 Task: Find connections with filter location Santo Domingo with filter topic #Marketswith filter profile language German with filter current company Leap29 with filter school Amity University, Greater Noida Campus with filter industry Metal Ore Mining with filter service category Research with filter keywords title Product Manager
Action: Mouse moved to (718, 90)
Screenshot: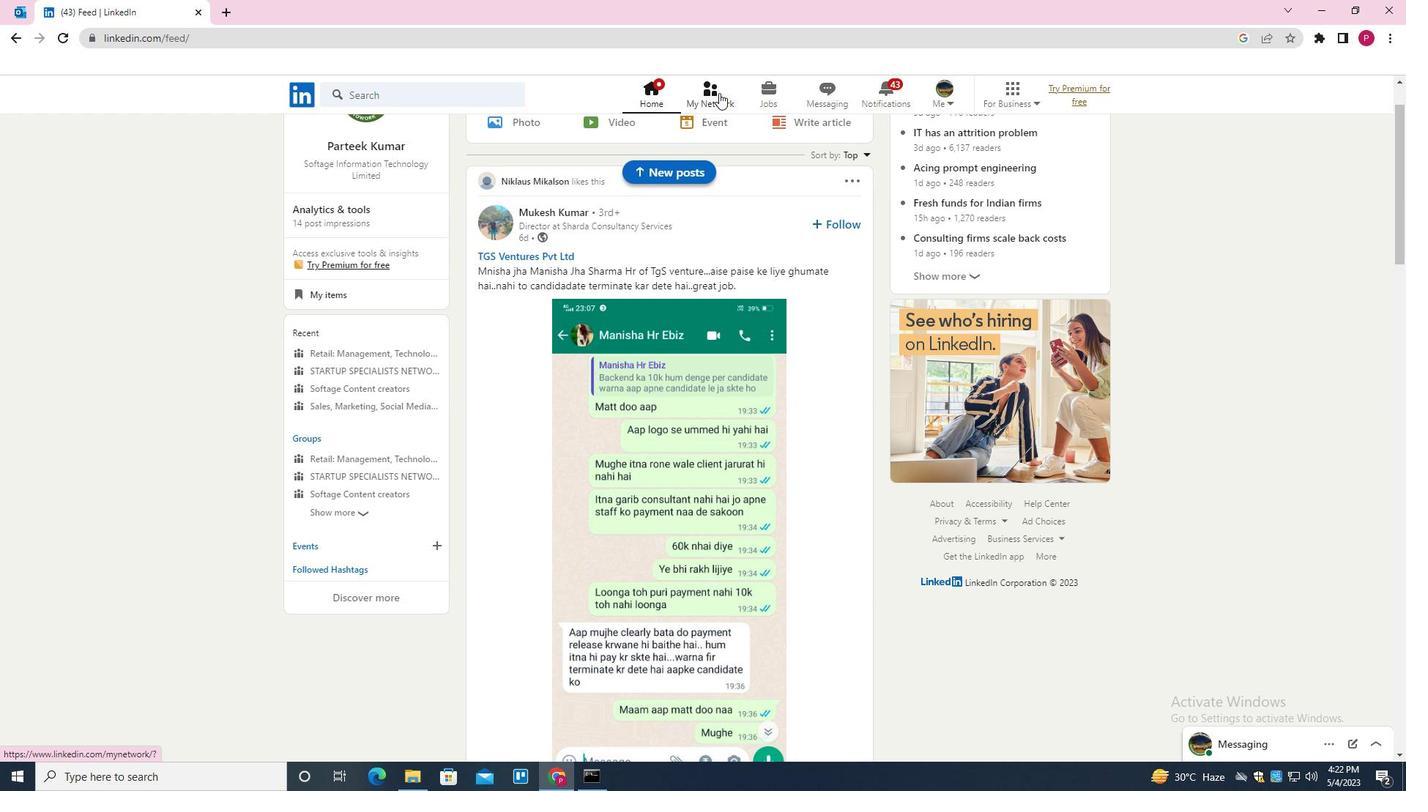 
Action: Mouse pressed left at (718, 90)
Screenshot: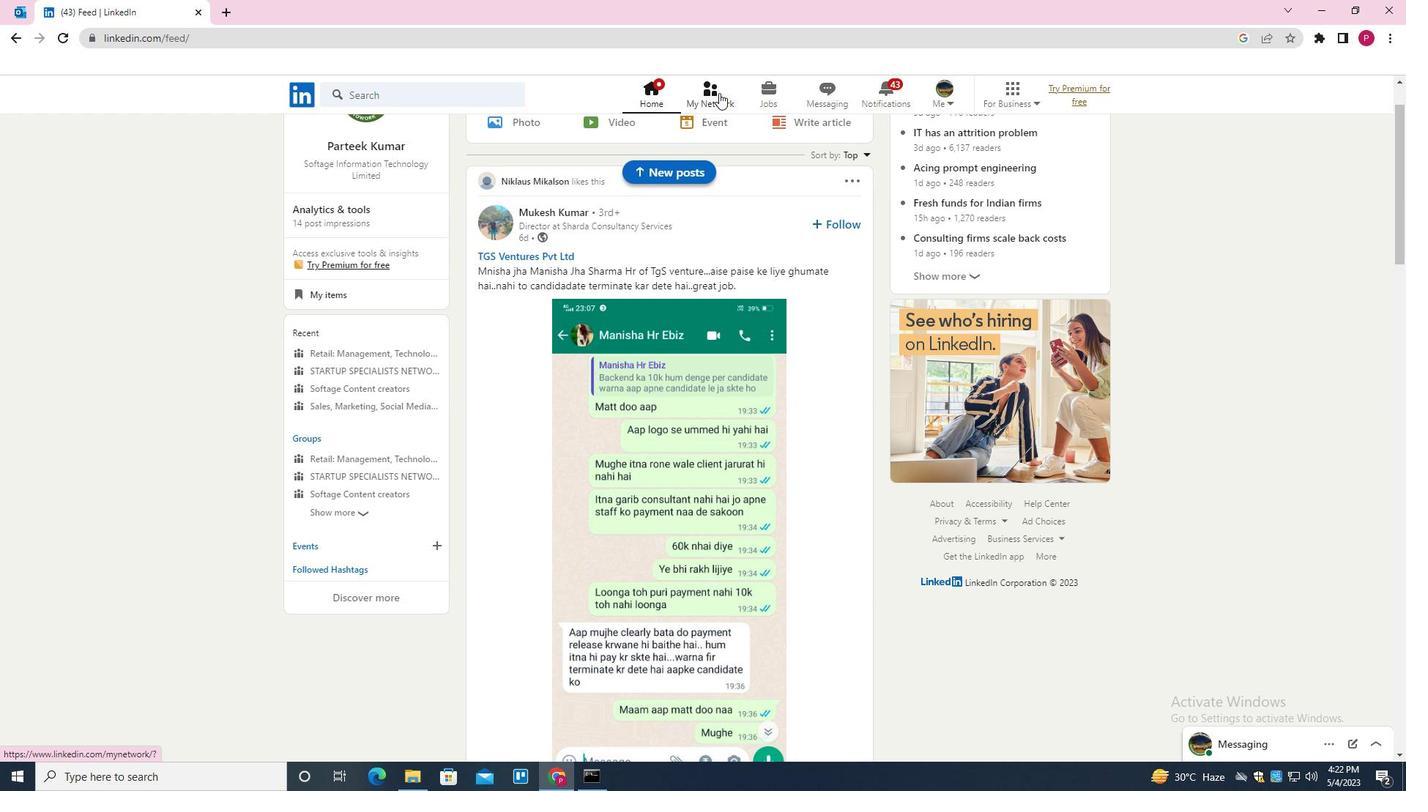 
Action: Mouse moved to (450, 180)
Screenshot: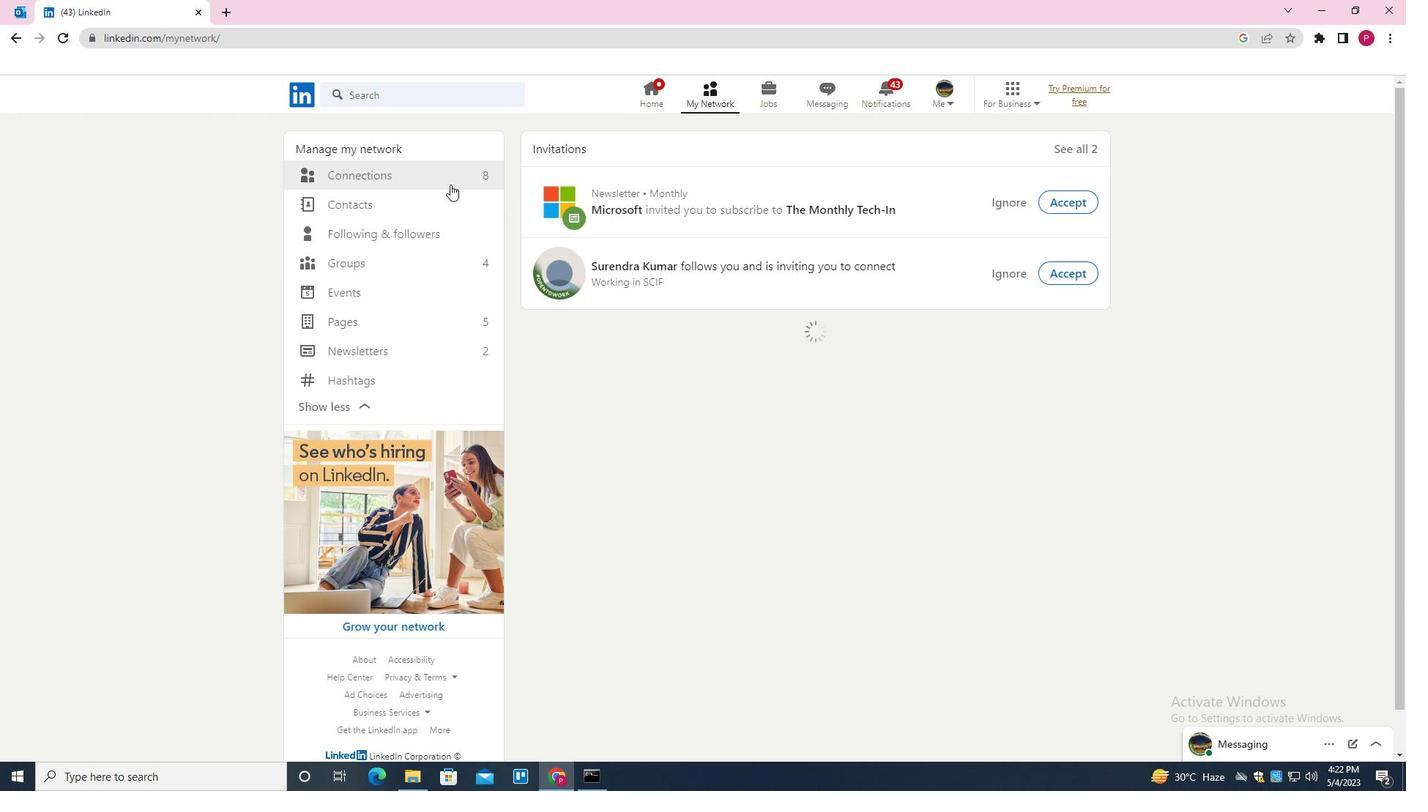 
Action: Mouse pressed left at (450, 180)
Screenshot: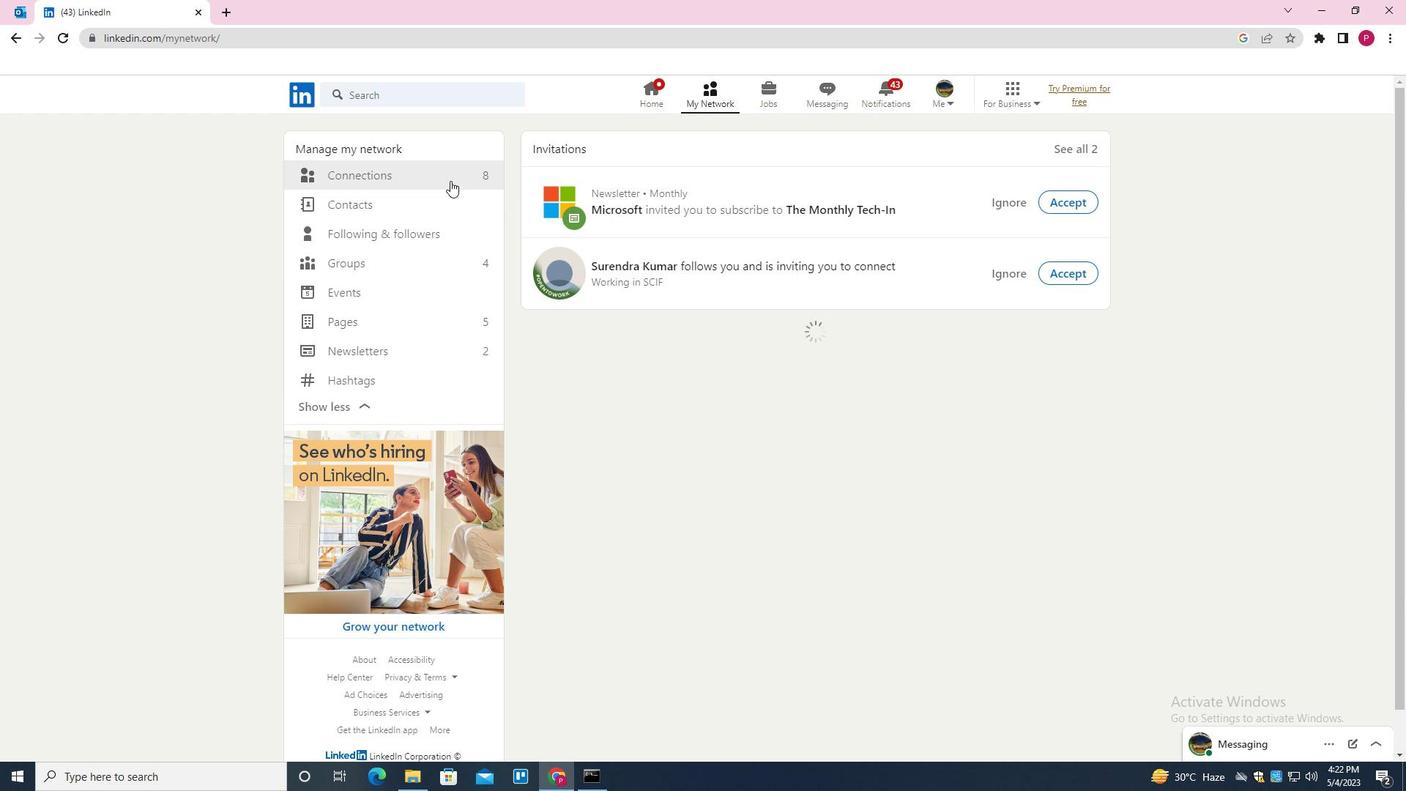 
Action: Mouse moved to (787, 169)
Screenshot: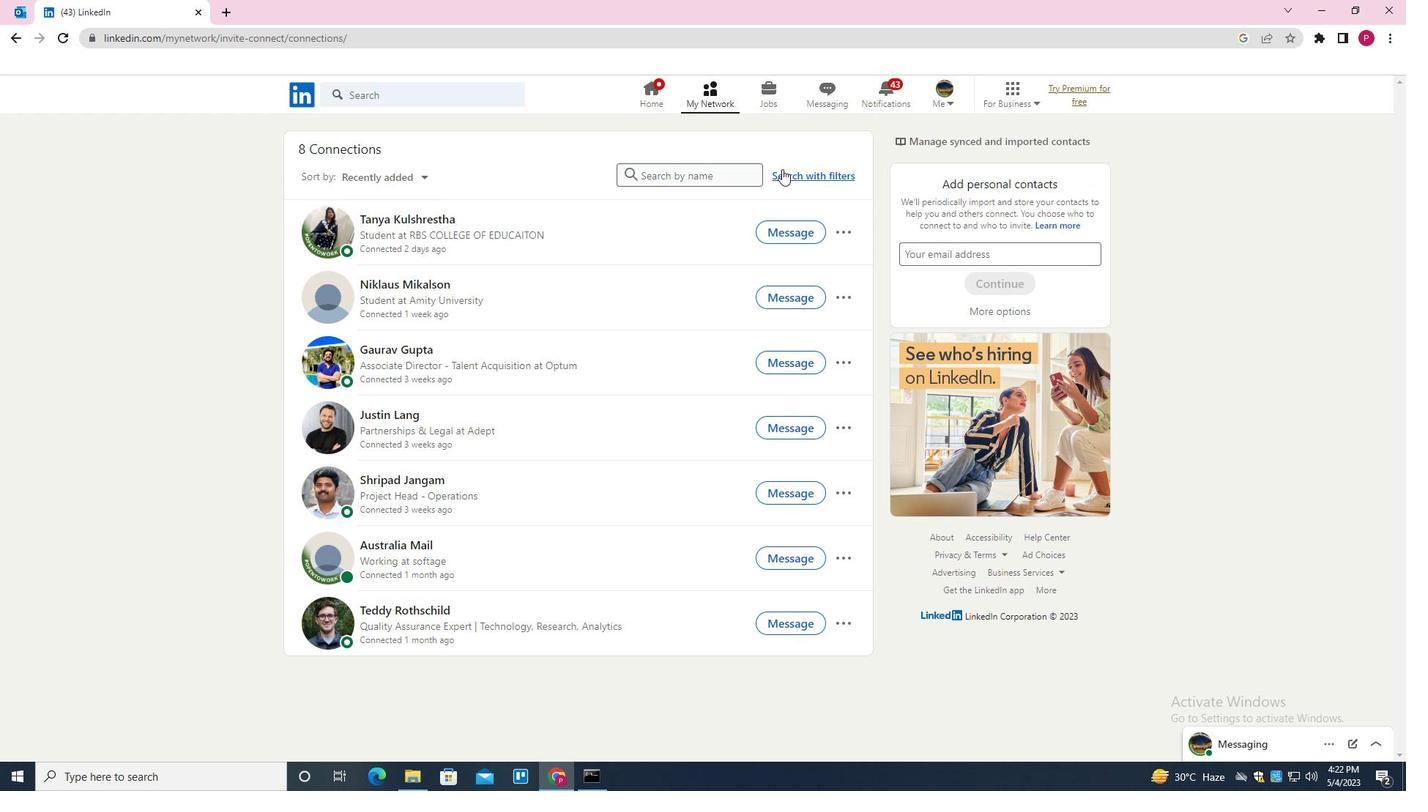 
Action: Mouse pressed left at (787, 169)
Screenshot: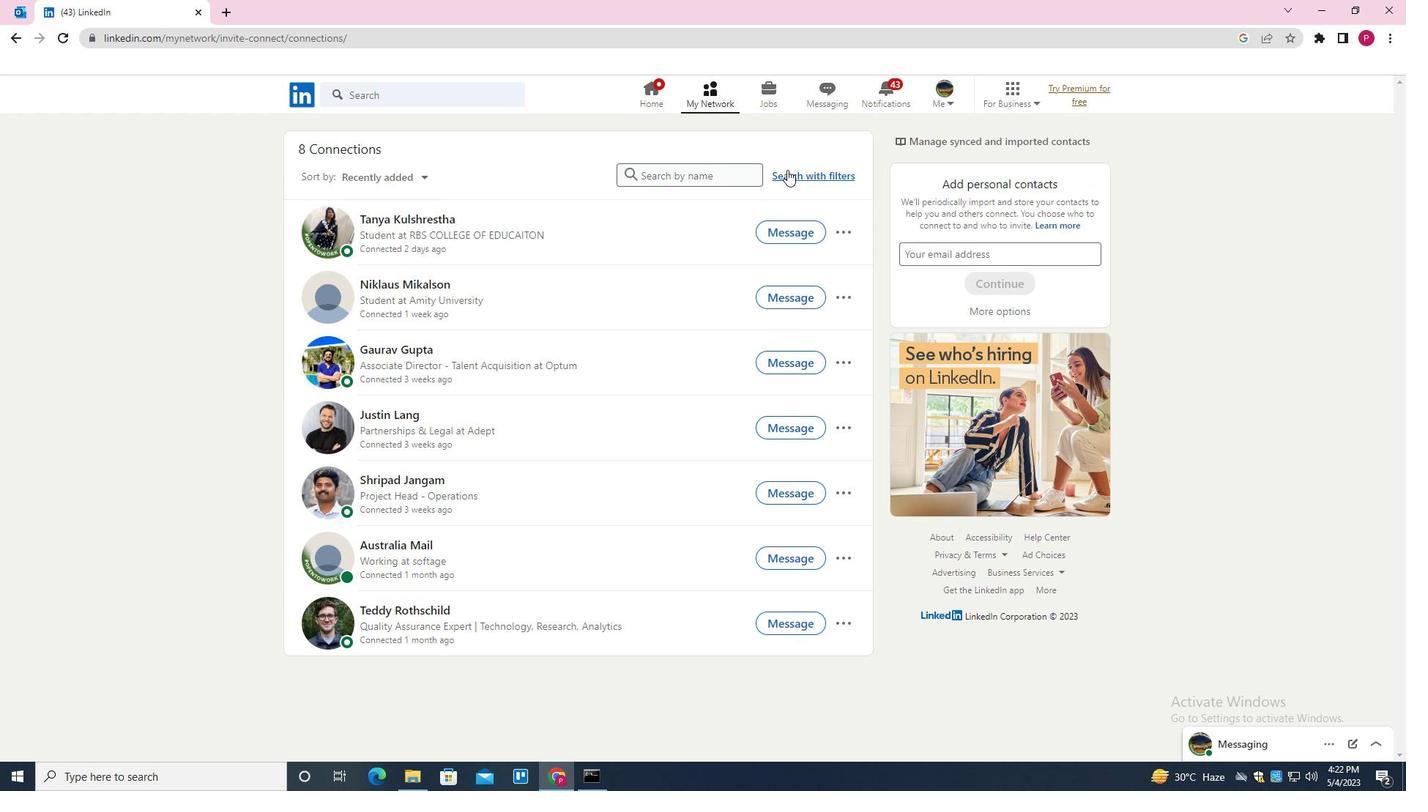 
Action: Mouse moved to (748, 130)
Screenshot: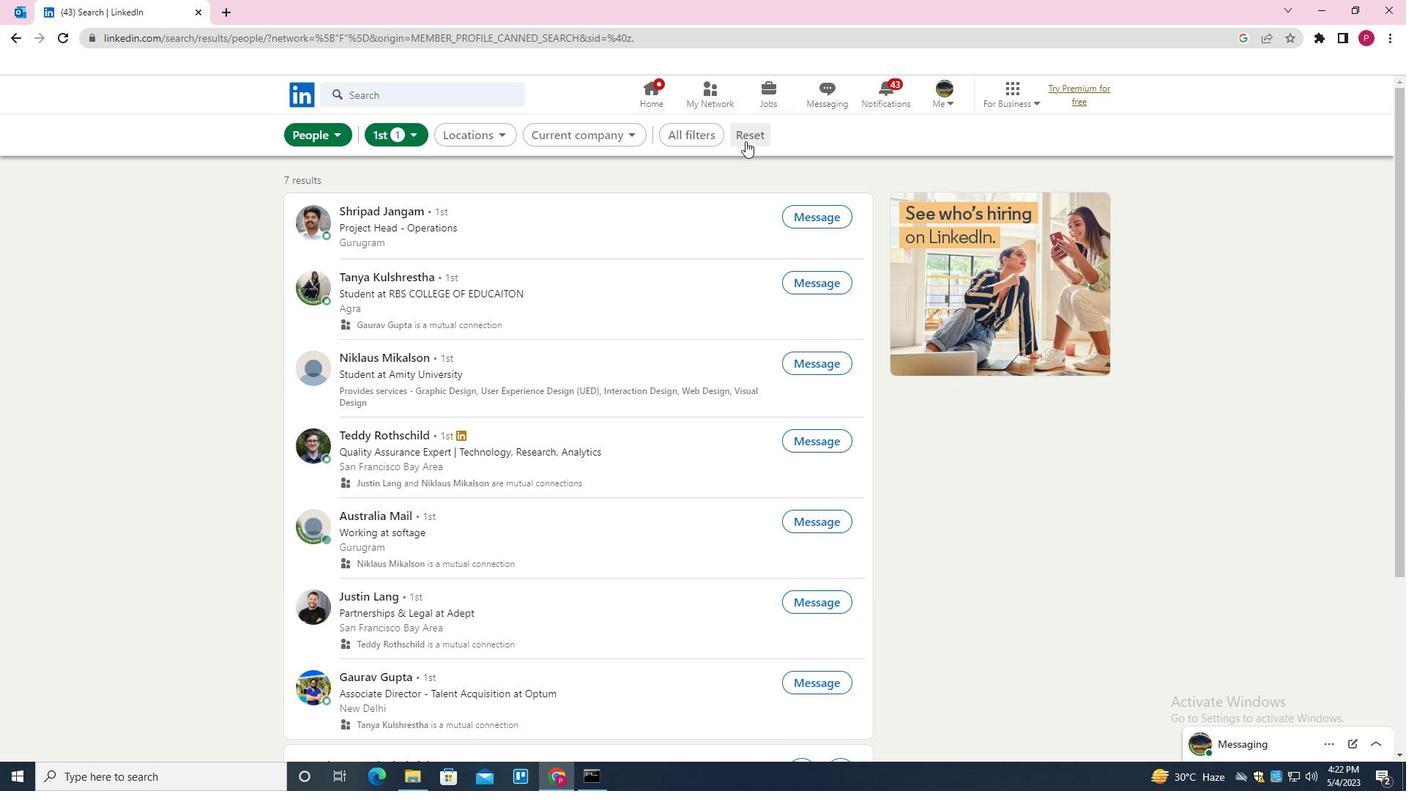 
Action: Mouse pressed left at (748, 130)
Screenshot: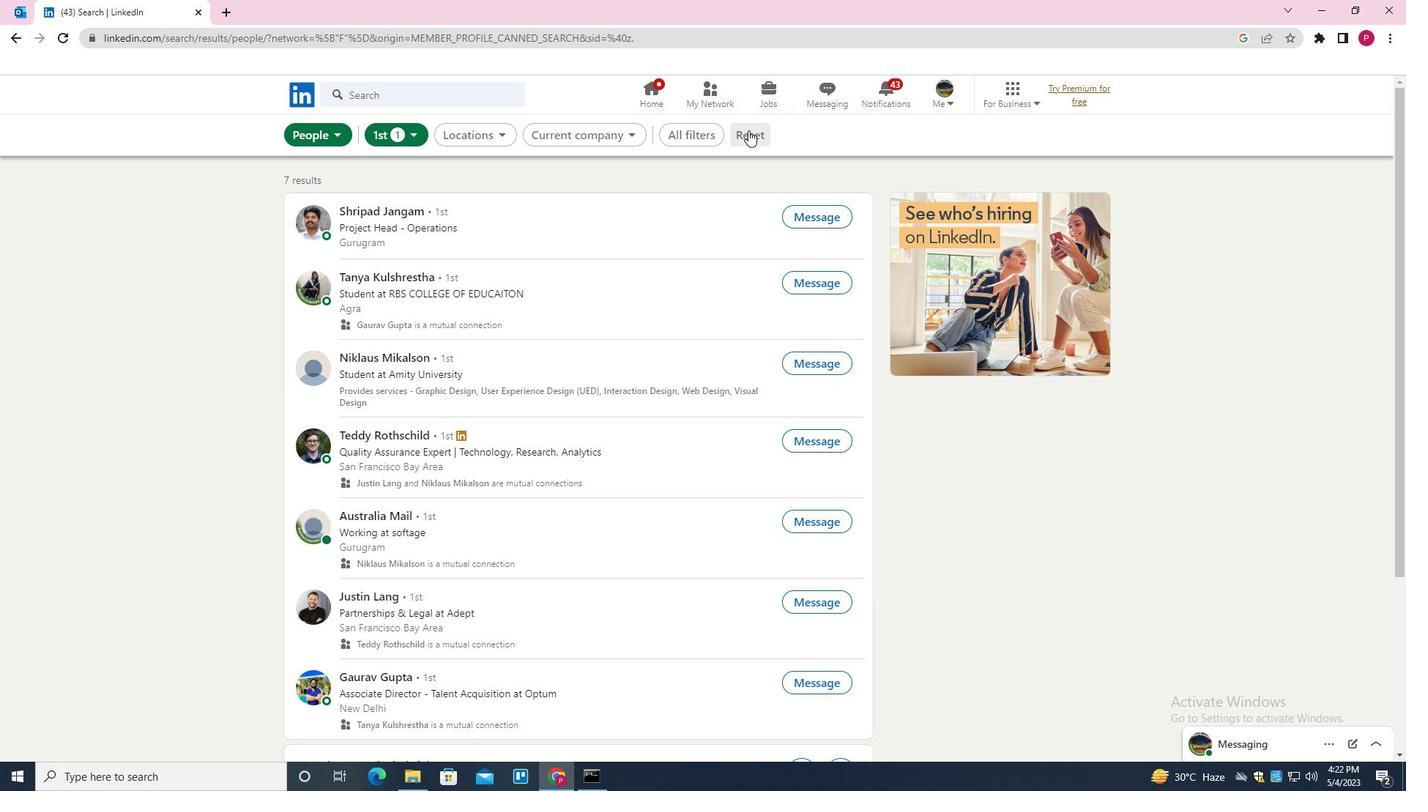 
Action: Mouse moved to (726, 137)
Screenshot: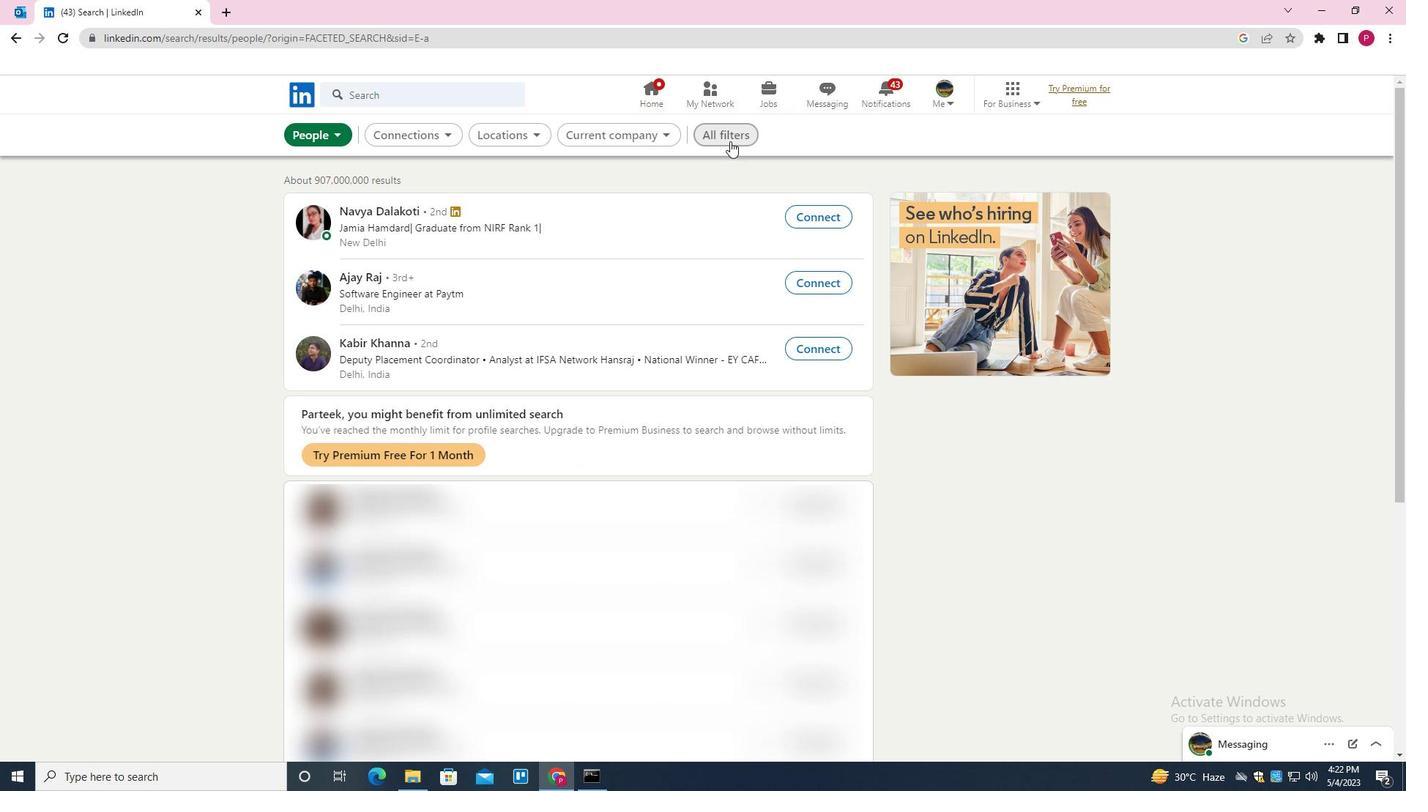 
Action: Mouse pressed left at (726, 137)
Screenshot: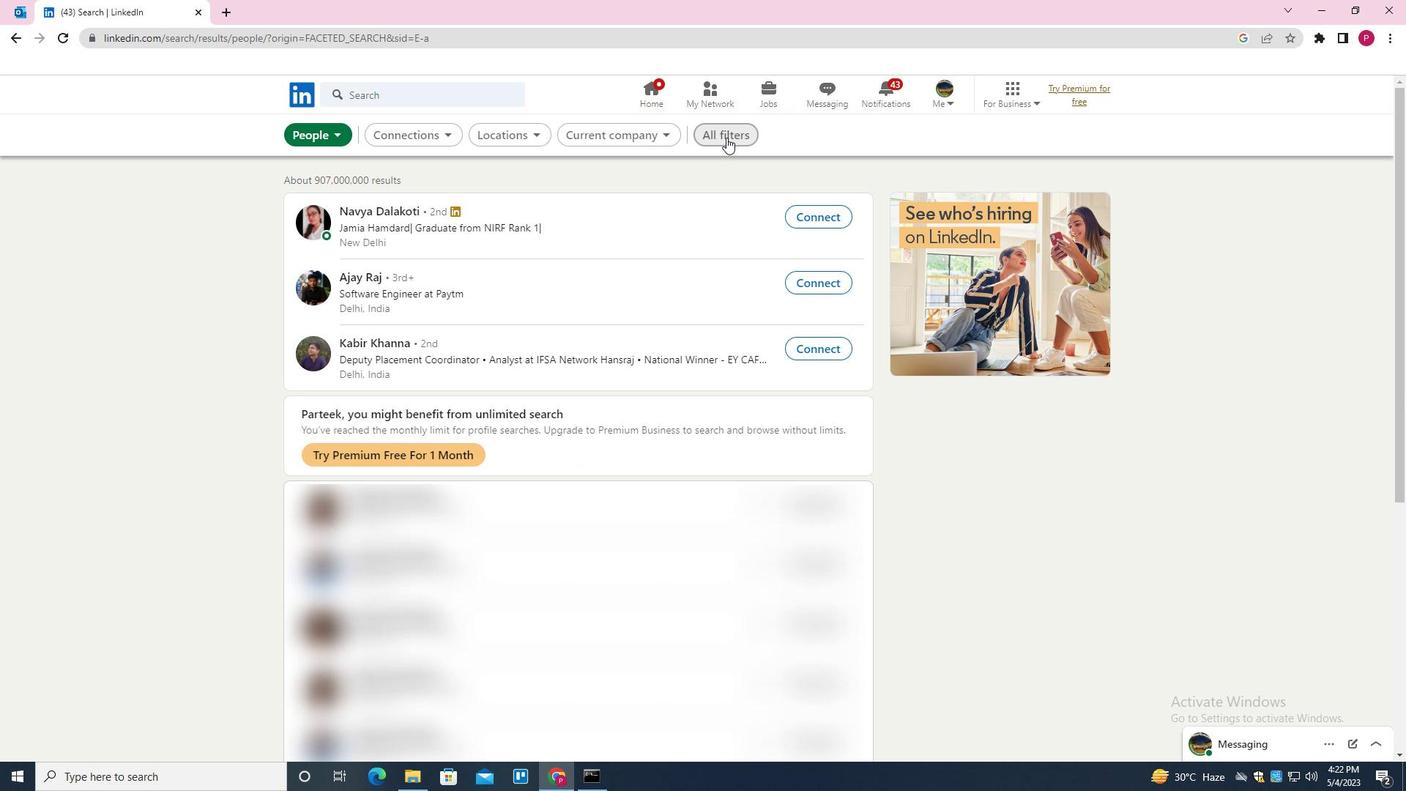 
Action: Mouse moved to (1199, 375)
Screenshot: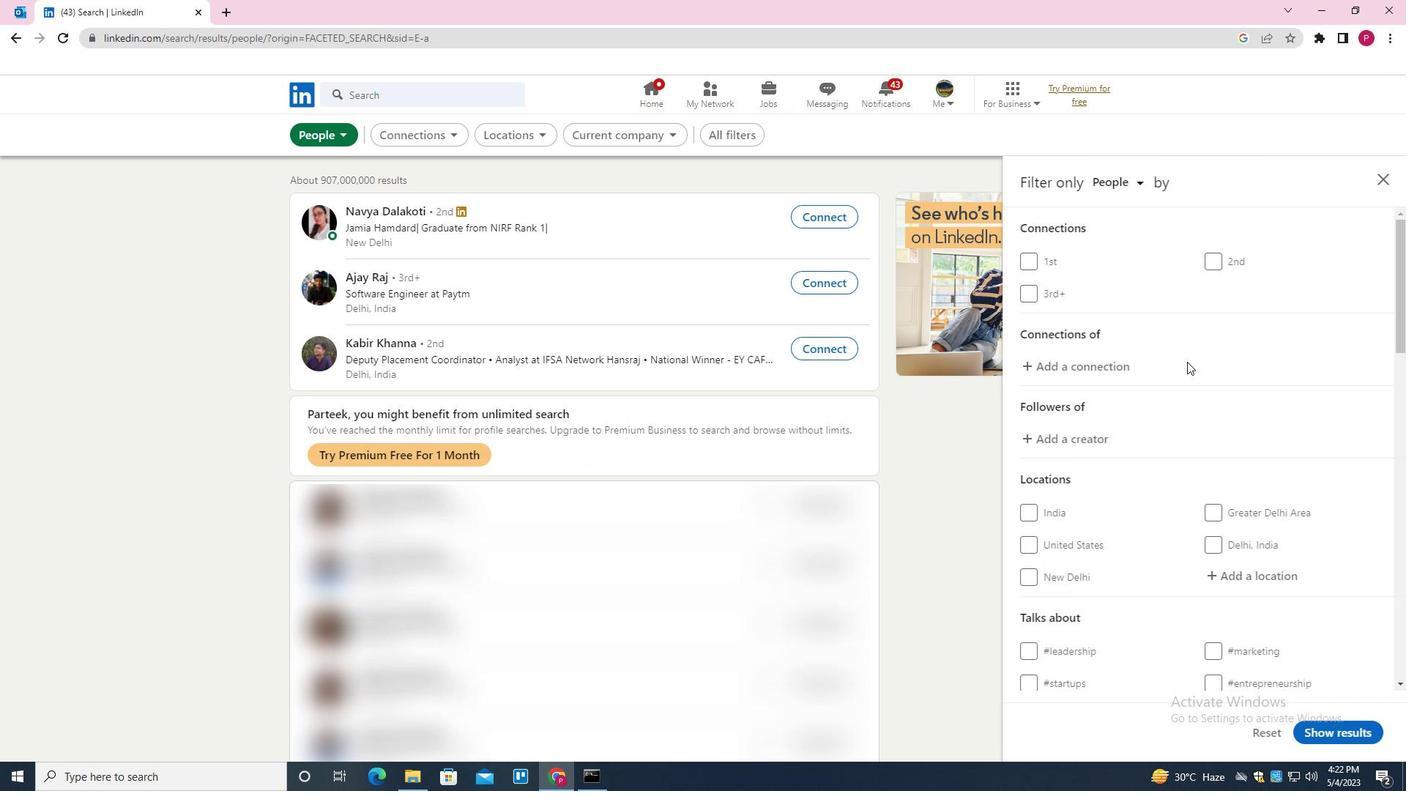 
Action: Mouse scrolled (1199, 375) with delta (0, 0)
Screenshot: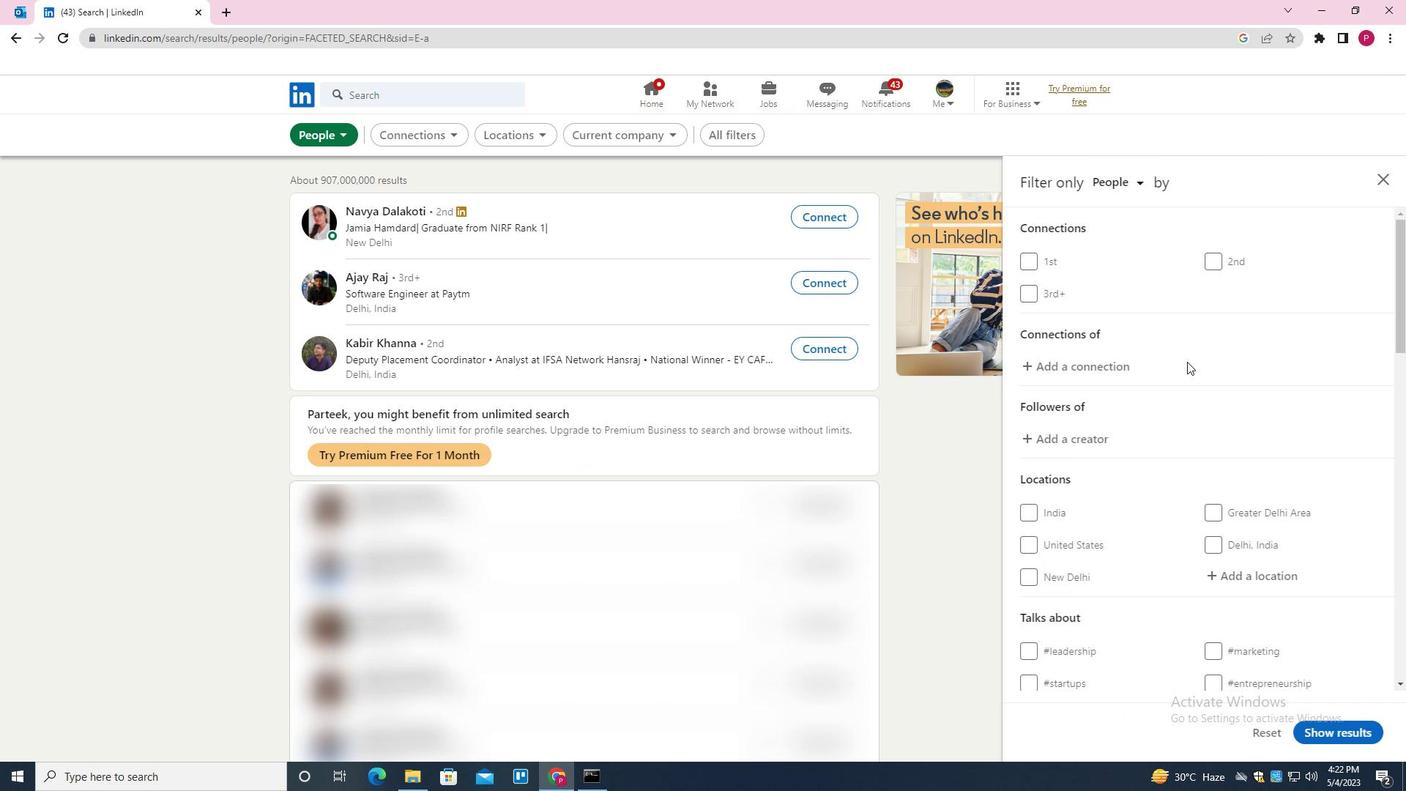 
Action: Mouse moved to (1200, 375)
Screenshot: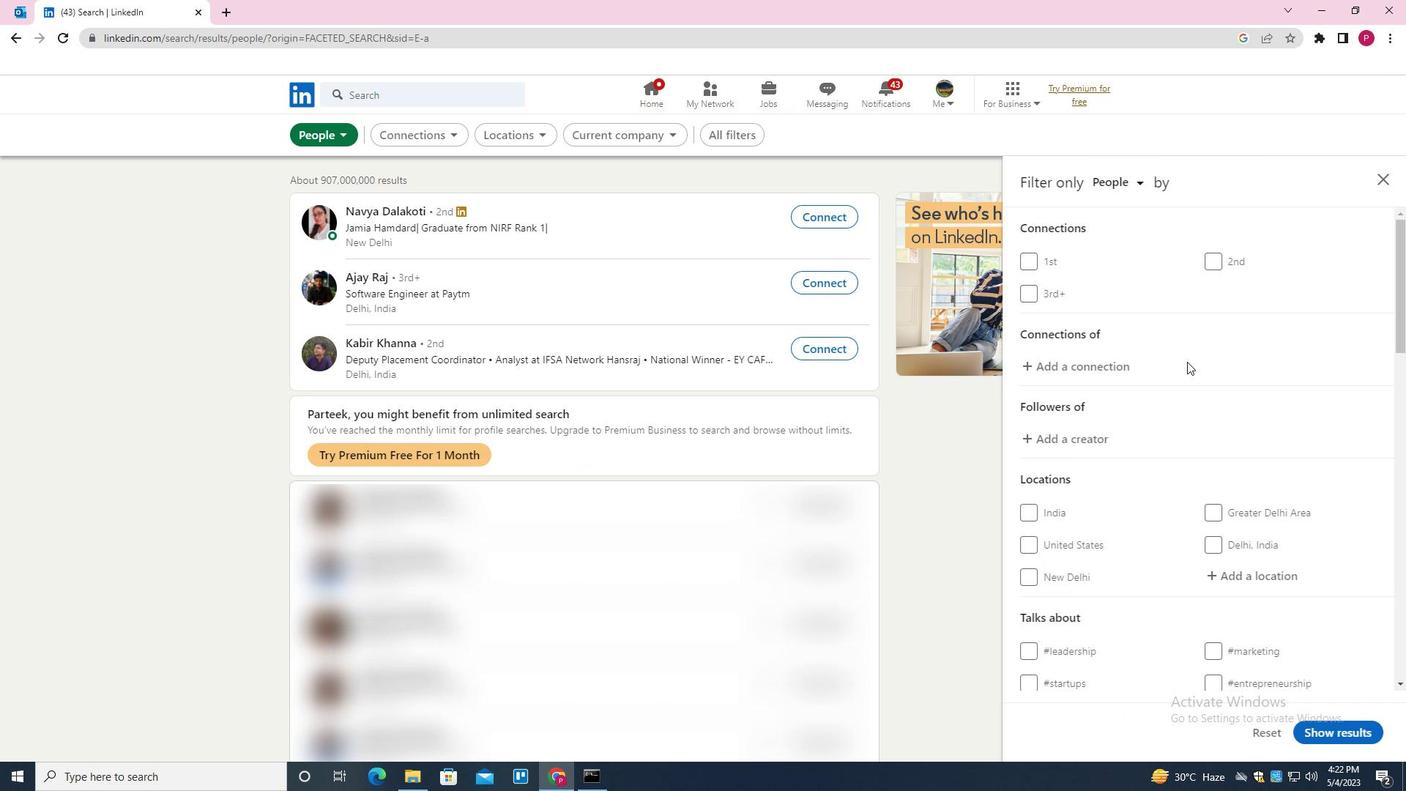 
Action: Mouse scrolled (1200, 375) with delta (0, 0)
Screenshot: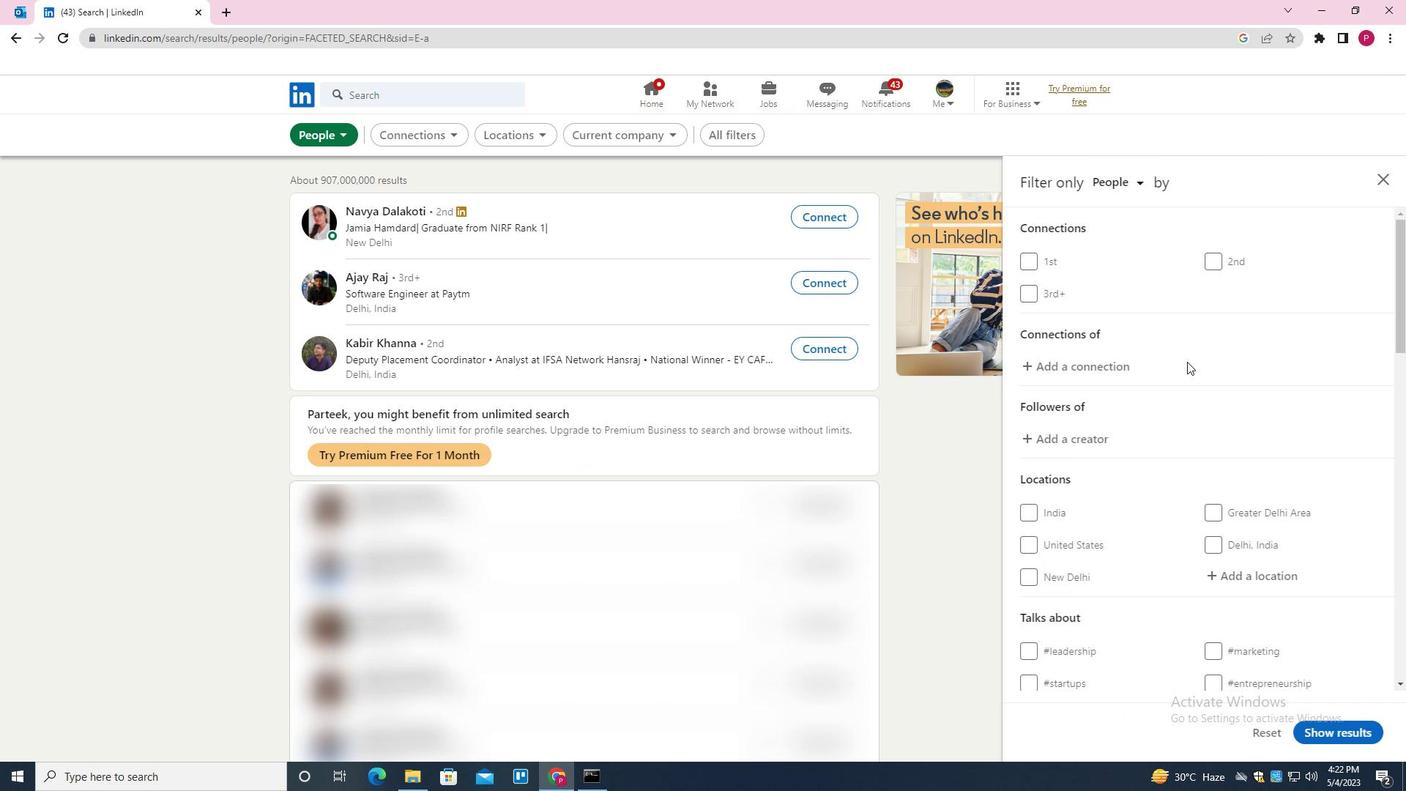 
Action: Mouse moved to (1243, 434)
Screenshot: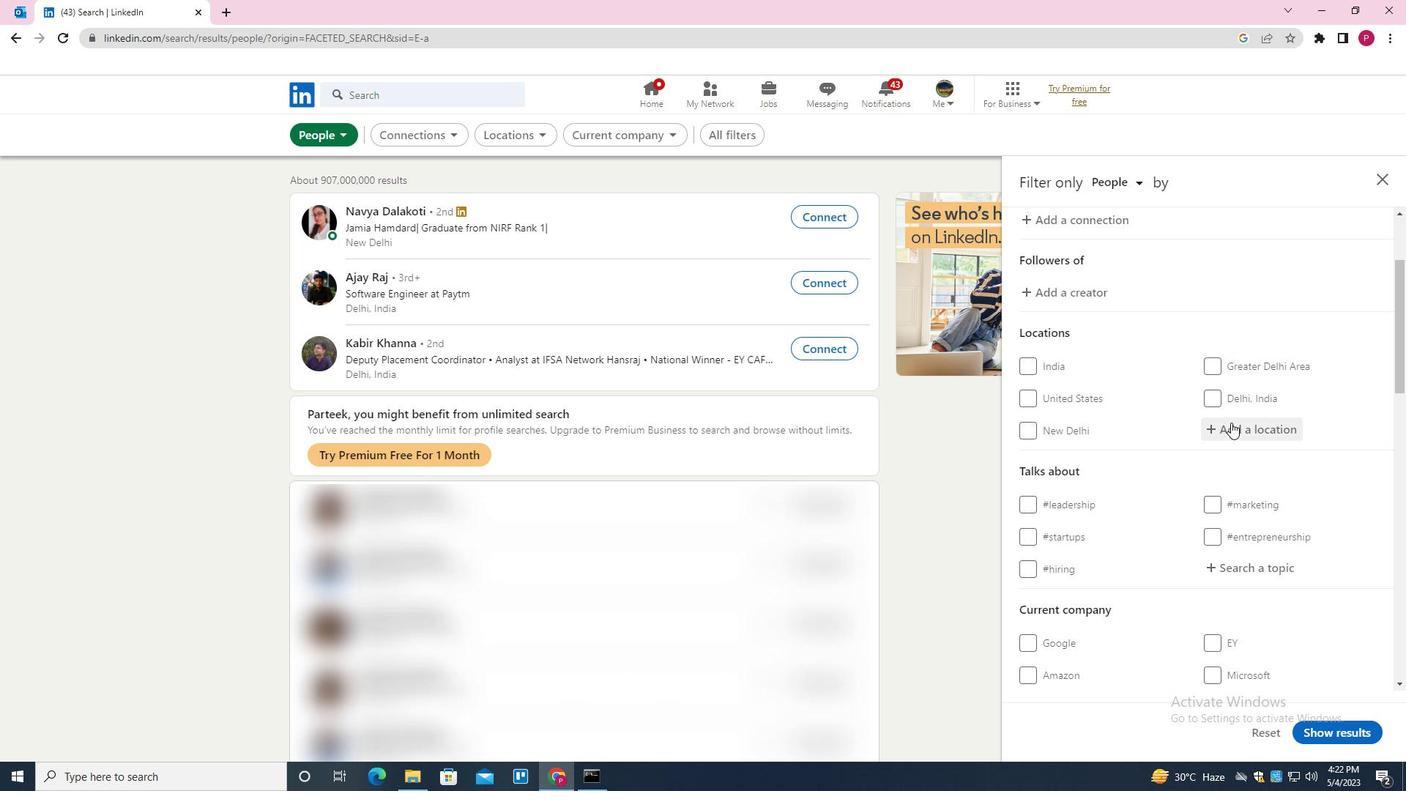 
Action: Mouse pressed left at (1243, 434)
Screenshot: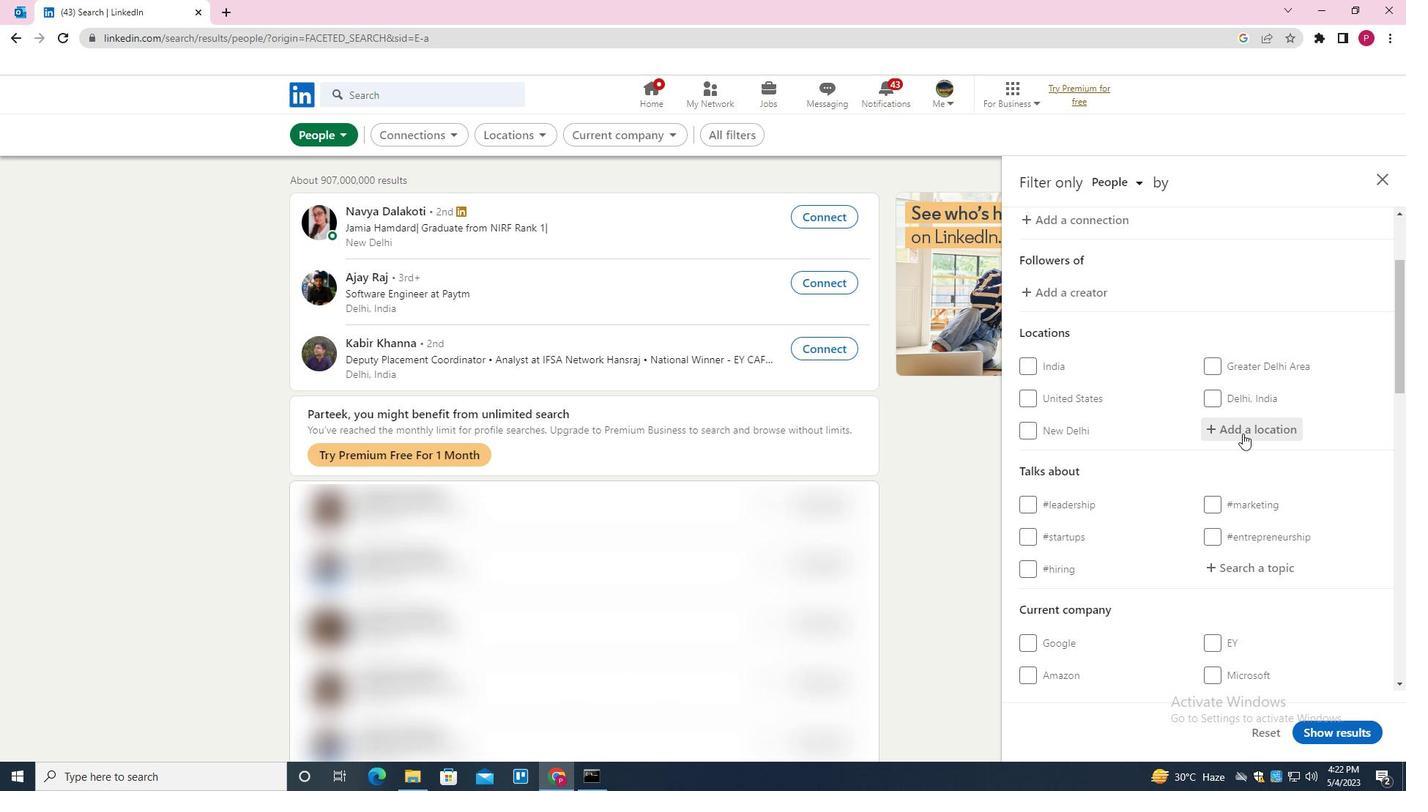 
Action: Key pressed <Key.shift>SANTO<Key.space><Key.shift>DOMINGO<Key.down><Key.enter>
Screenshot: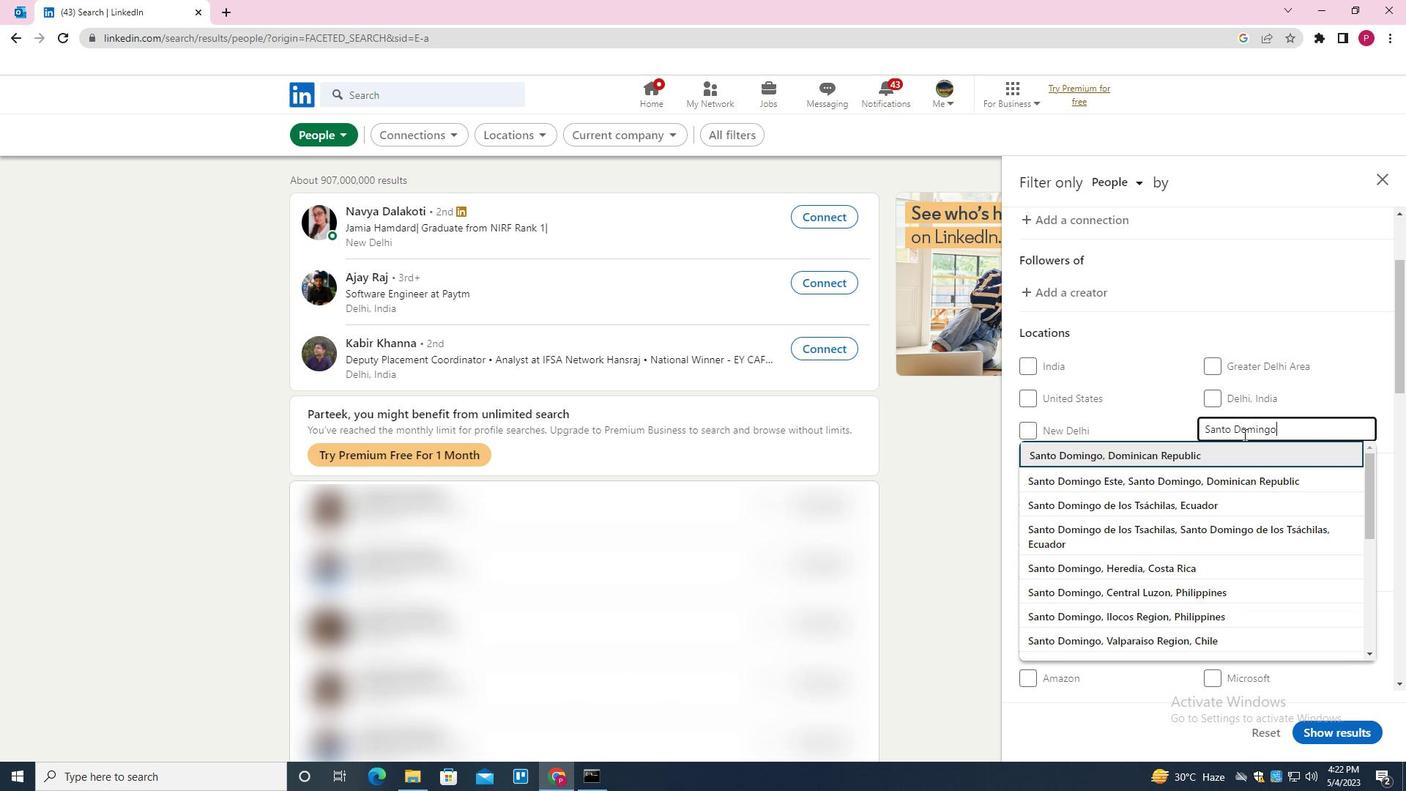 
Action: Mouse moved to (1114, 452)
Screenshot: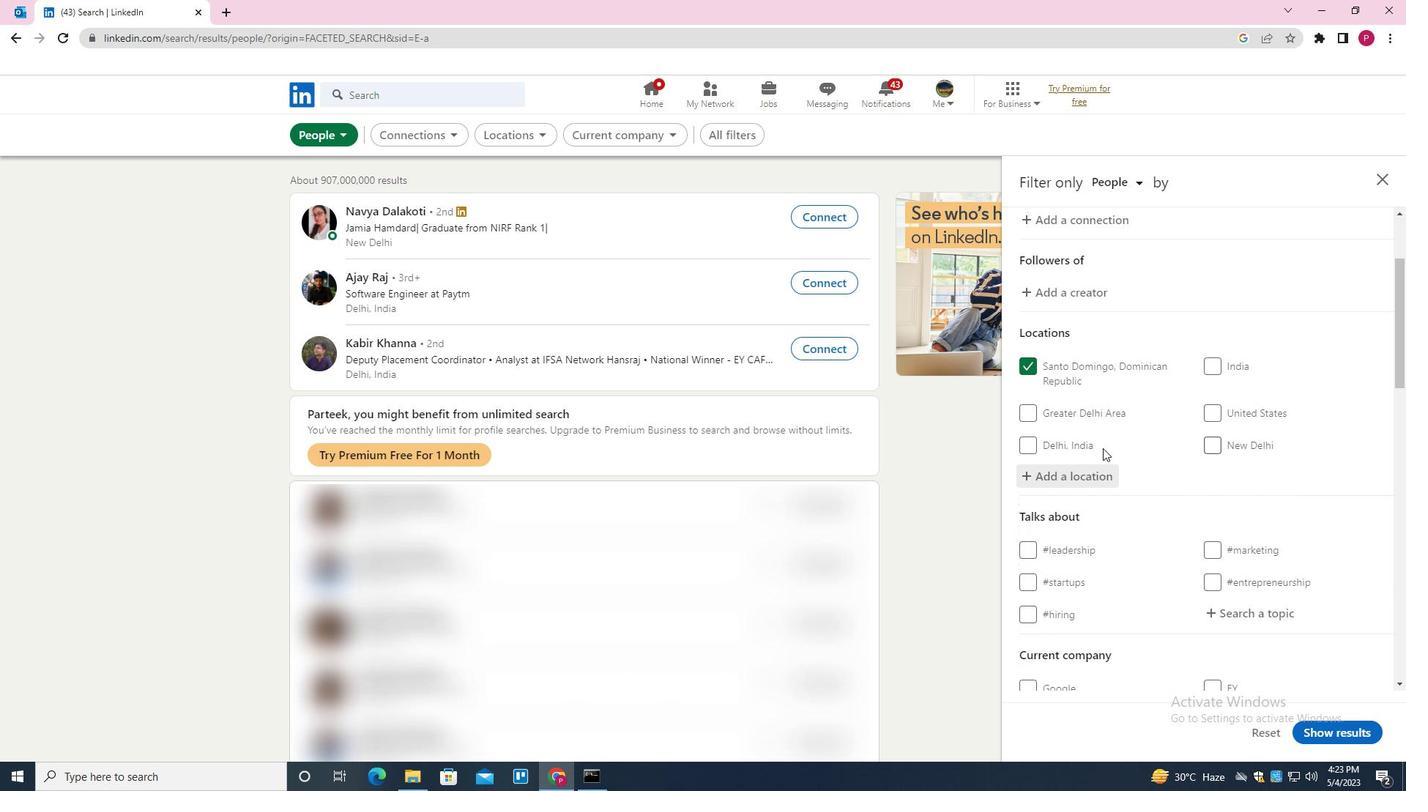 
Action: Mouse scrolled (1114, 451) with delta (0, 0)
Screenshot: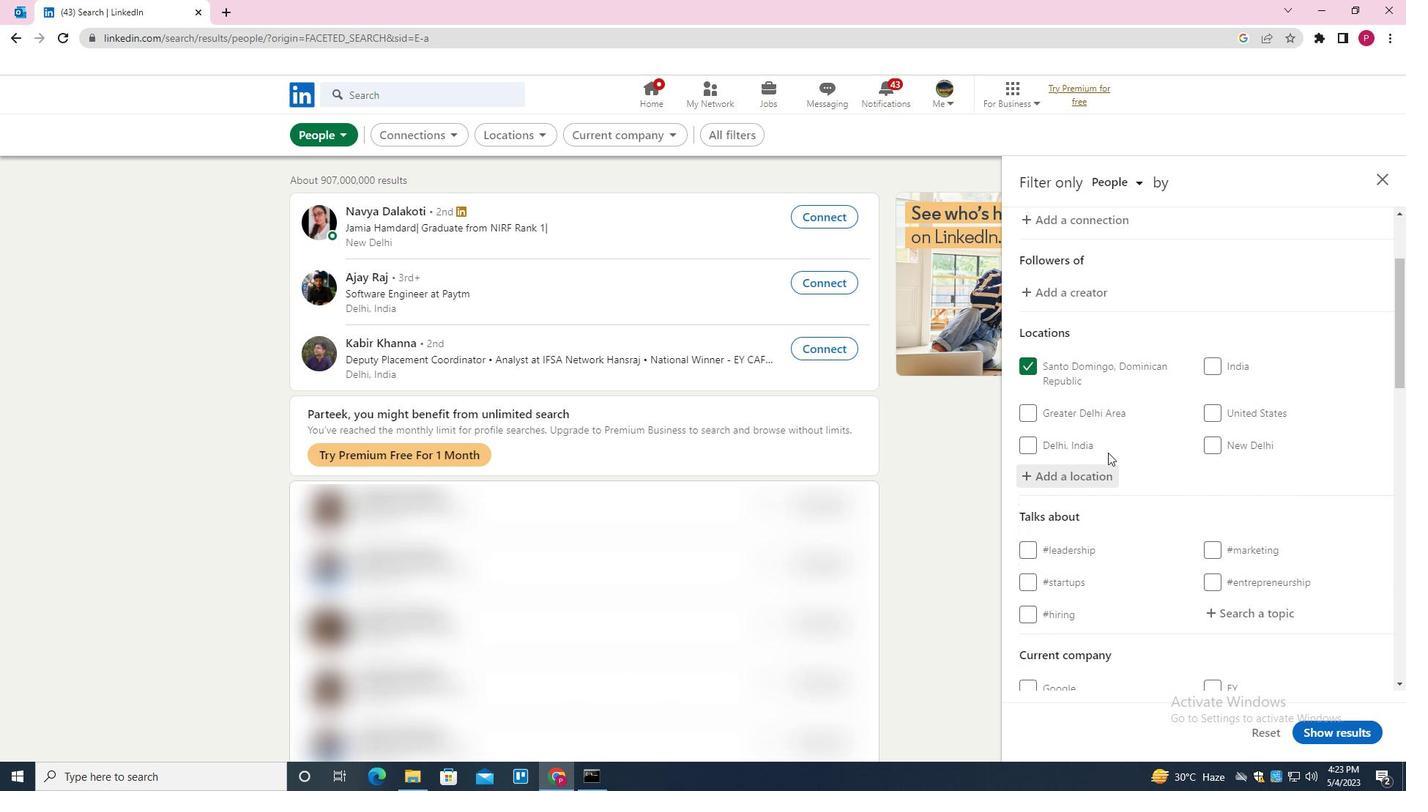 
Action: Mouse moved to (1116, 452)
Screenshot: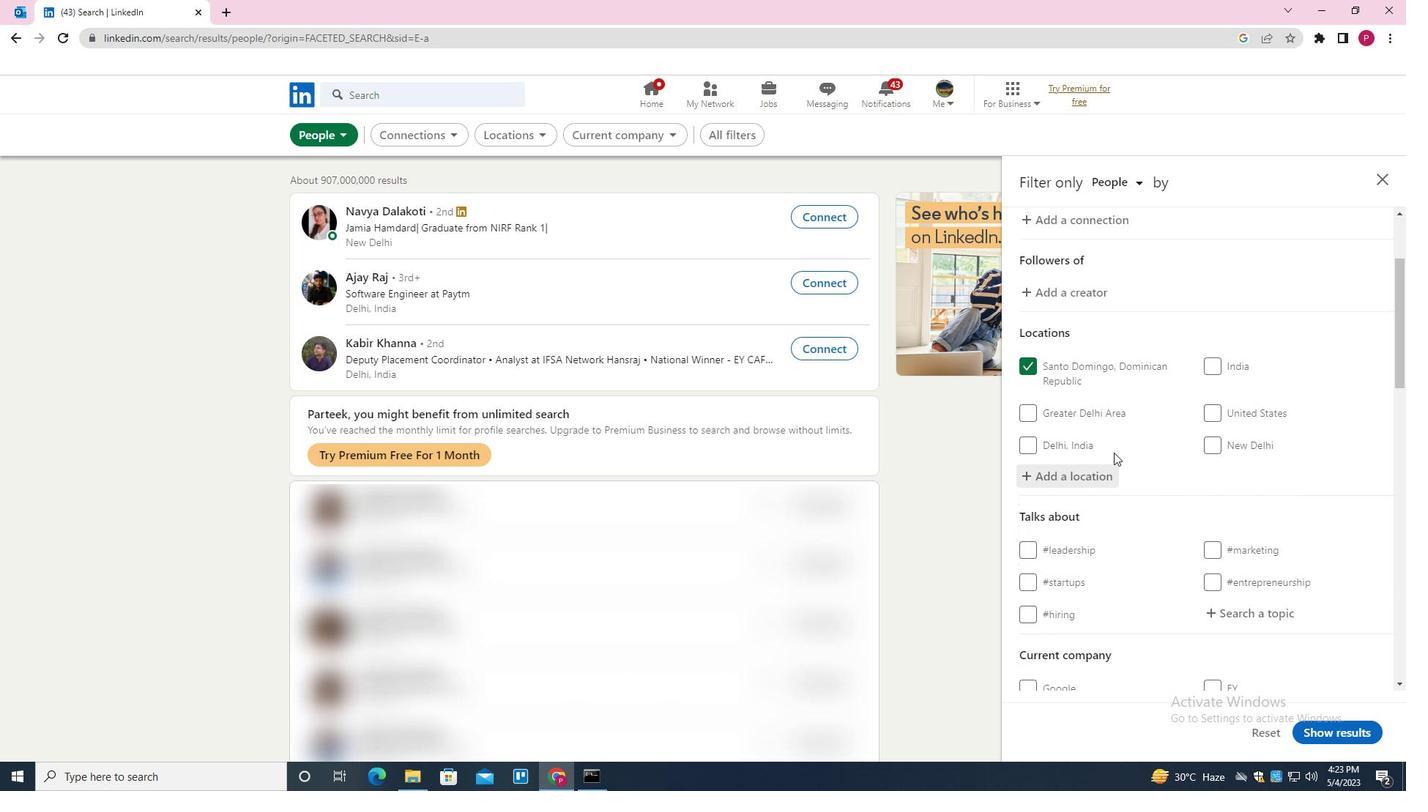 
Action: Mouse scrolled (1116, 451) with delta (0, 0)
Screenshot: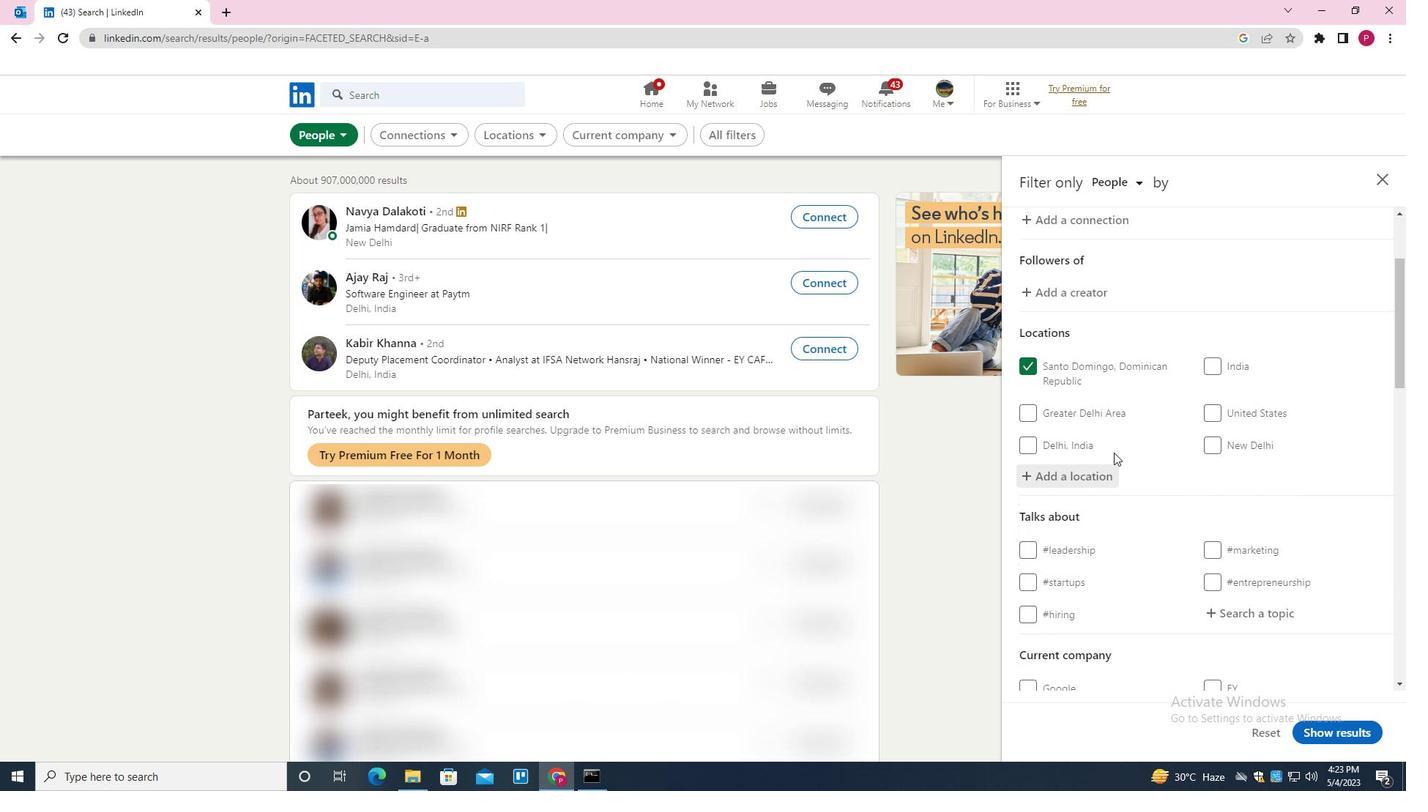 
Action: Mouse moved to (1134, 459)
Screenshot: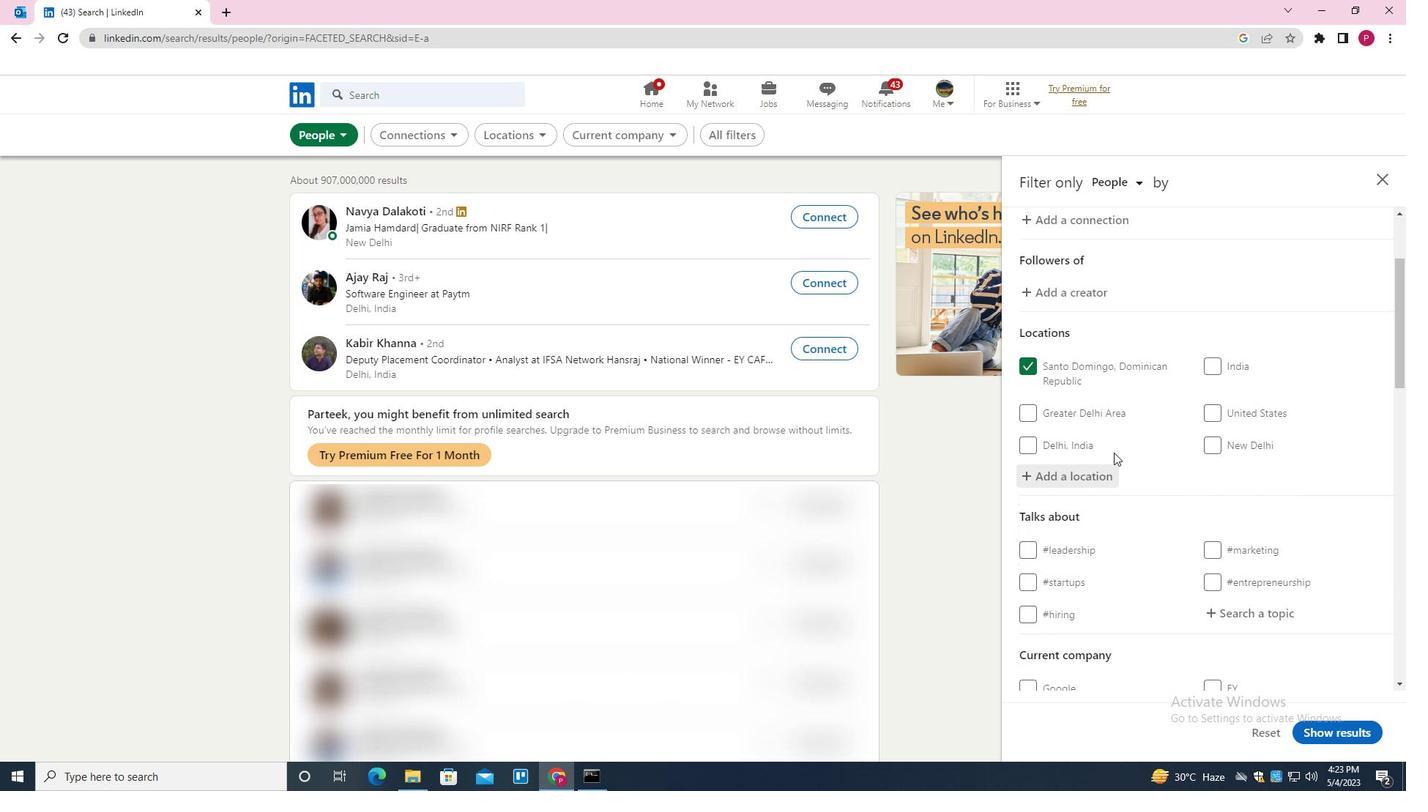 
Action: Mouse scrolled (1134, 458) with delta (0, 0)
Screenshot: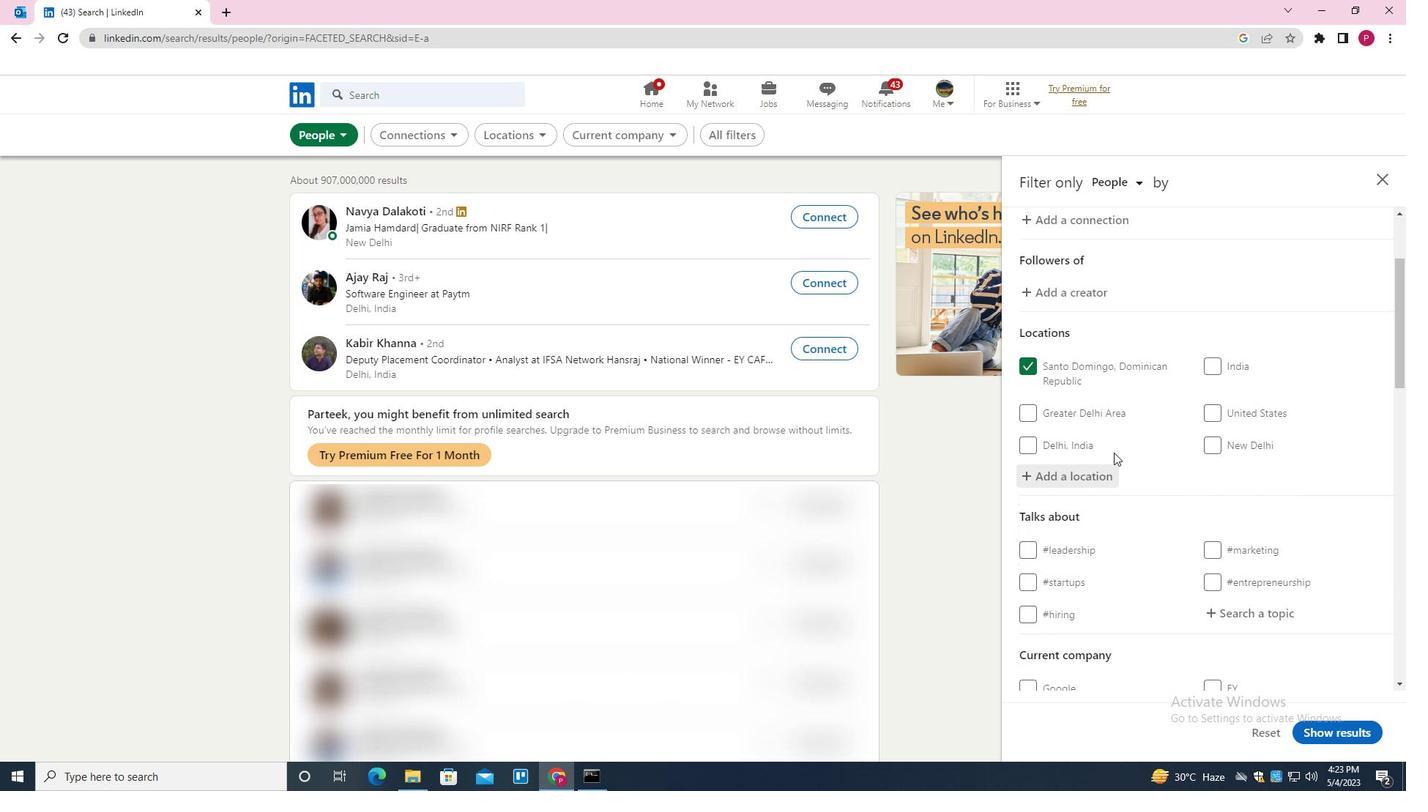
Action: Mouse moved to (1142, 459)
Screenshot: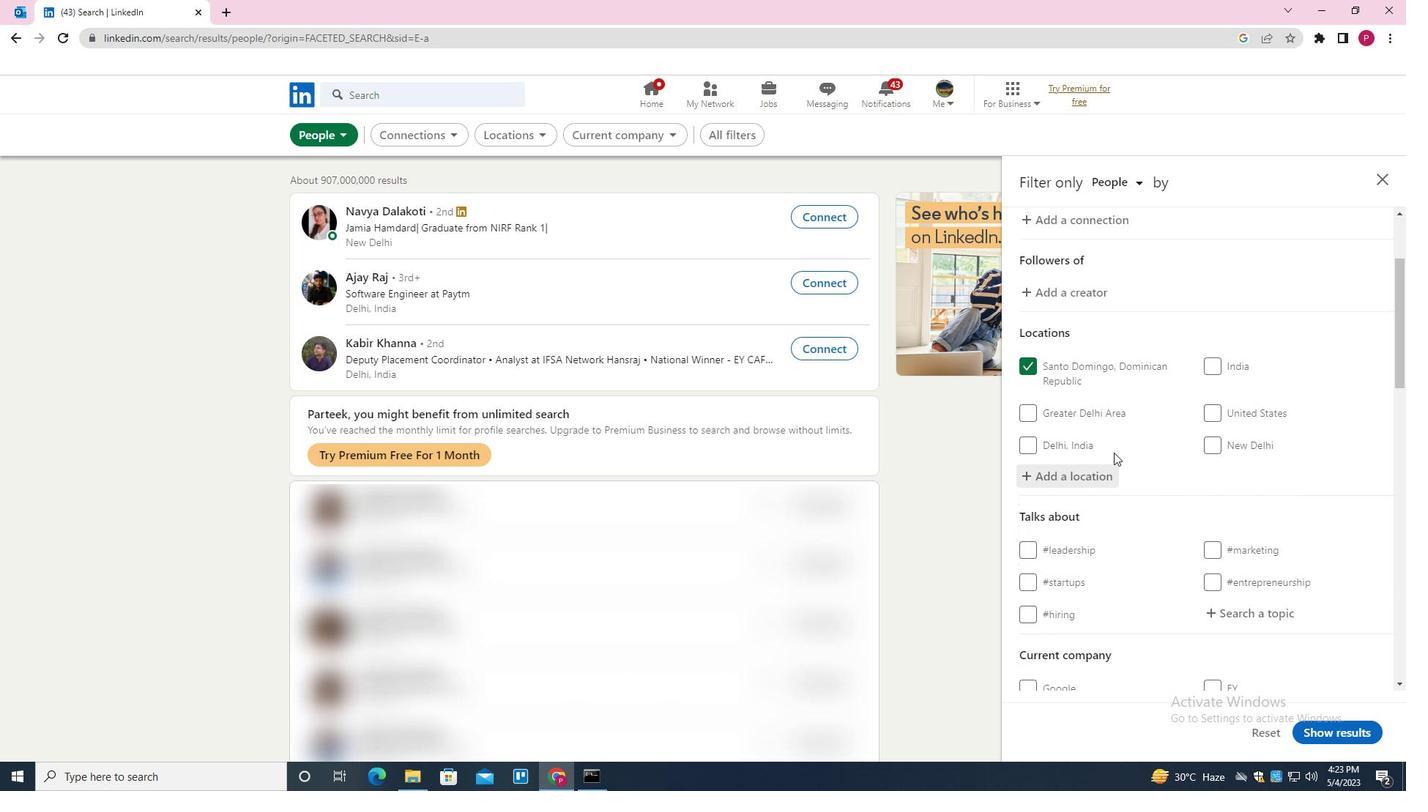 
Action: Mouse scrolled (1142, 459) with delta (0, 0)
Screenshot: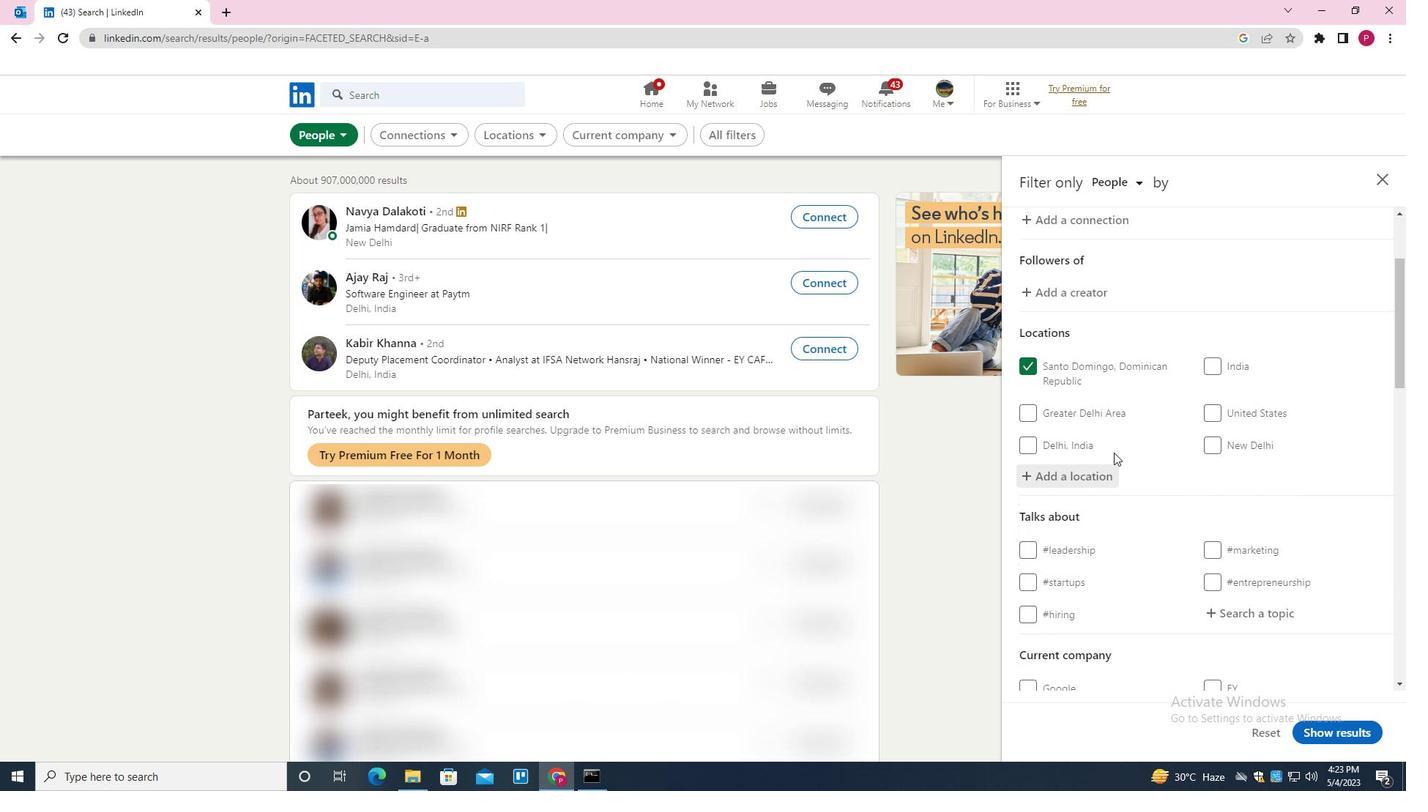 
Action: Mouse moved to (1146, 459)
Screenshot: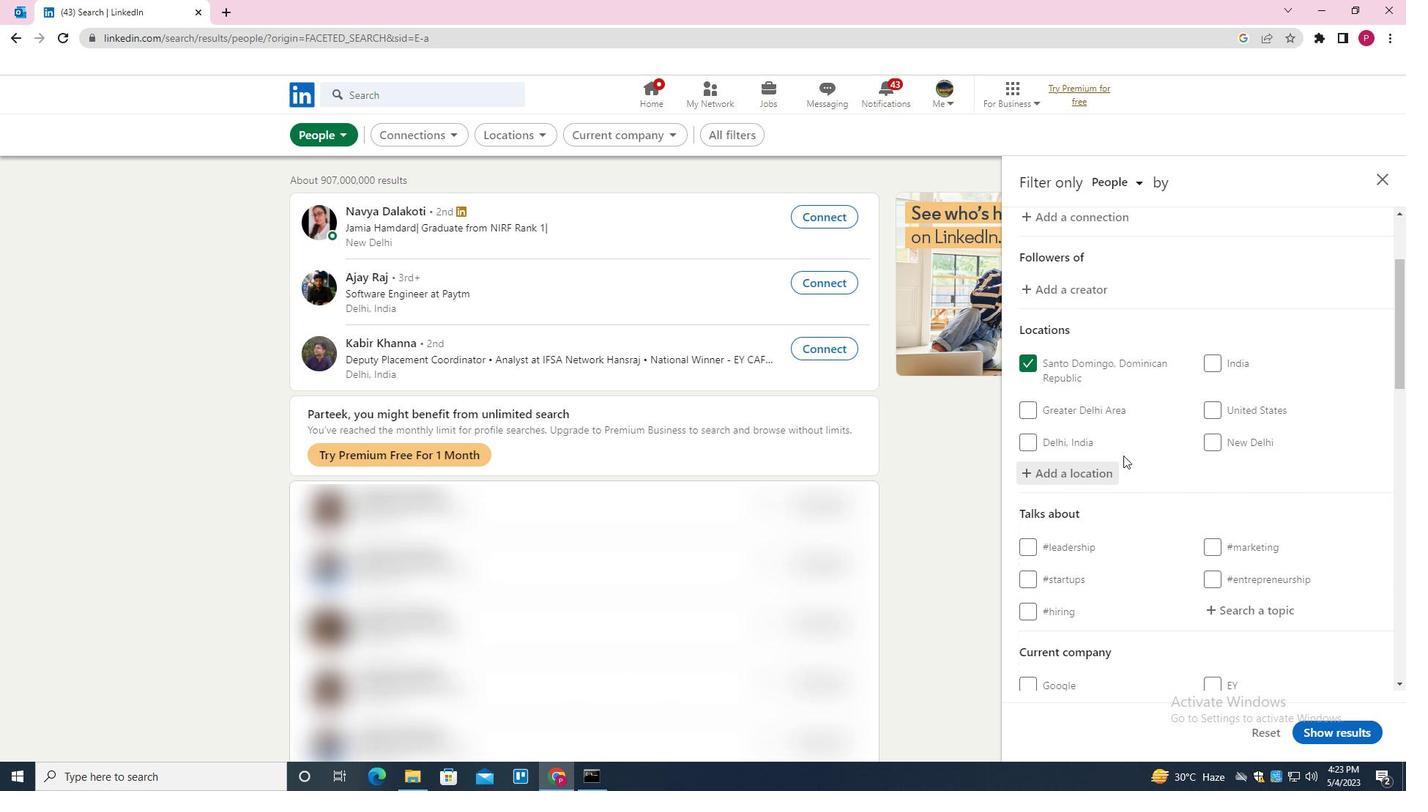
Action: Mouse scrolled (1146, 459) with delta (0, 0)
Screenshot: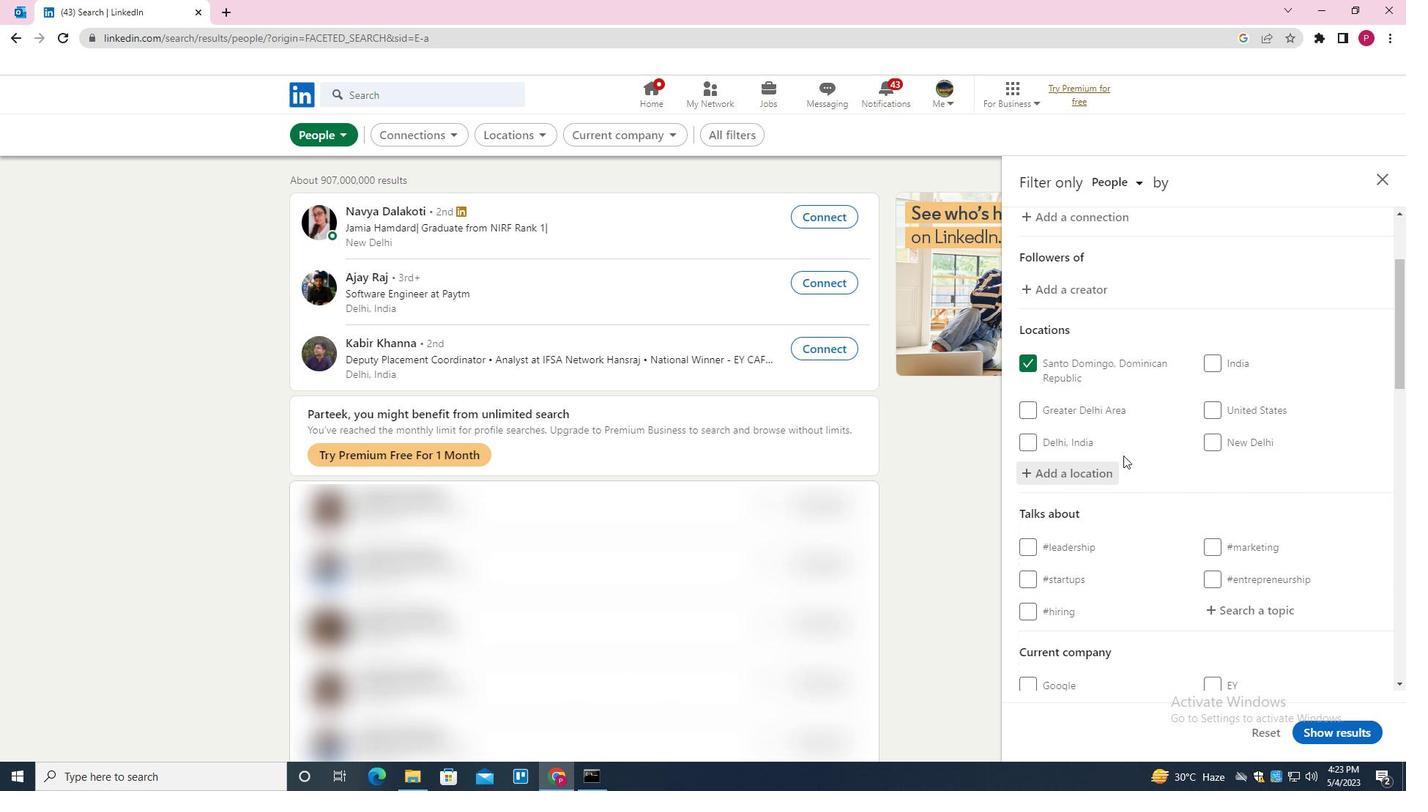 
Action: Mouse moved to (1268, 251)
Screenshot: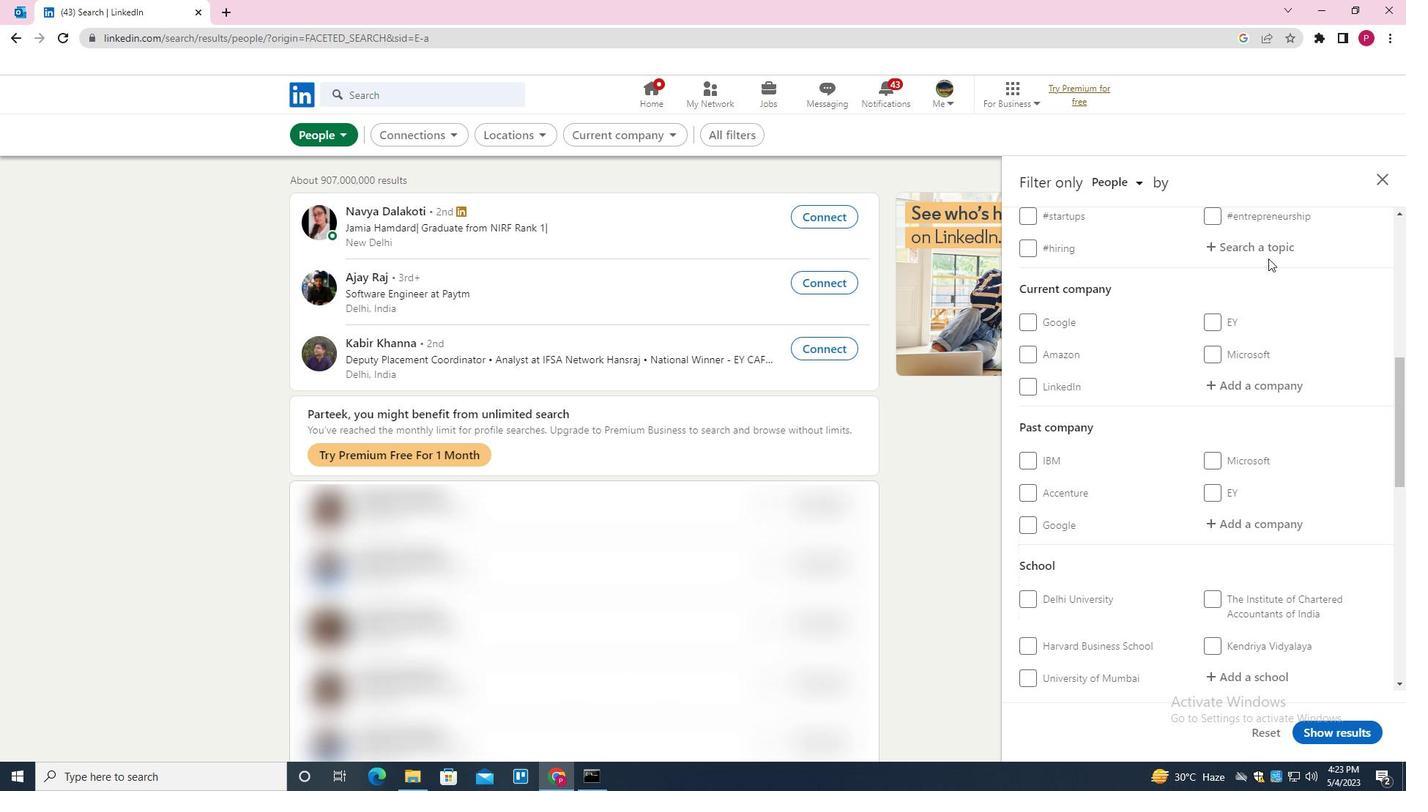 
Action: Mouse pressed left at (1268, 251)
Screenshot: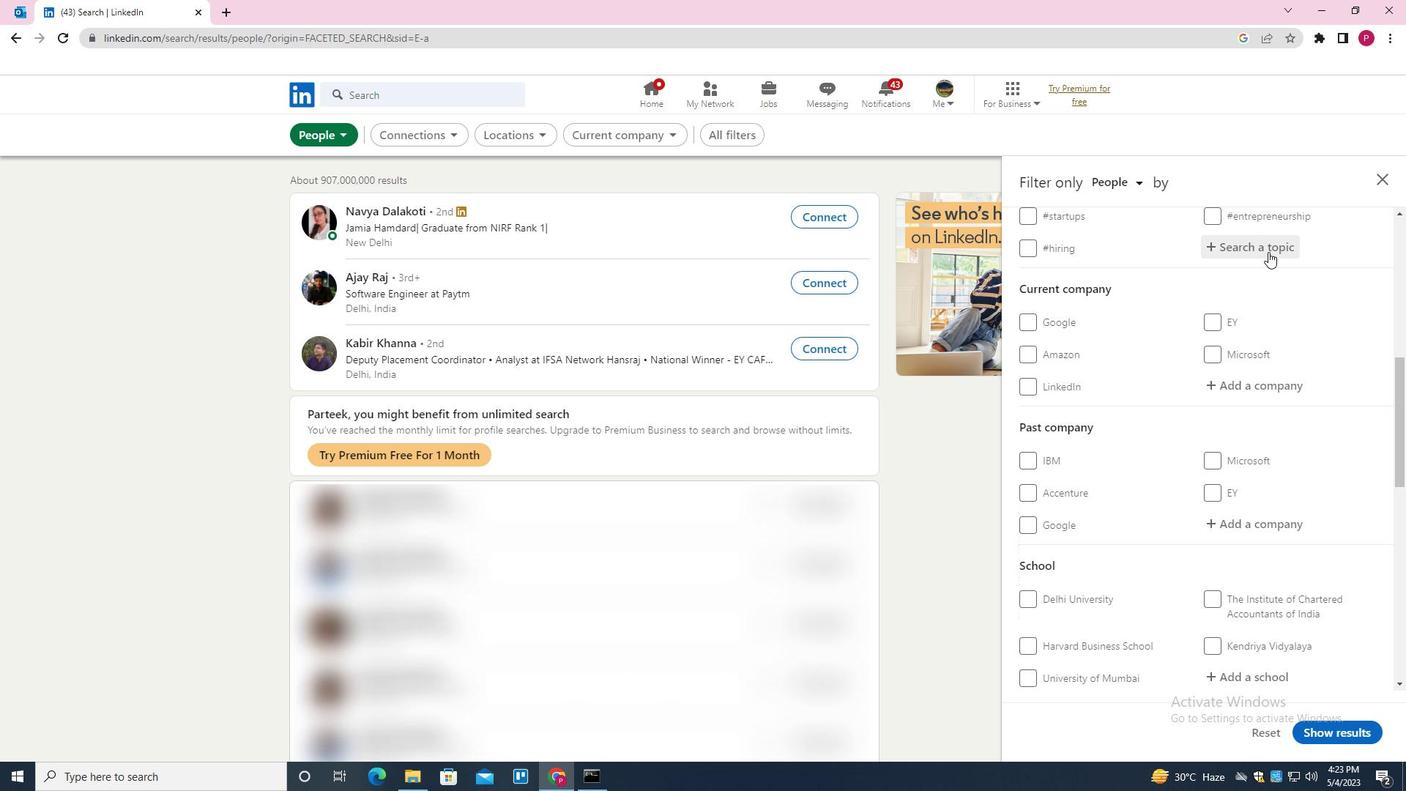 
Action: Key pressed MARKETS<Key.down><Key.enter>
Screenshot: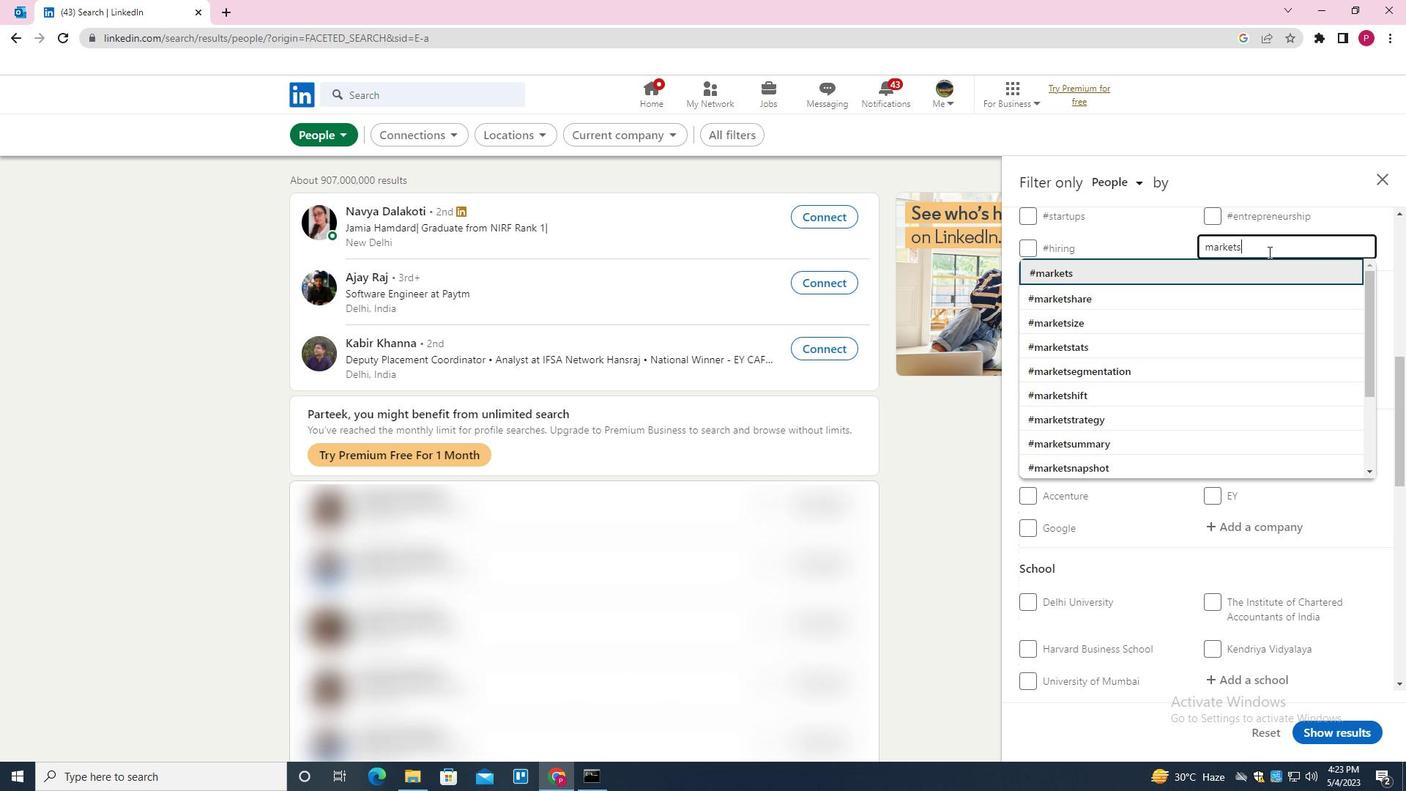 
Action: Mouse moved to (1105, 402)
Screenshot: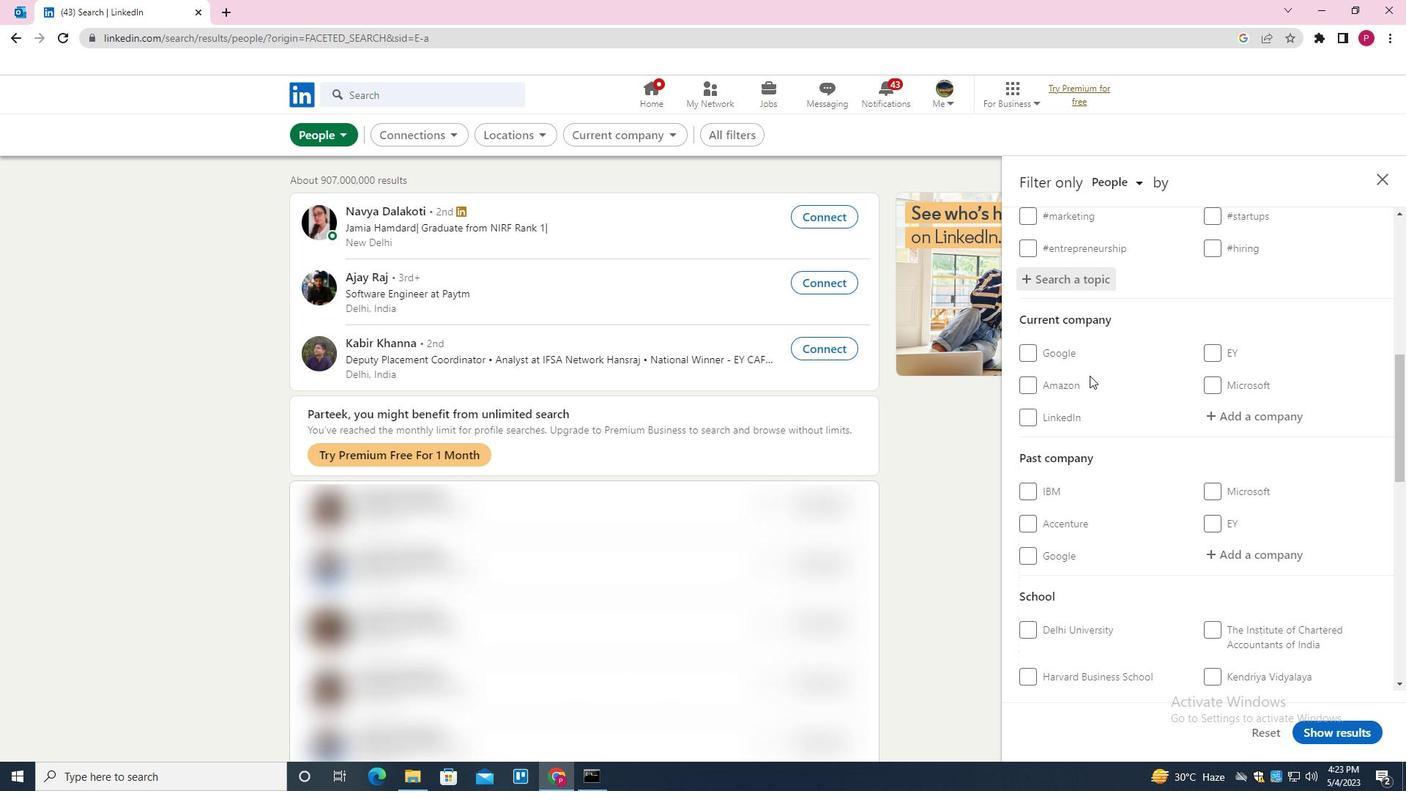 
Action: Mouse scrolled (1105, 401) with delta (0, 0)
Screenshot: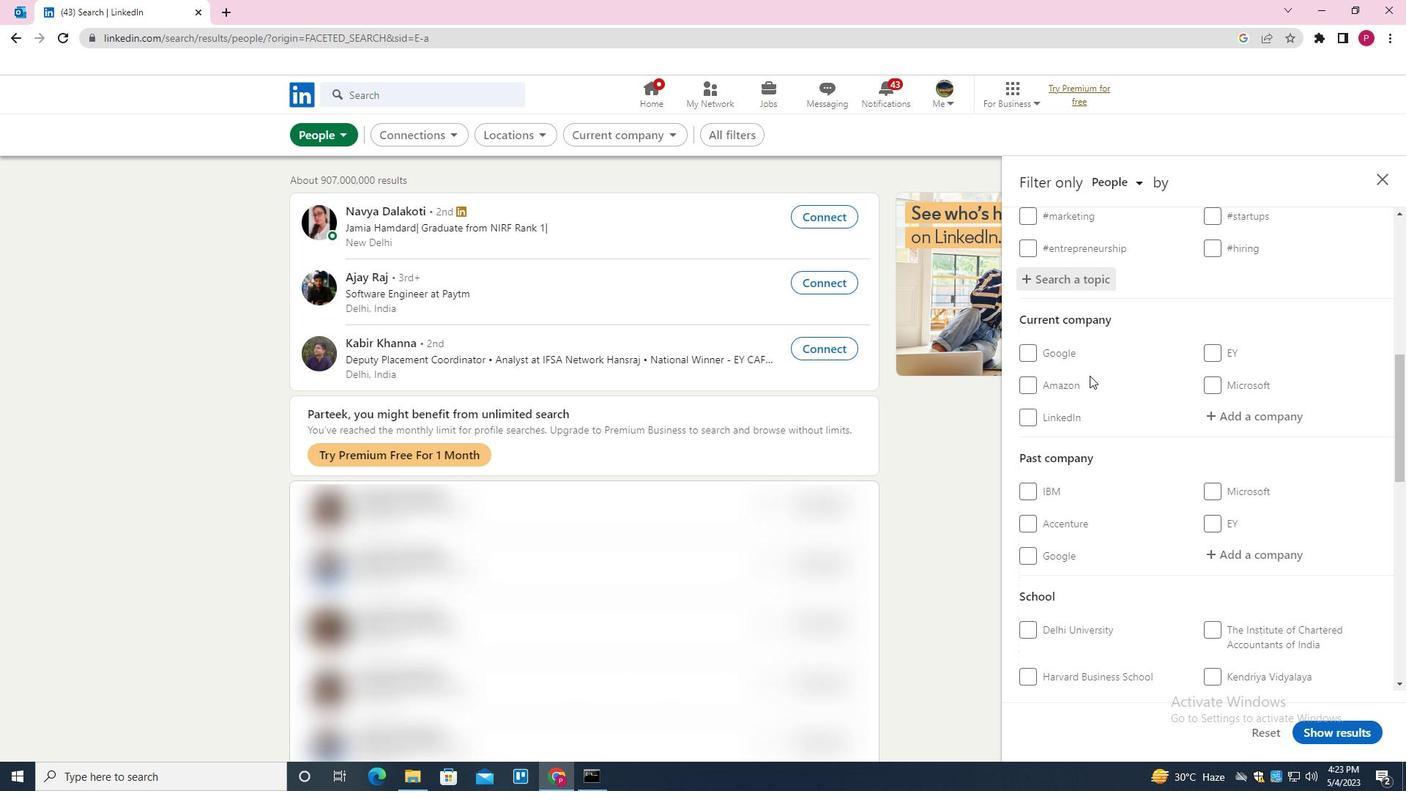 
Action: Mouse moved to (1110, 409)
Screenshot: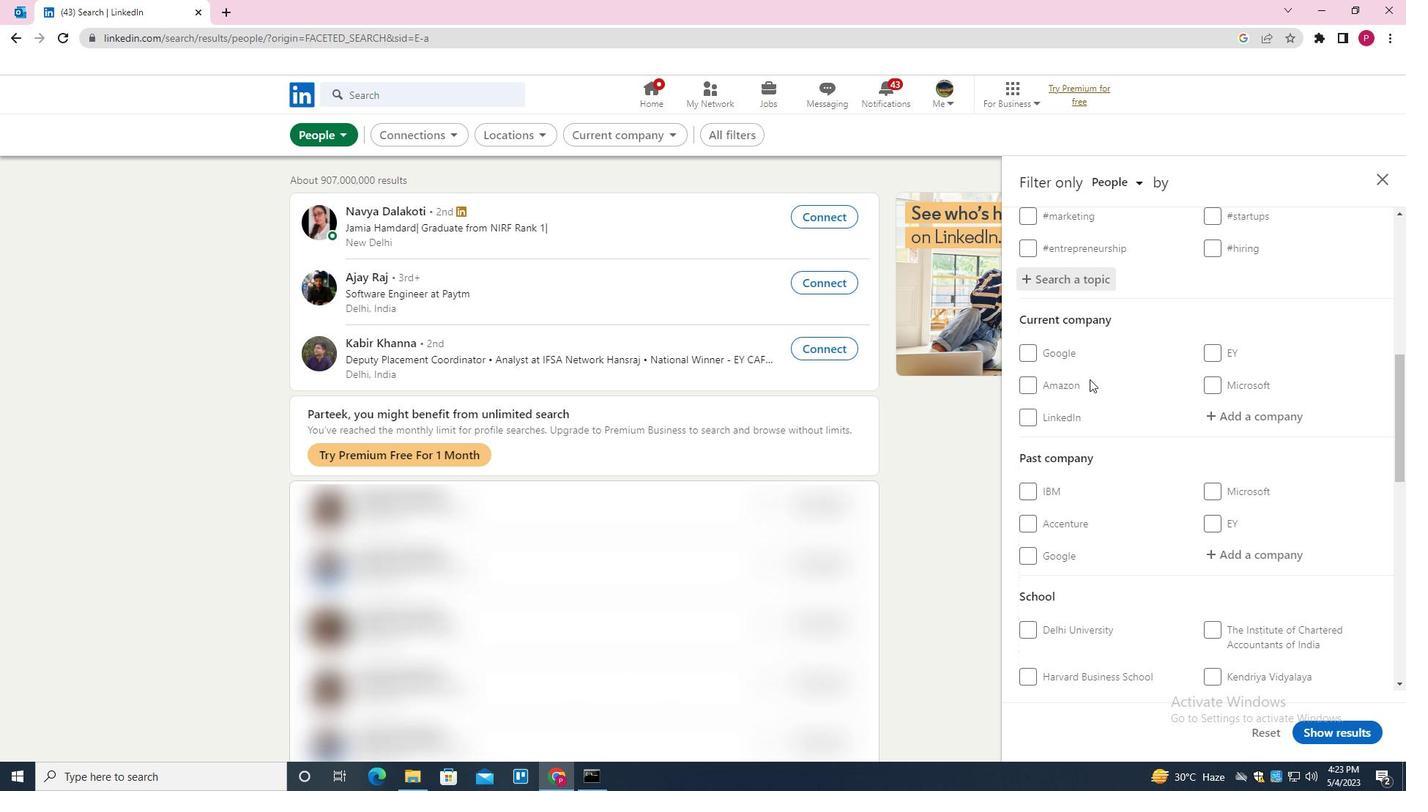 
Action: Mouse scrolled (1110, 408) with delta (0, 0)
Screenshot: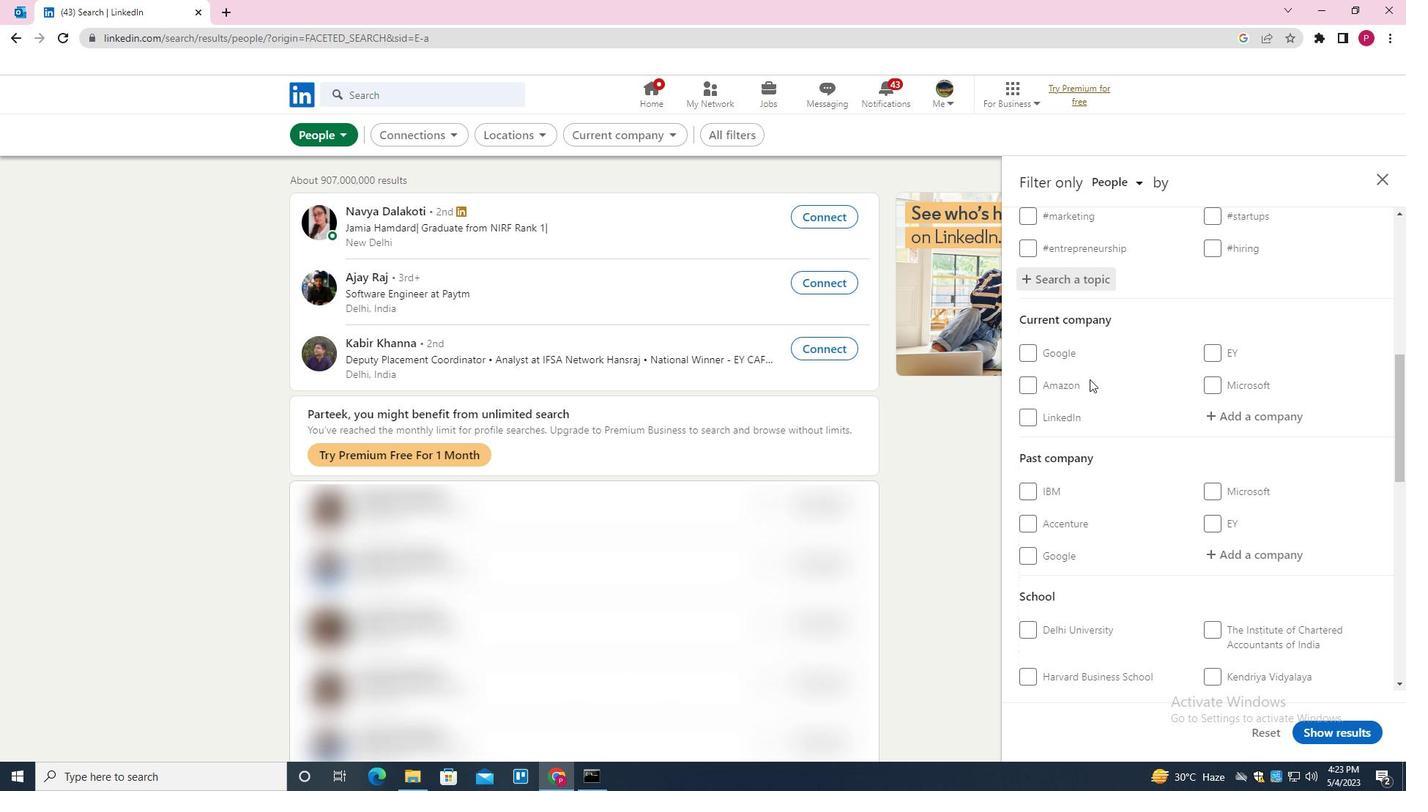 
Action: Mouse moved to (1111, 411)
Screenshot: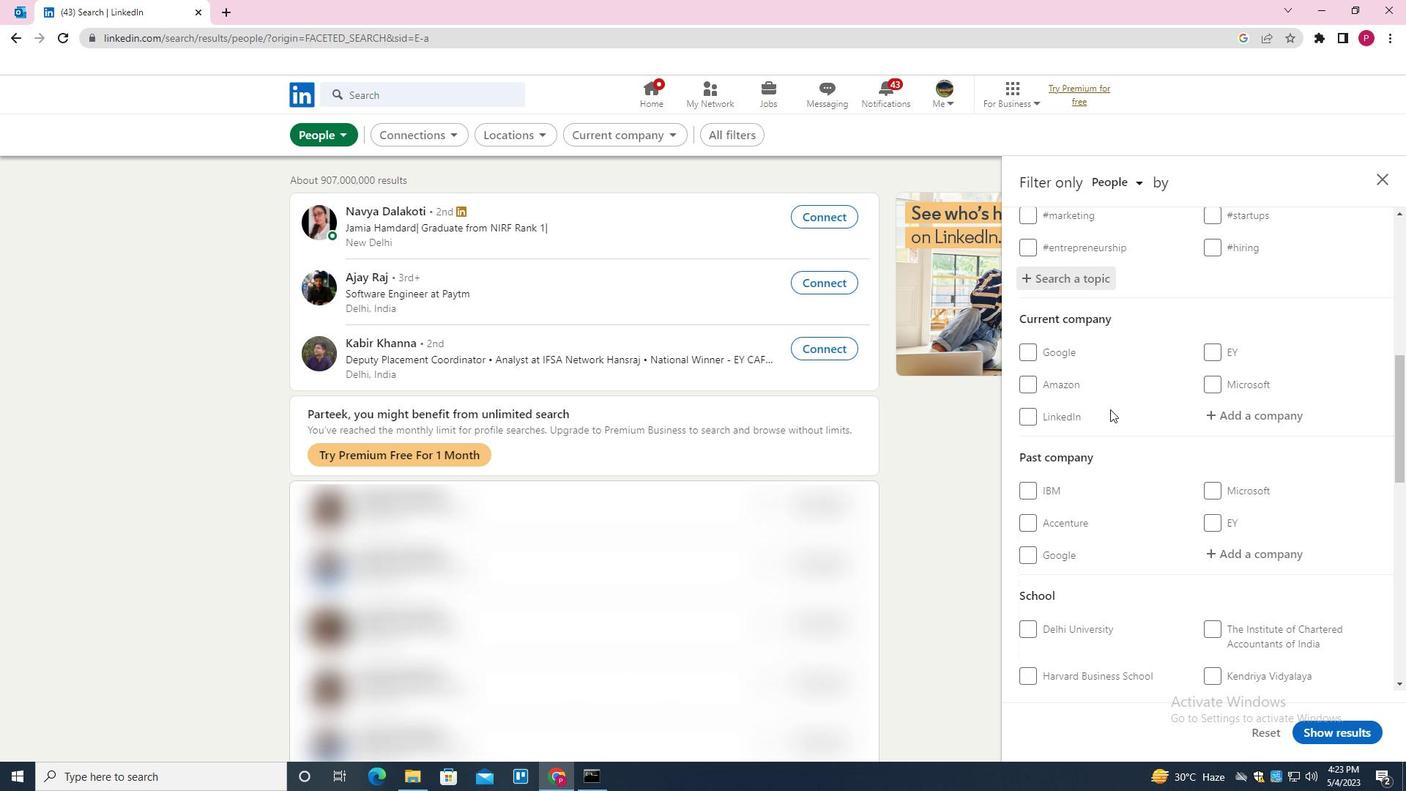 
Action: Mouse scrolled (1111, 410) with delta (0, 0)
Screenshot: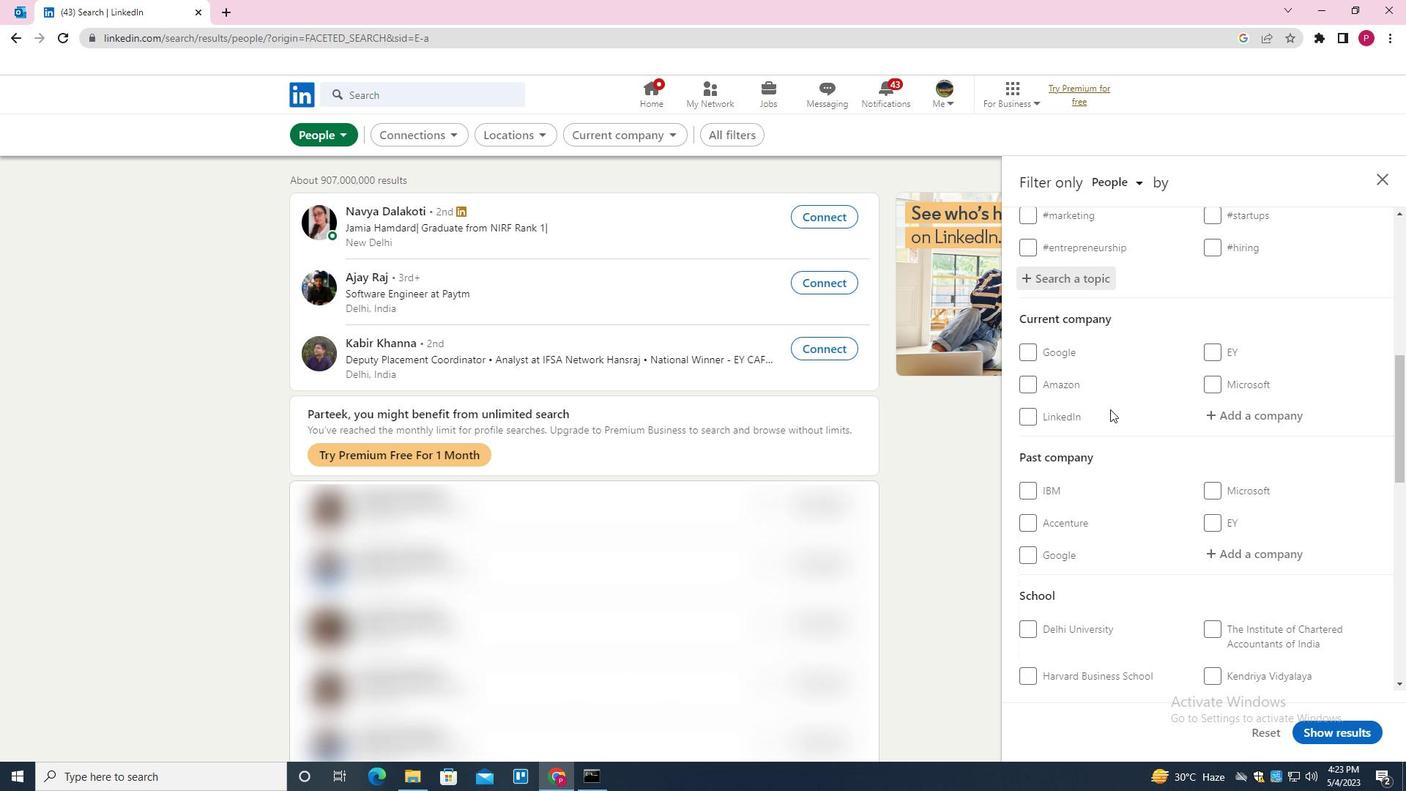 
Action: Mouse moved to (1114, 416)
Screenshot: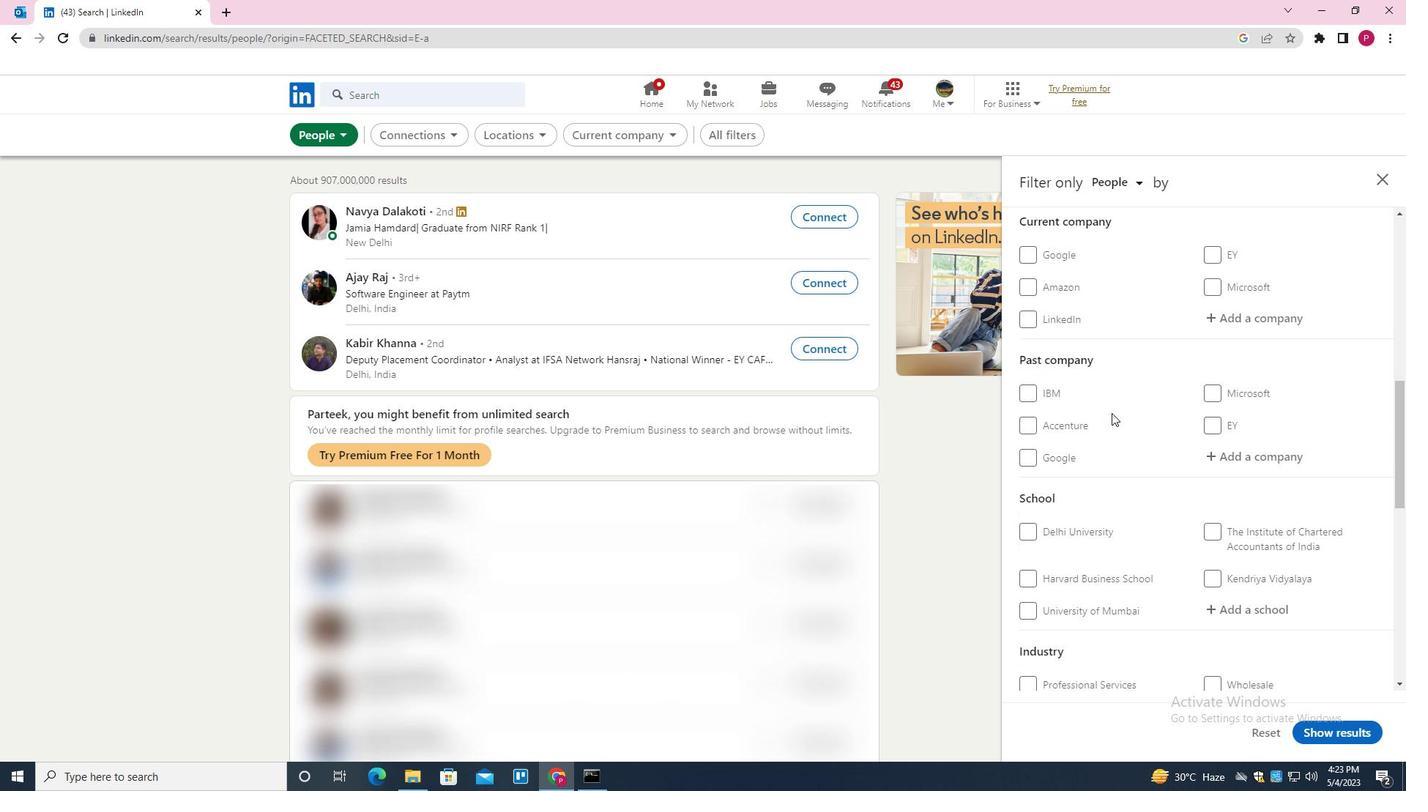 
Action: Mouse scrolled (1114, 416) with delta (0, 0)
Screenshot: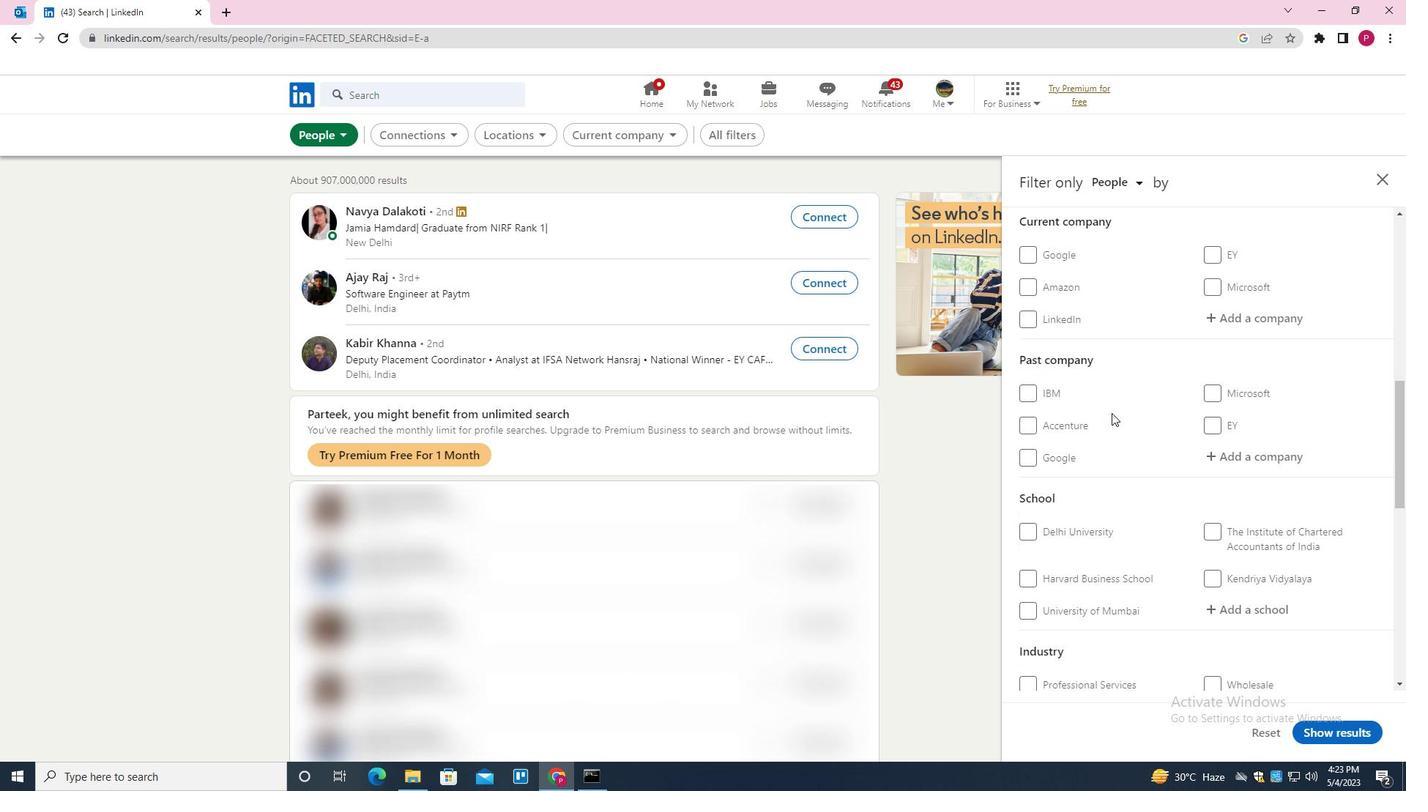 
Action: Mouse moved to (1228, 417)
Screenshot: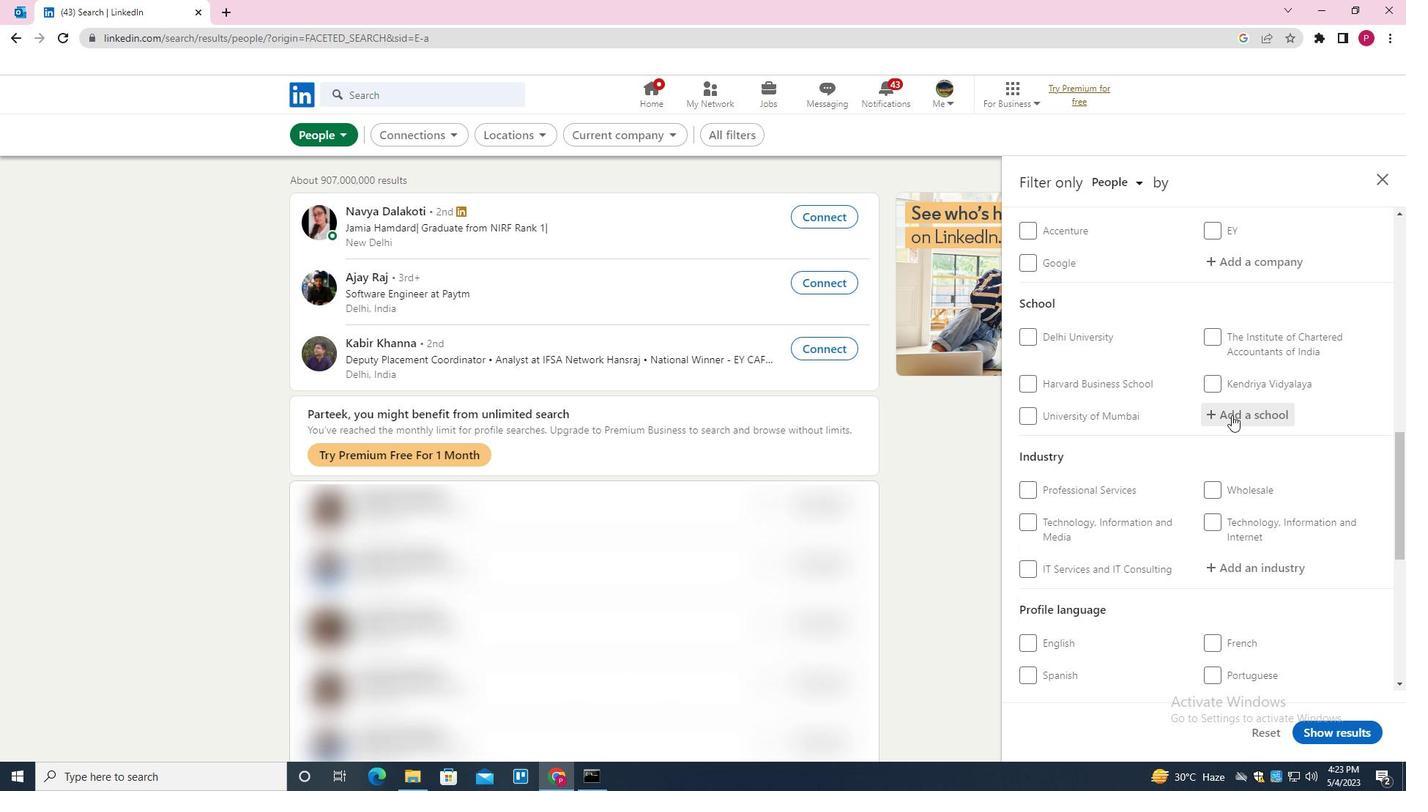 
Action: Mouse scrolled (1228, 416) with delta (0, 0)
Screenshot: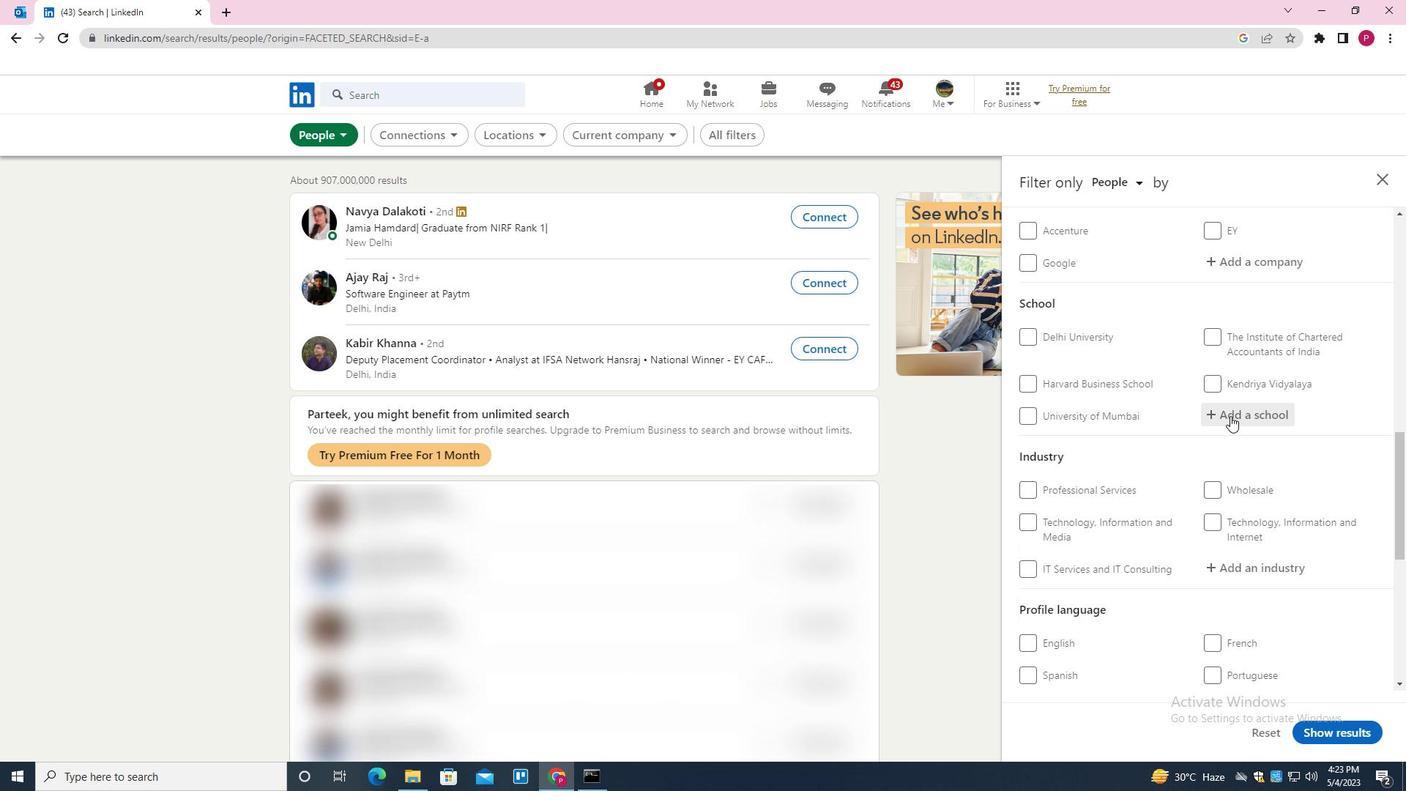 
Action: Mouse moved to (1228, 418)
Screenshot: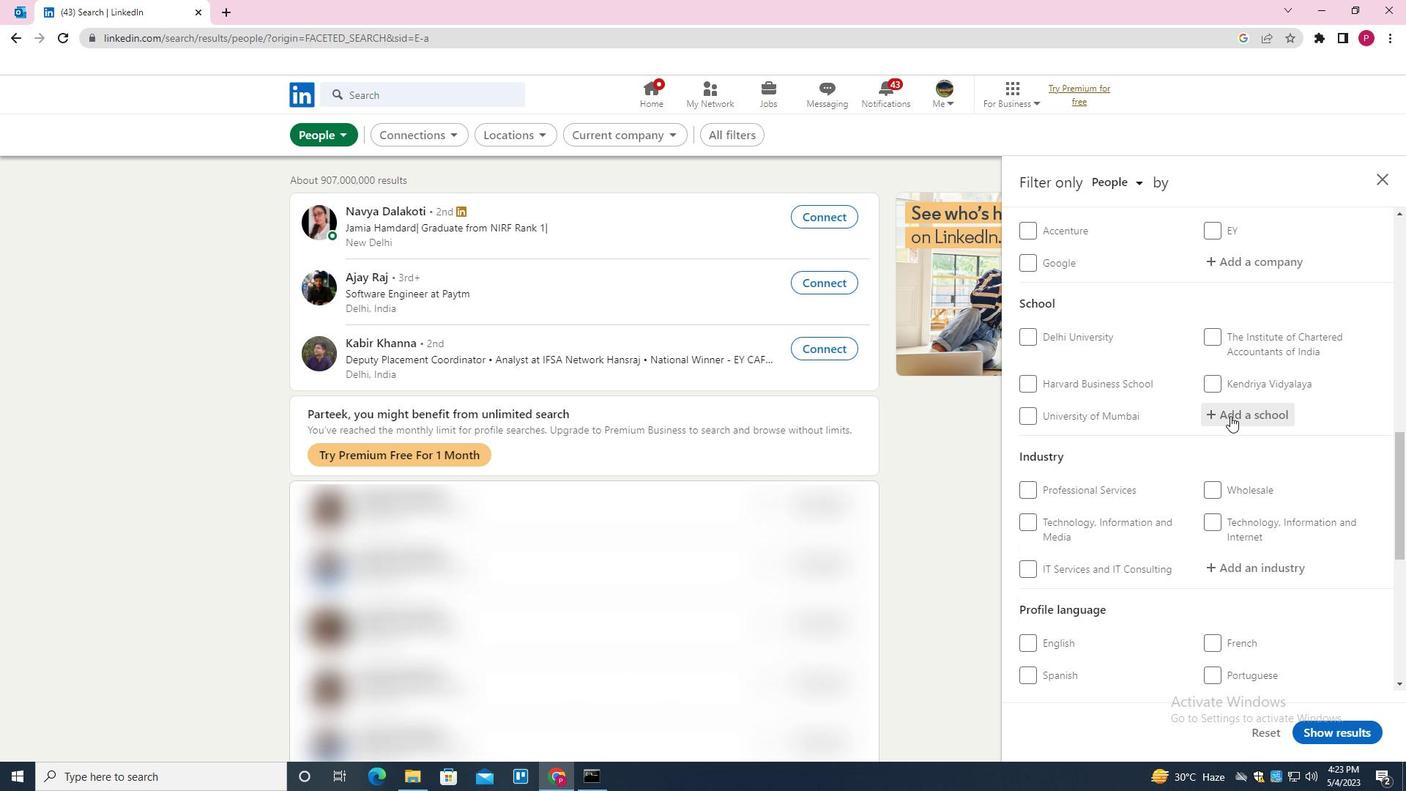 
Action: Mouse scrolled (1228, 417) with delta (0, 0)
Screenshot: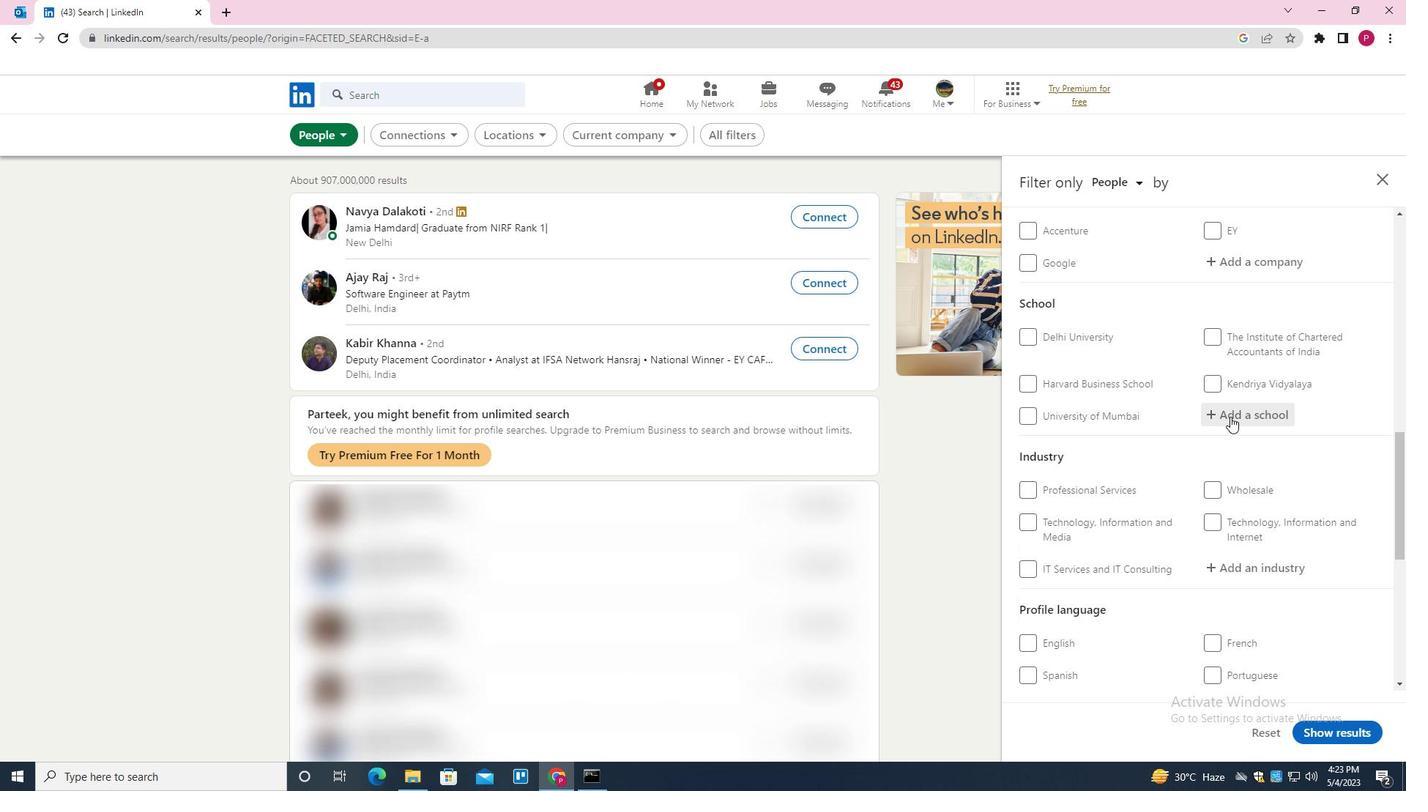 
Action: Mouse scrolled (1228, 417) with delta (0, 0)
Screenshot: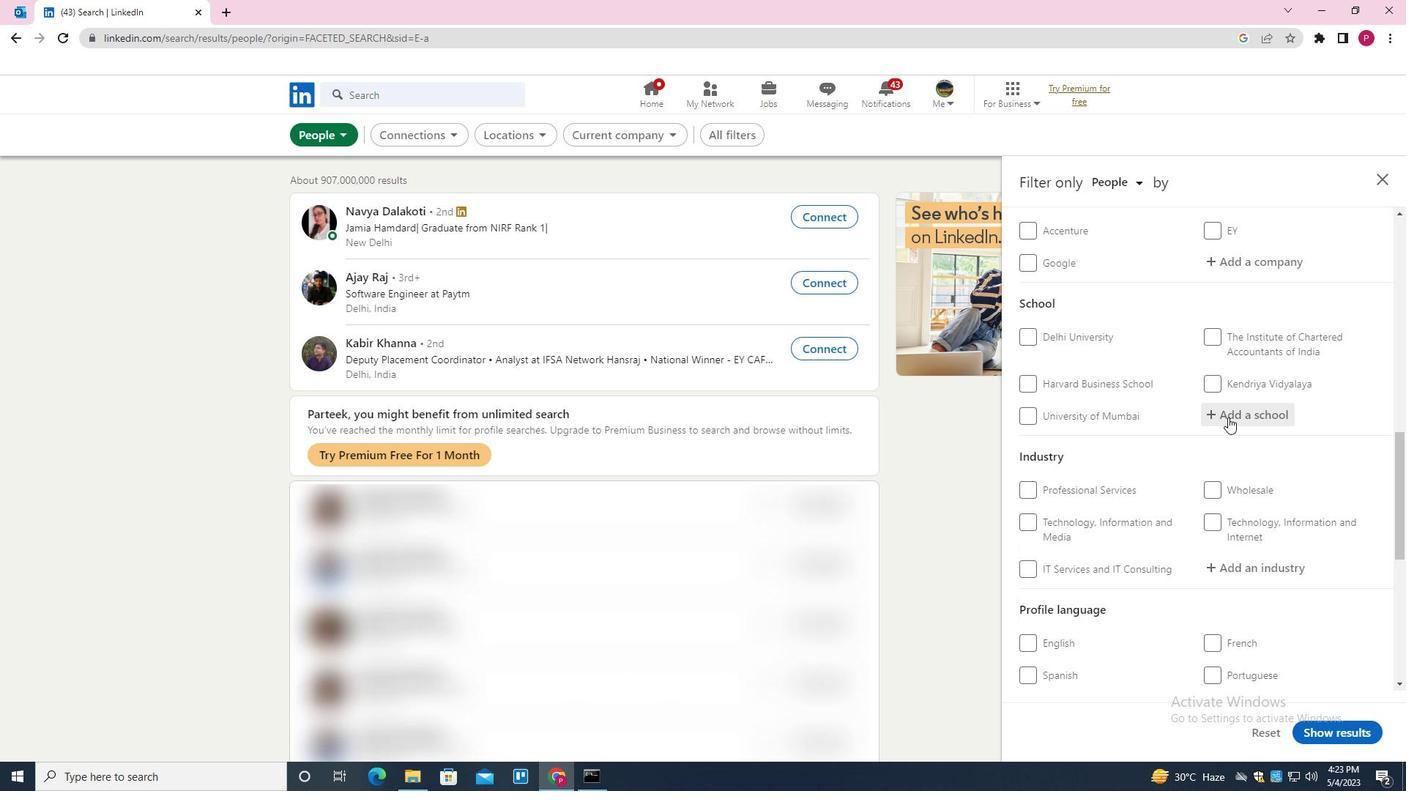 
Action: Mouse moved to (1226, 418)
Screenshot: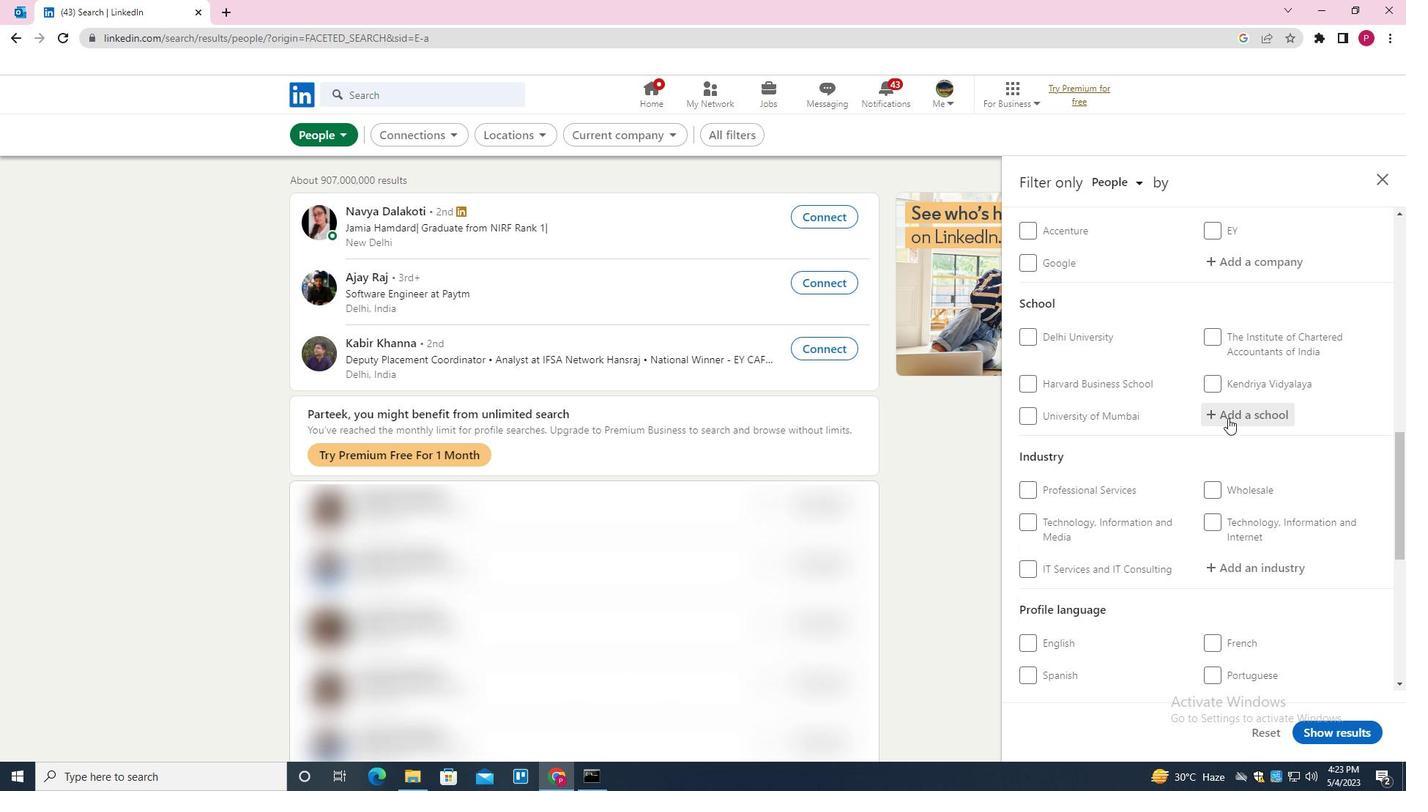 
Action: Mouse scrolled (1226, 418) with delta (0, 0)
Screenshot: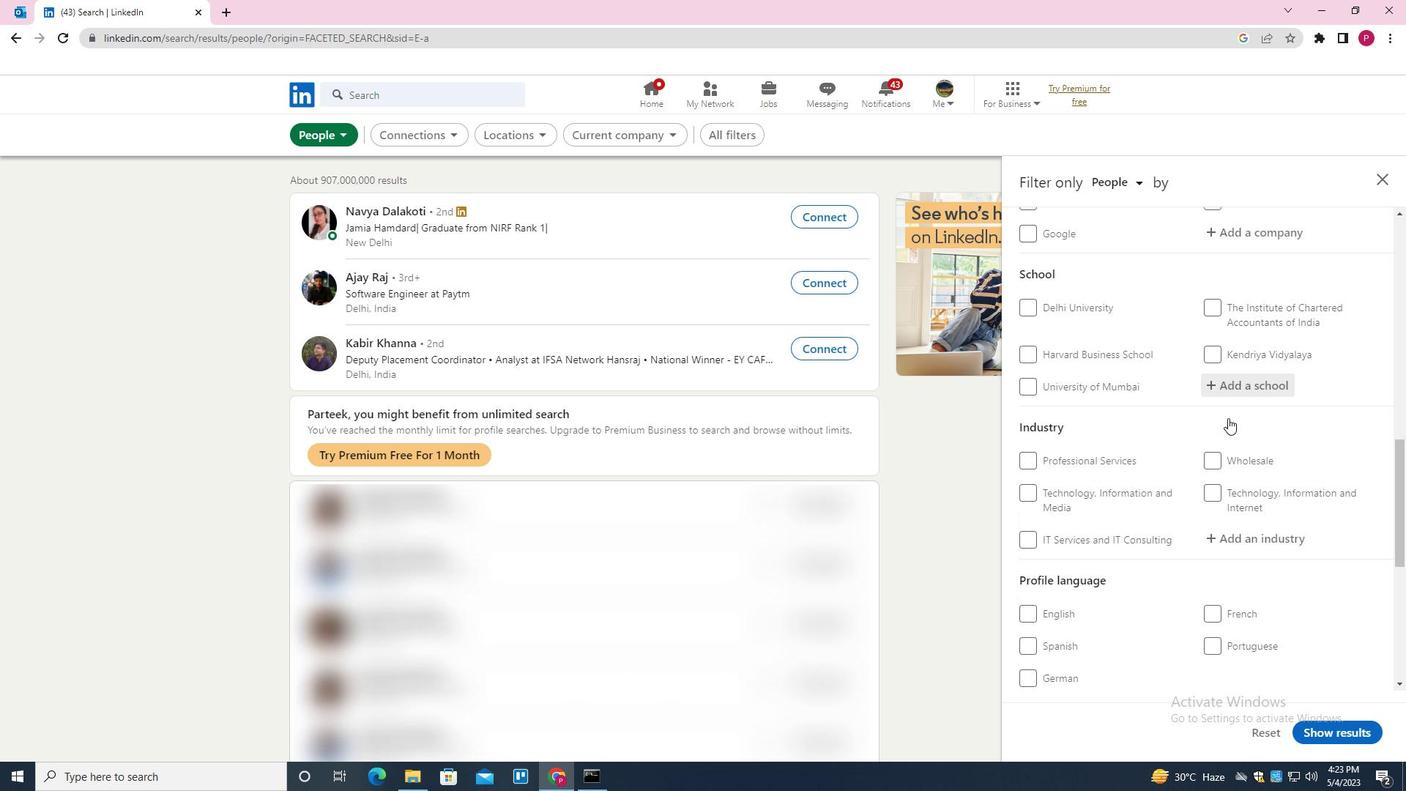 
Action: Mouse moved to (1063, 413)
Screenshot: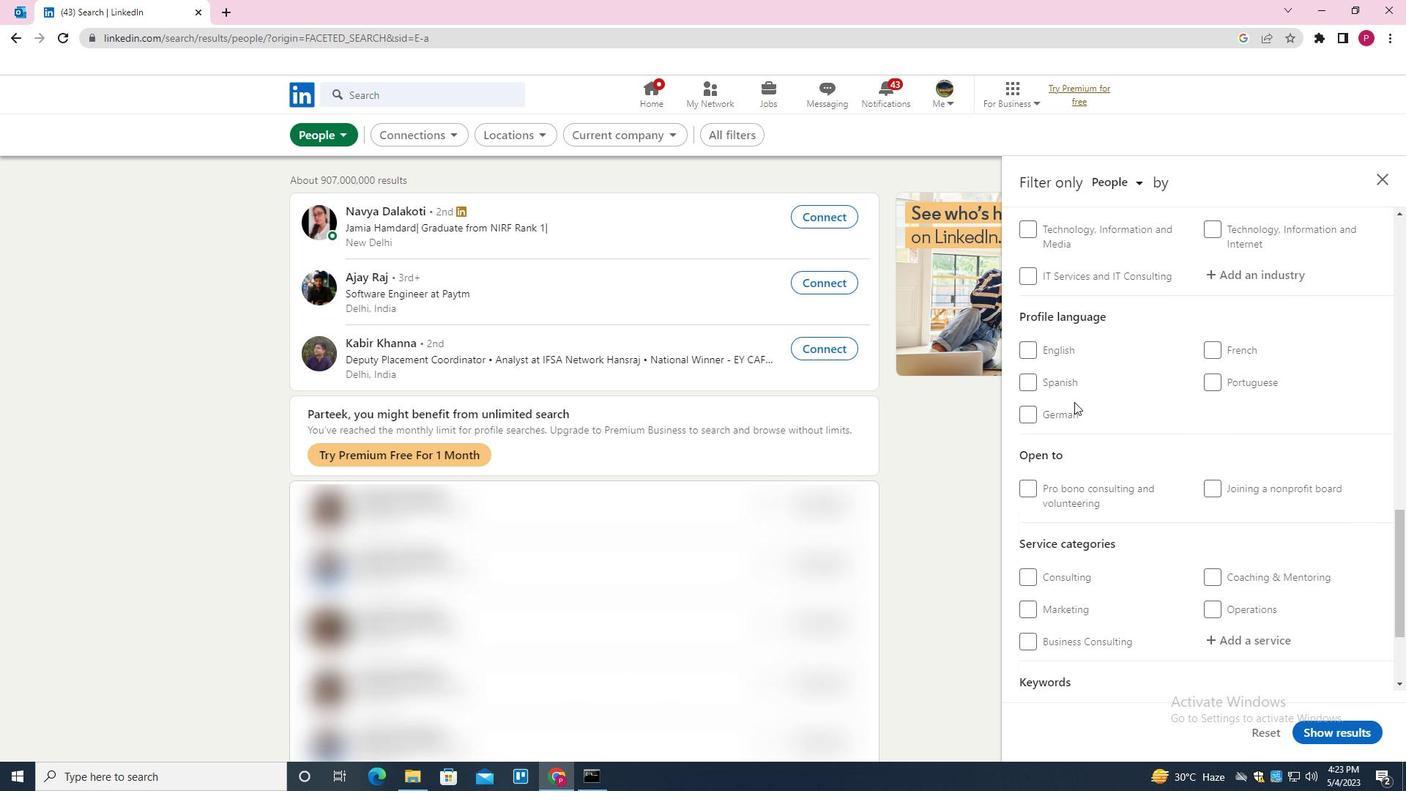 
Action: Mouse pressed left at (1063, 413)
Screenshot: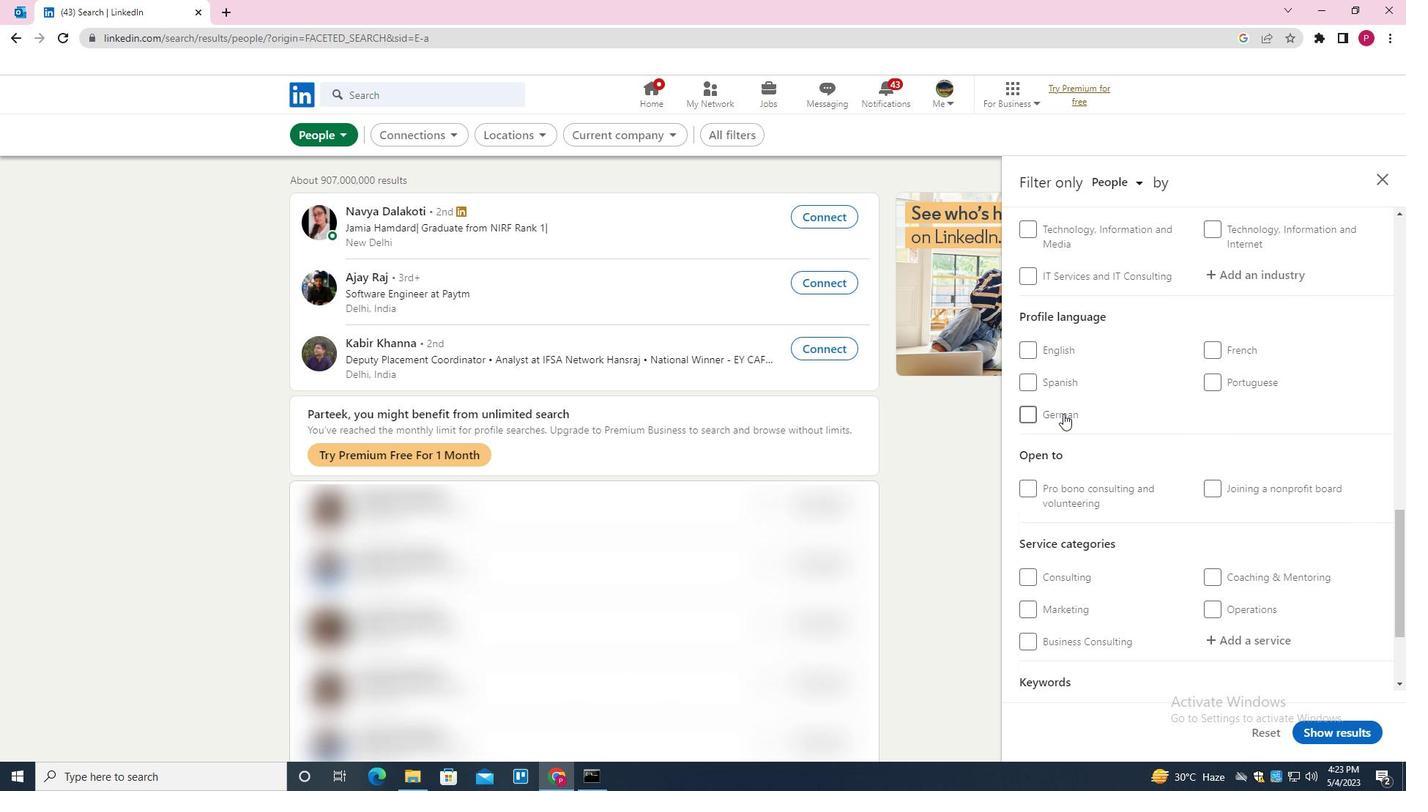 
Action: Mouse moved to (1118, 424)
Screenshot: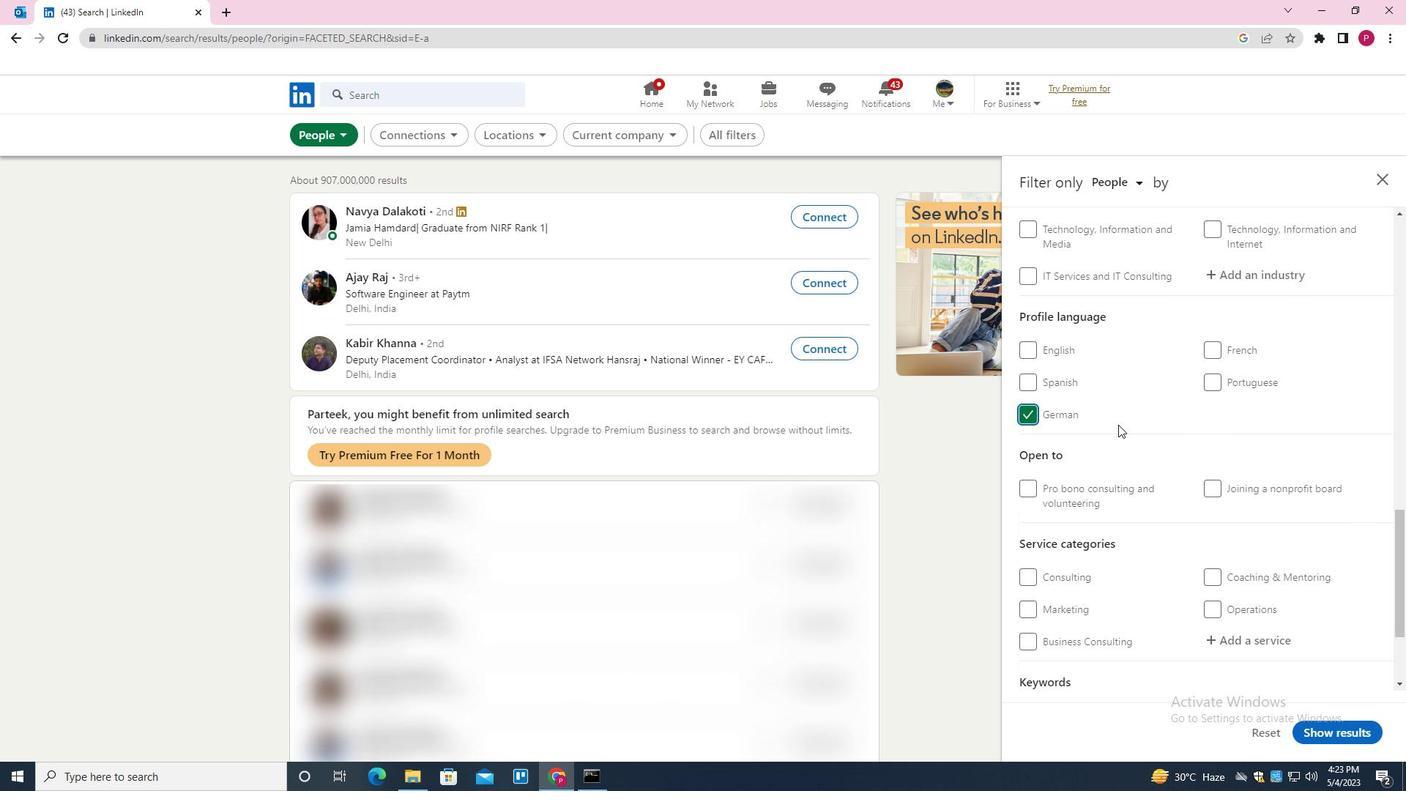 
Action: Mouse scrolled (1118, 425) with delta (0, 0)
Screenshot: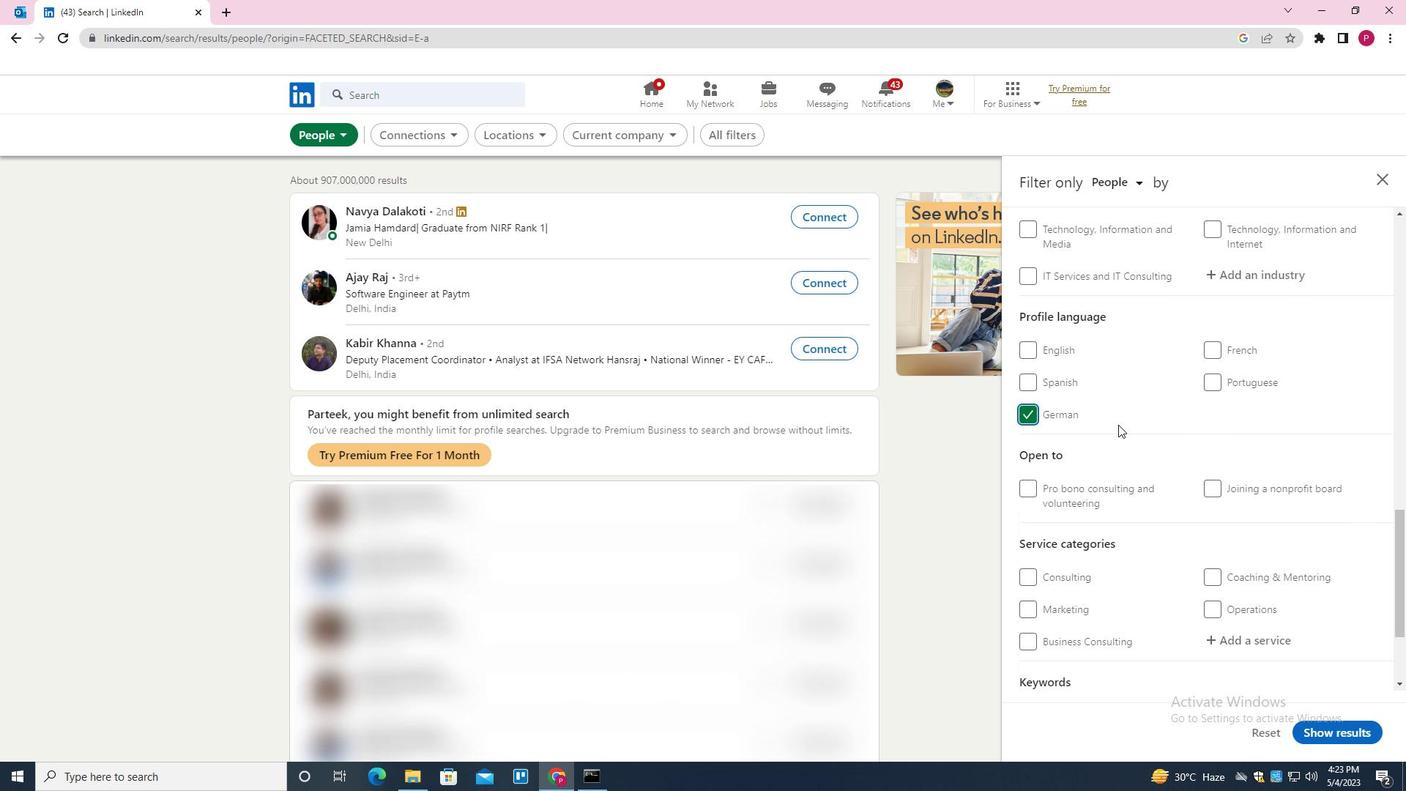 
Action: Mouse scrolled (1118, 425) with delta (0, 0)
Screenshot: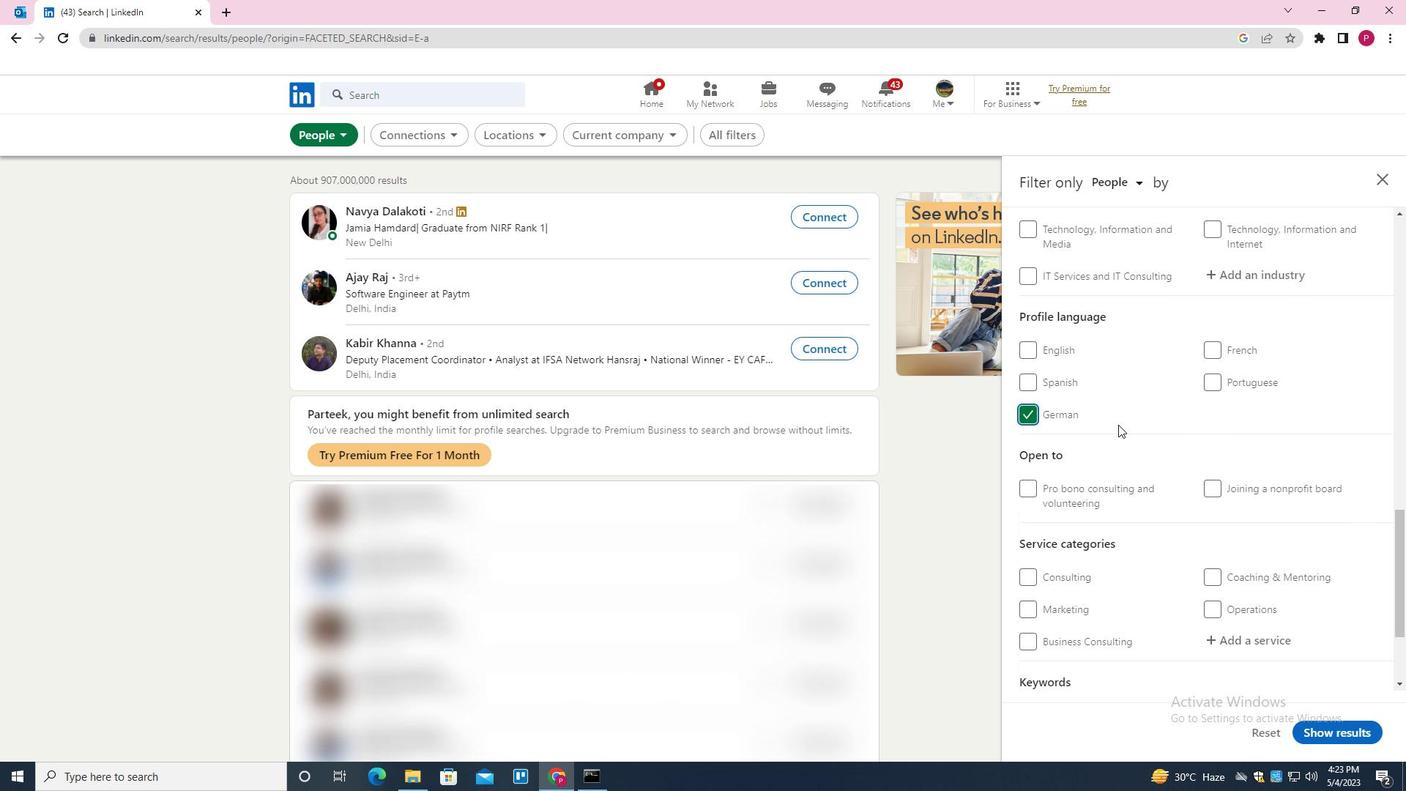 
Action: Mouse scrolled (1118, 425) with delta (0, 0)
Screenshot: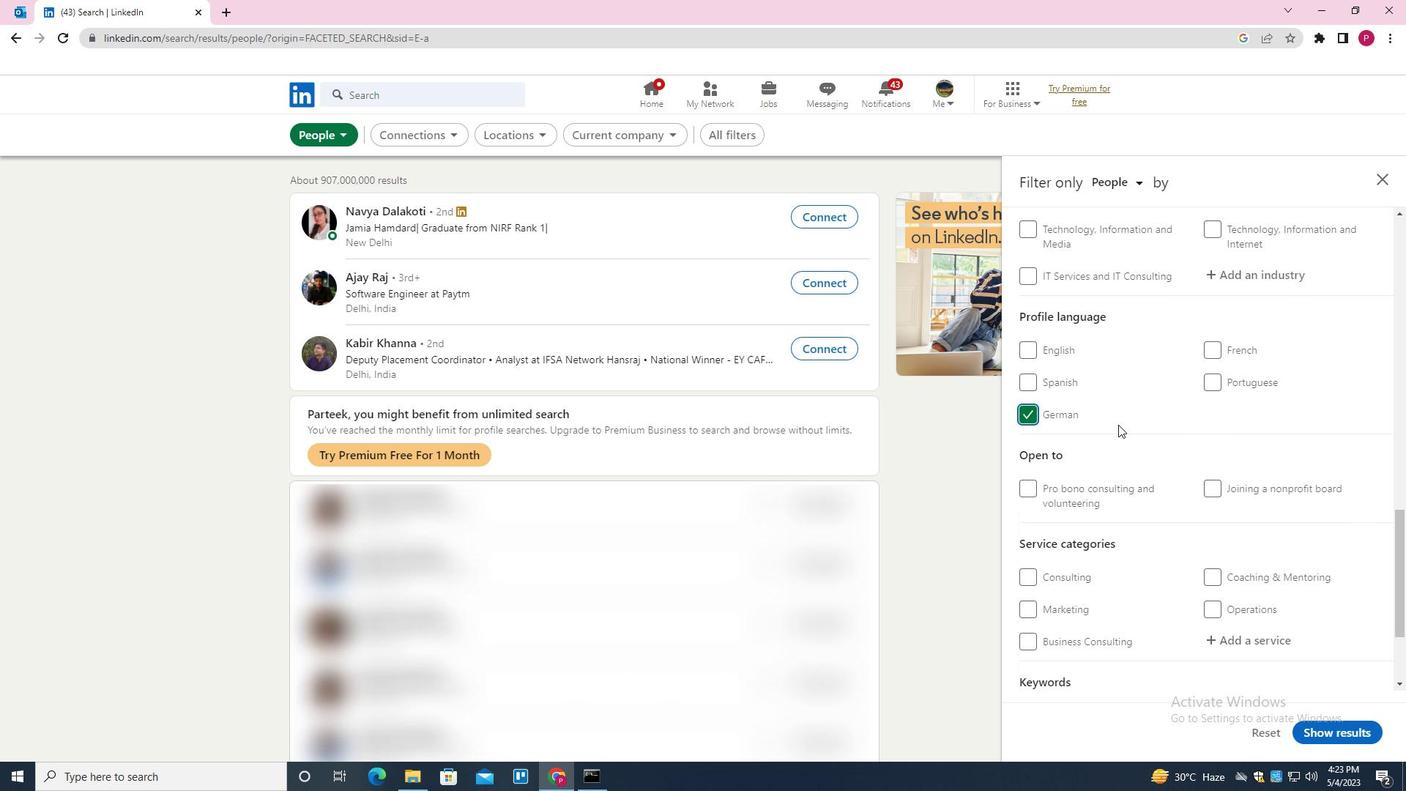 
Action: Mouse scrolled (1118, 425) with delta (0, 0)
Screenshot: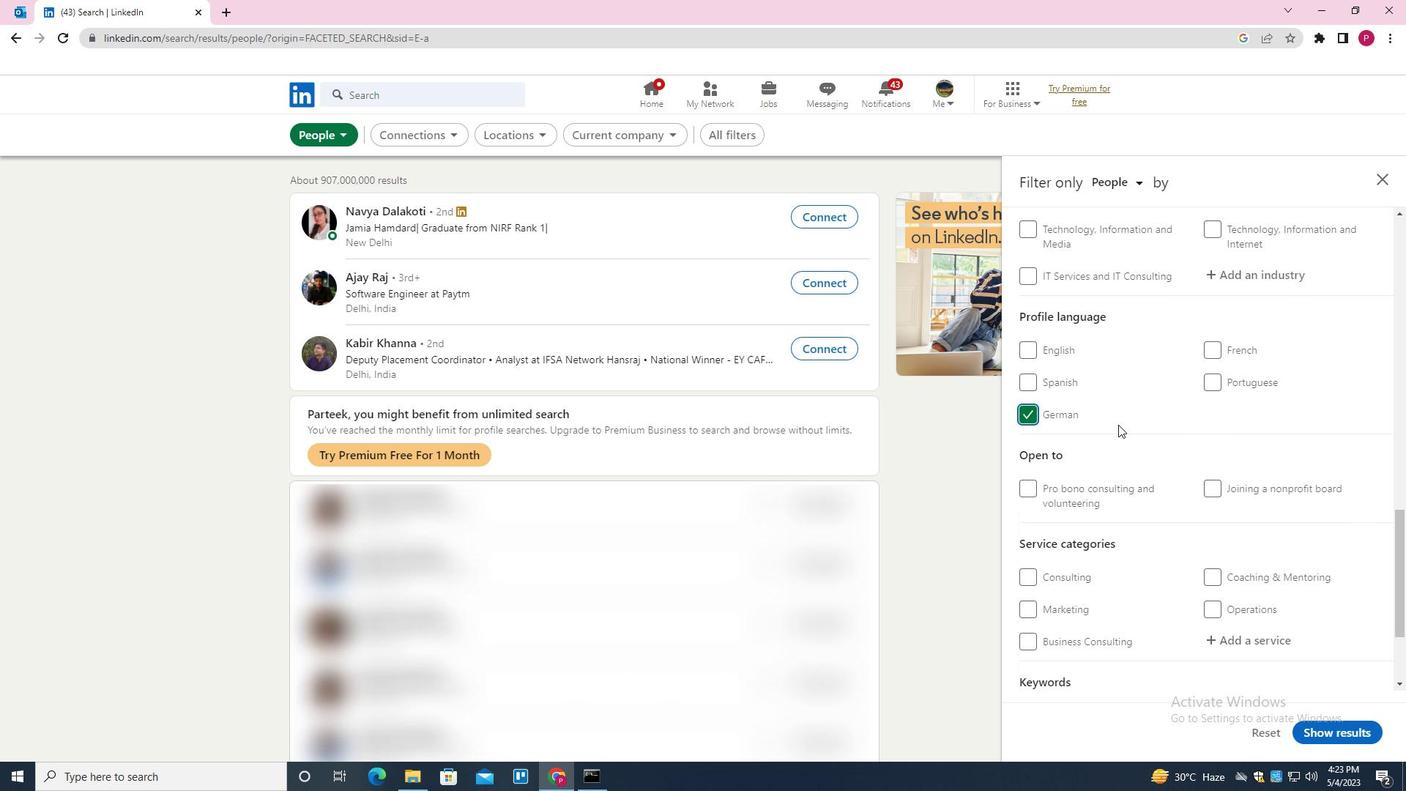 
Action: Mouse scrolled (1118, 425) with delta (0, 0)
Screenshot: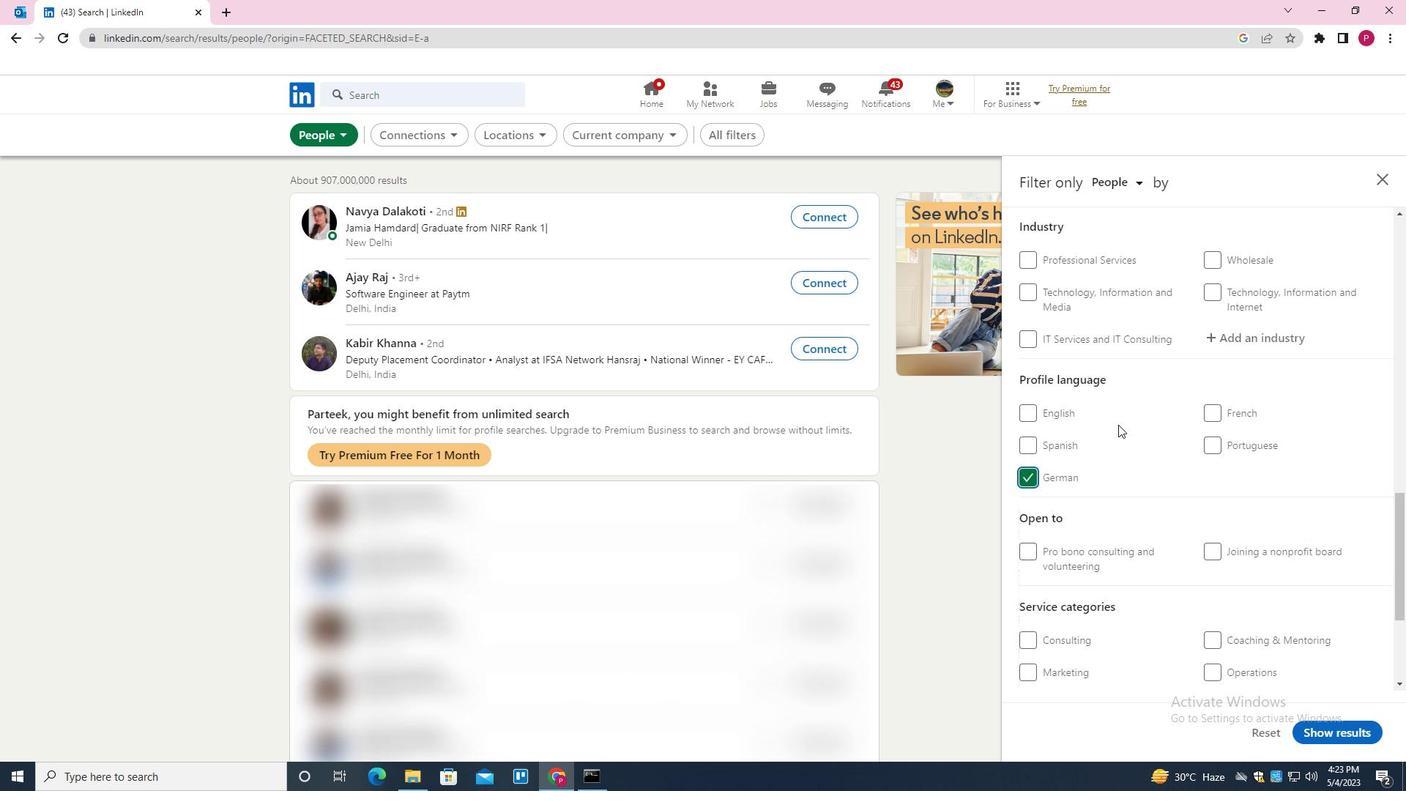 
Action: Mouse scrolled (1118, 425) with delta (0, 0)
Screenshot: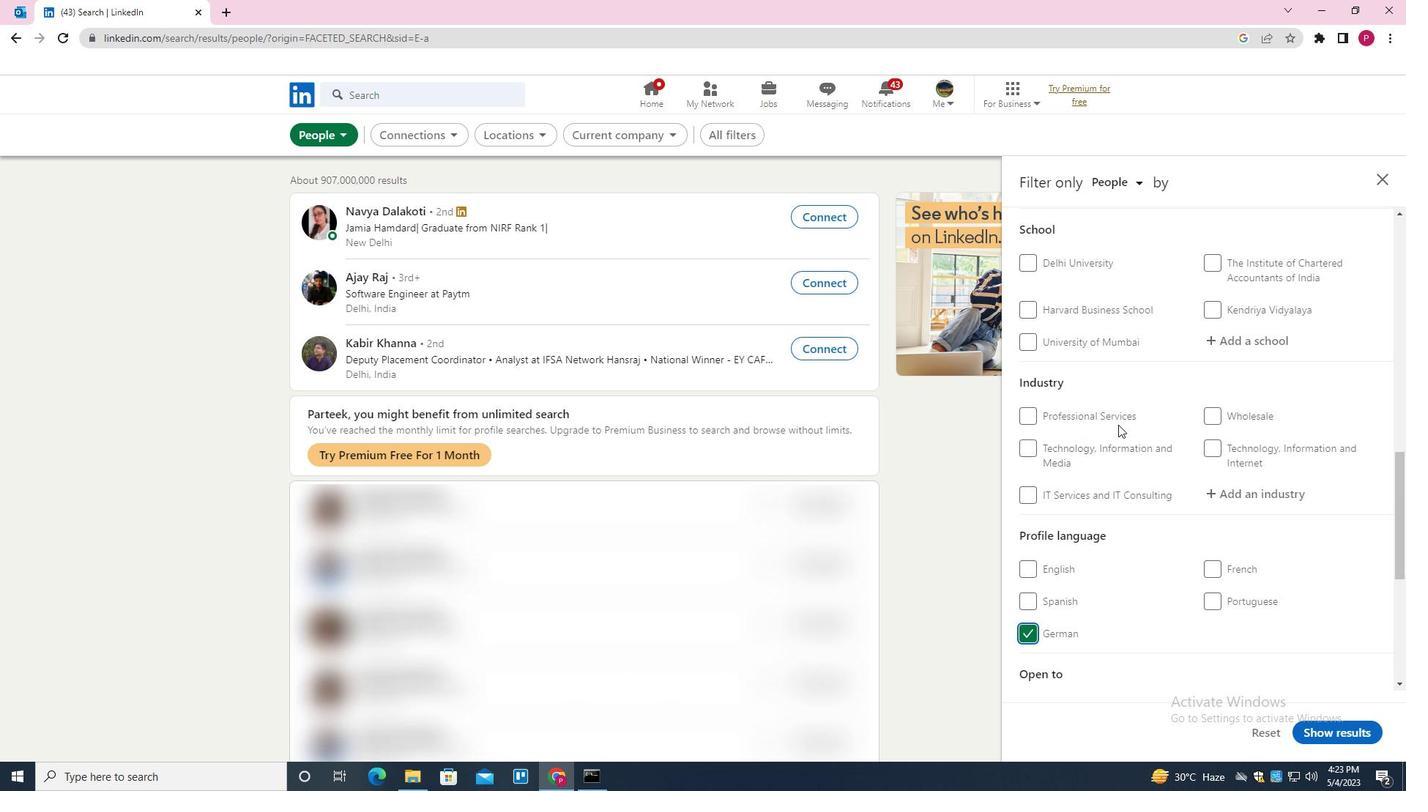 
Action: Mouse scrolled (1118, 425) with delta (0, 0)
Screenshot: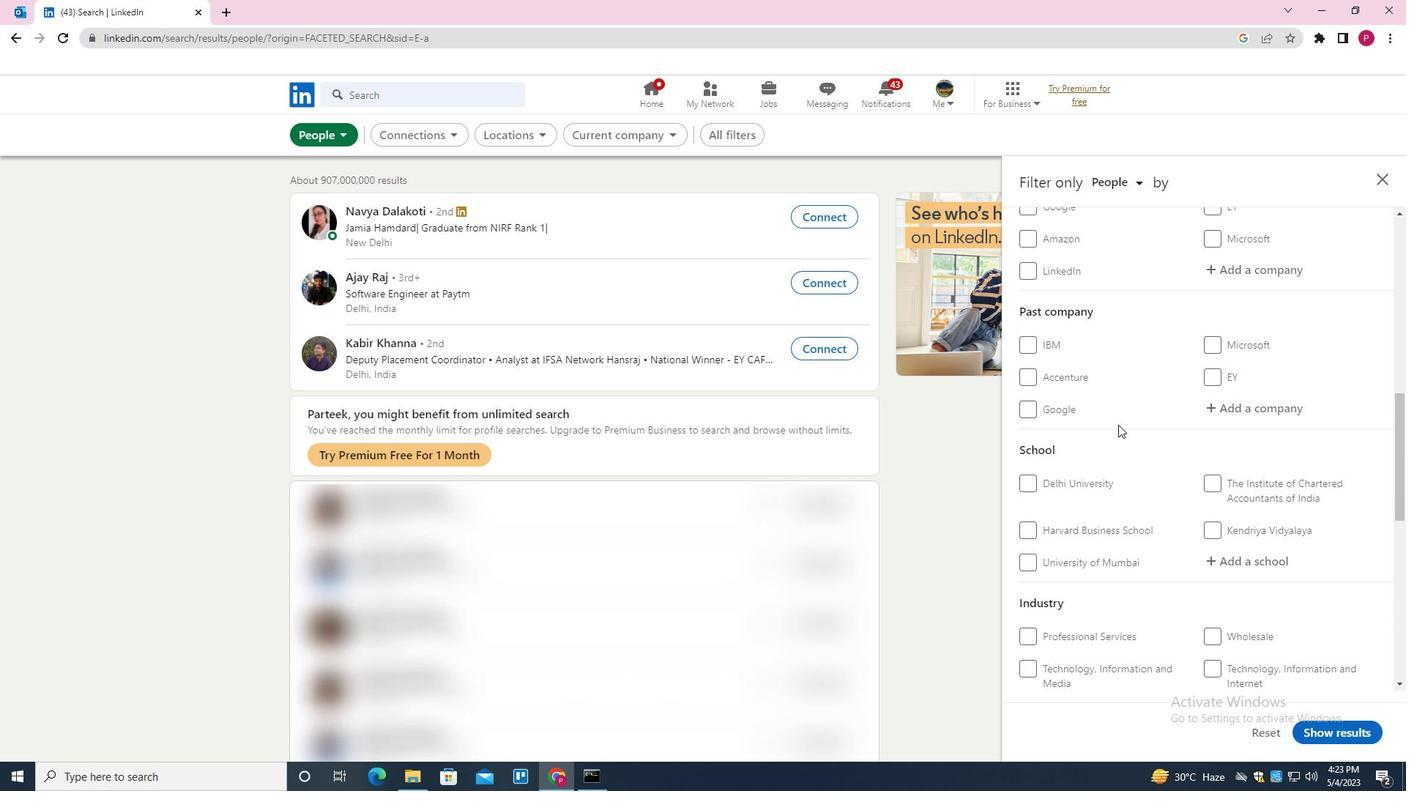 
Action: Mouse moved to (1243, 339)
Screenshot: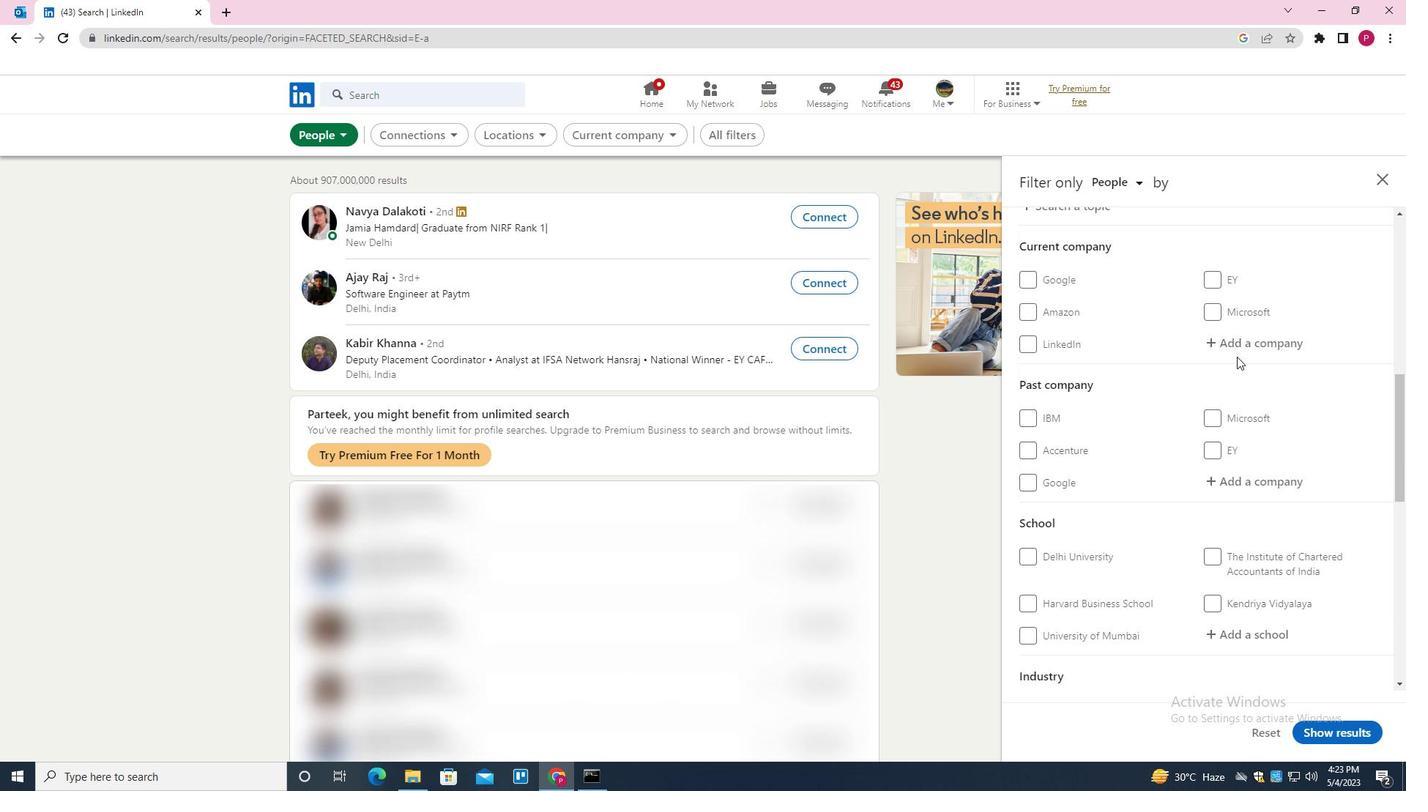 
Action: Mouse pressed left at (1243, 339)
Screenshot: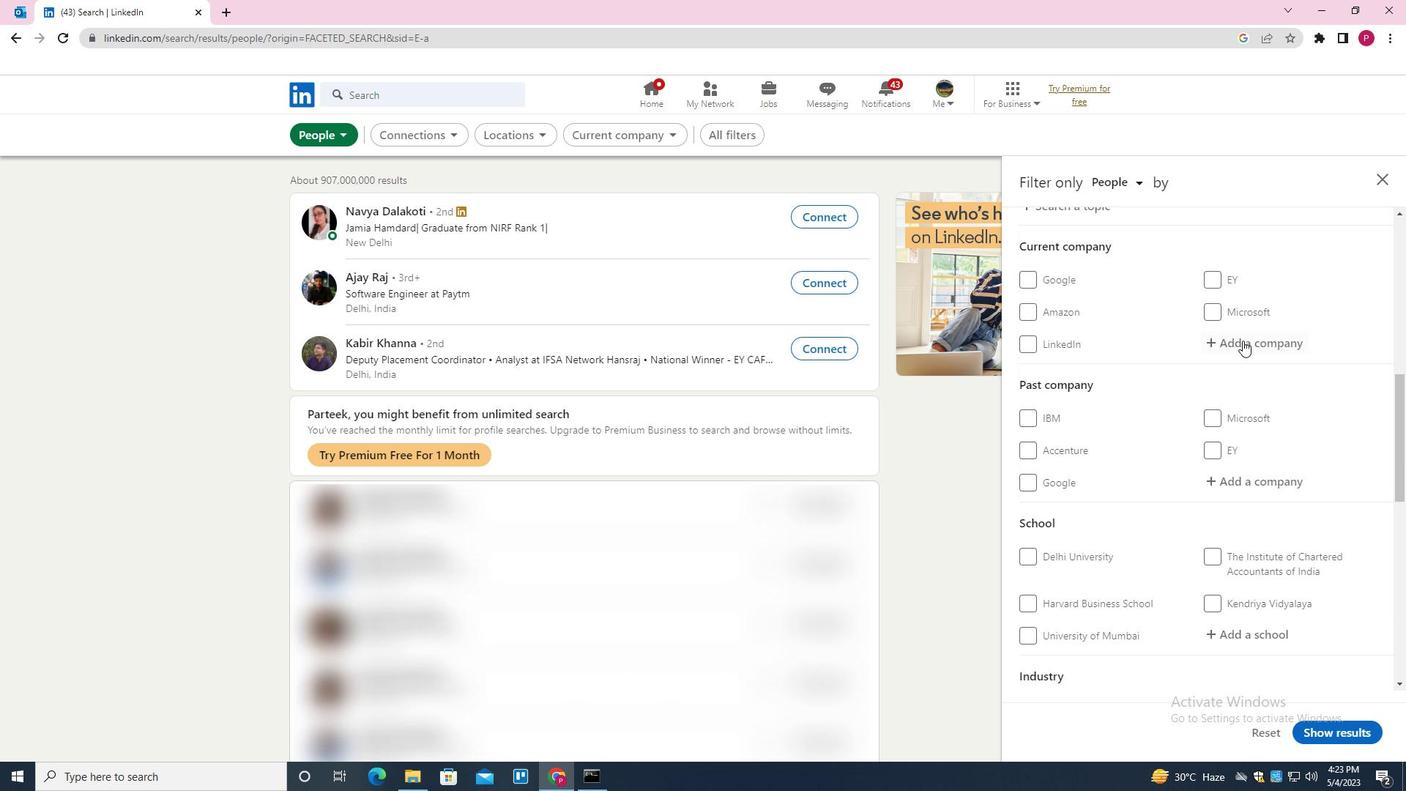 
Action: Key pressed <Key.shift><Key.shift><Key.shift><Key.shift><Key.shift><Key.shift><Key.shift>LEAP29<Key.down><Key.enter>
Screenshot: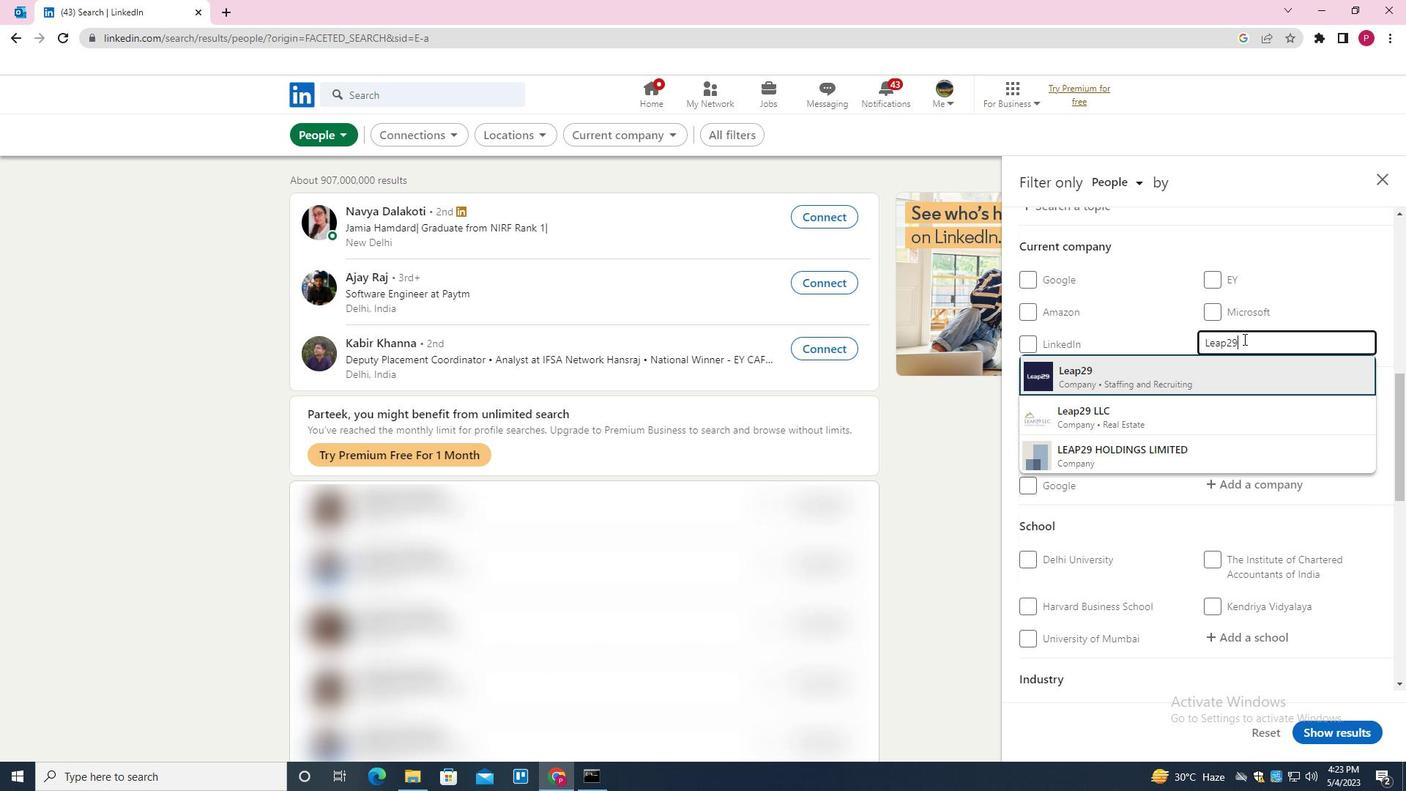 
Action: Mouse moved to (1094, 438)
Screenshot: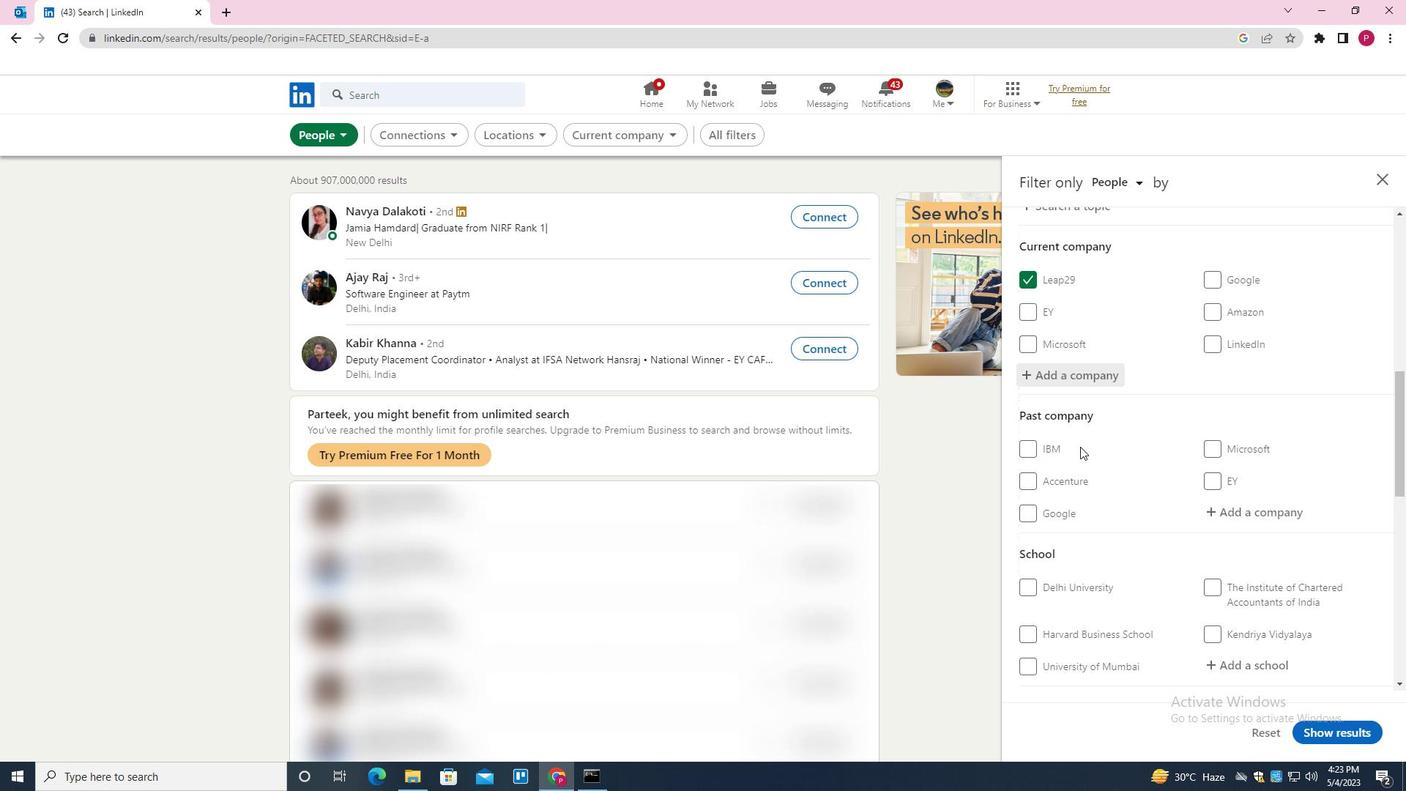 
Action: Mouse scrolled (1094, 437) with delta (0, 0)
Screenshot: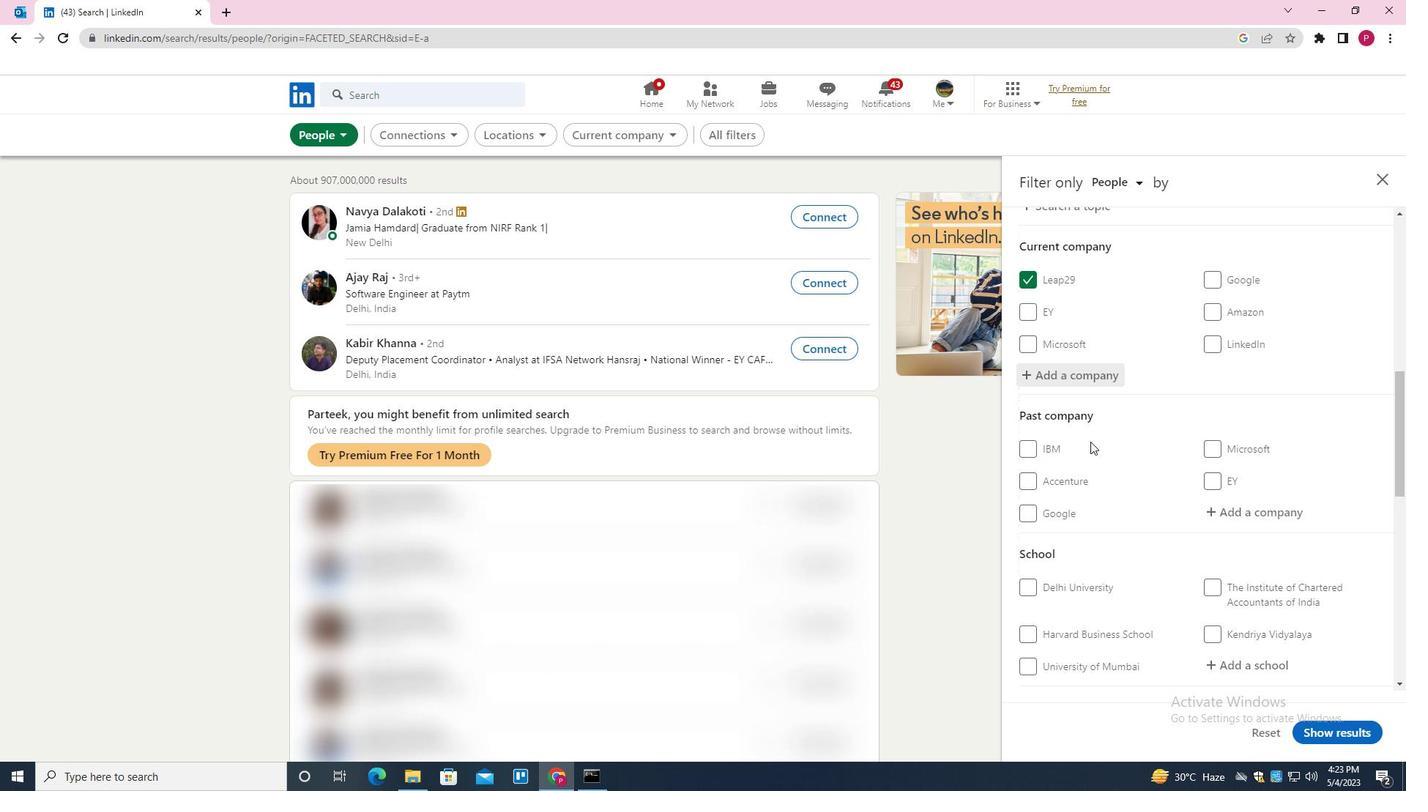 
Action: Mouse moved to (1095, 438)
Screenshot: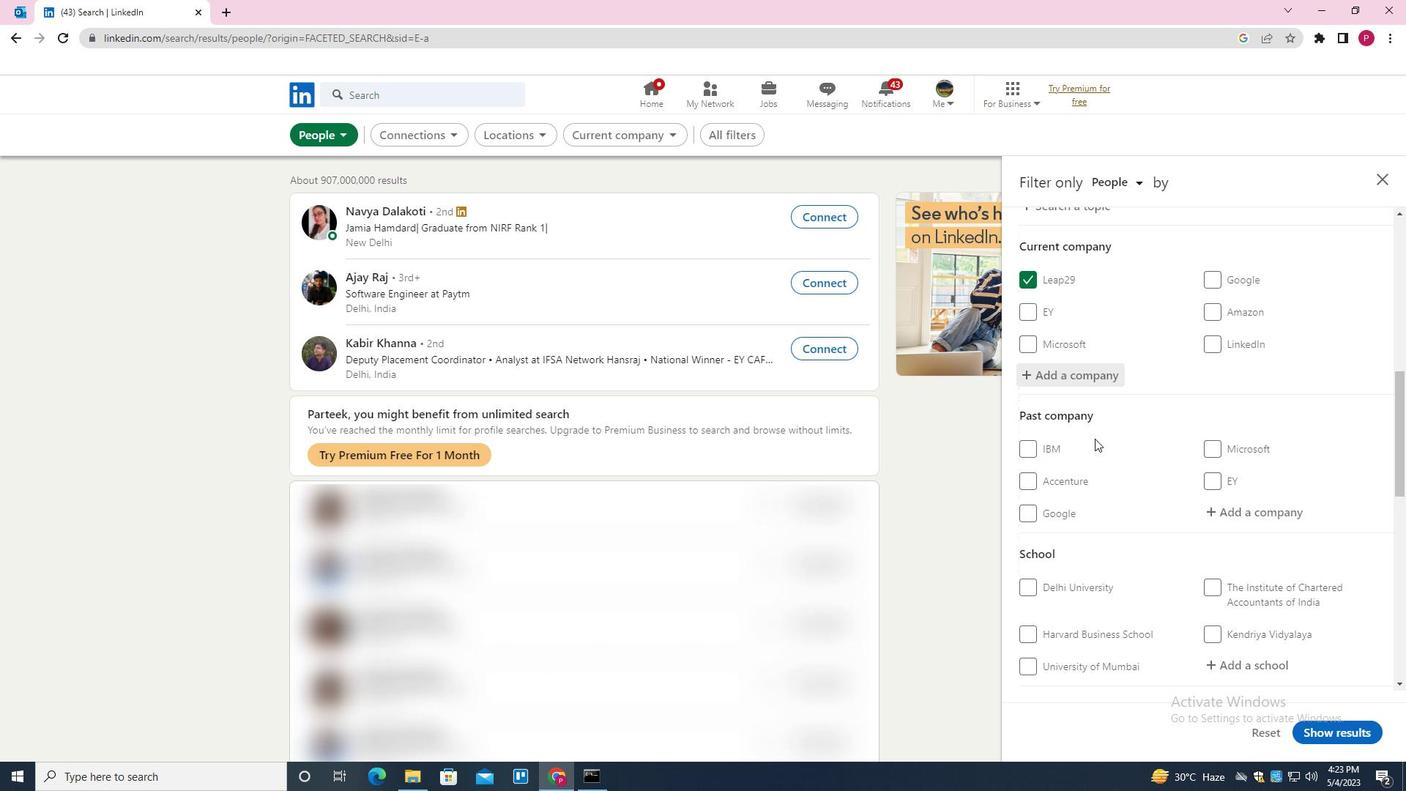 
Action: Mouse scrolled (1095, 437) with delta (0, 0)
Screenshot: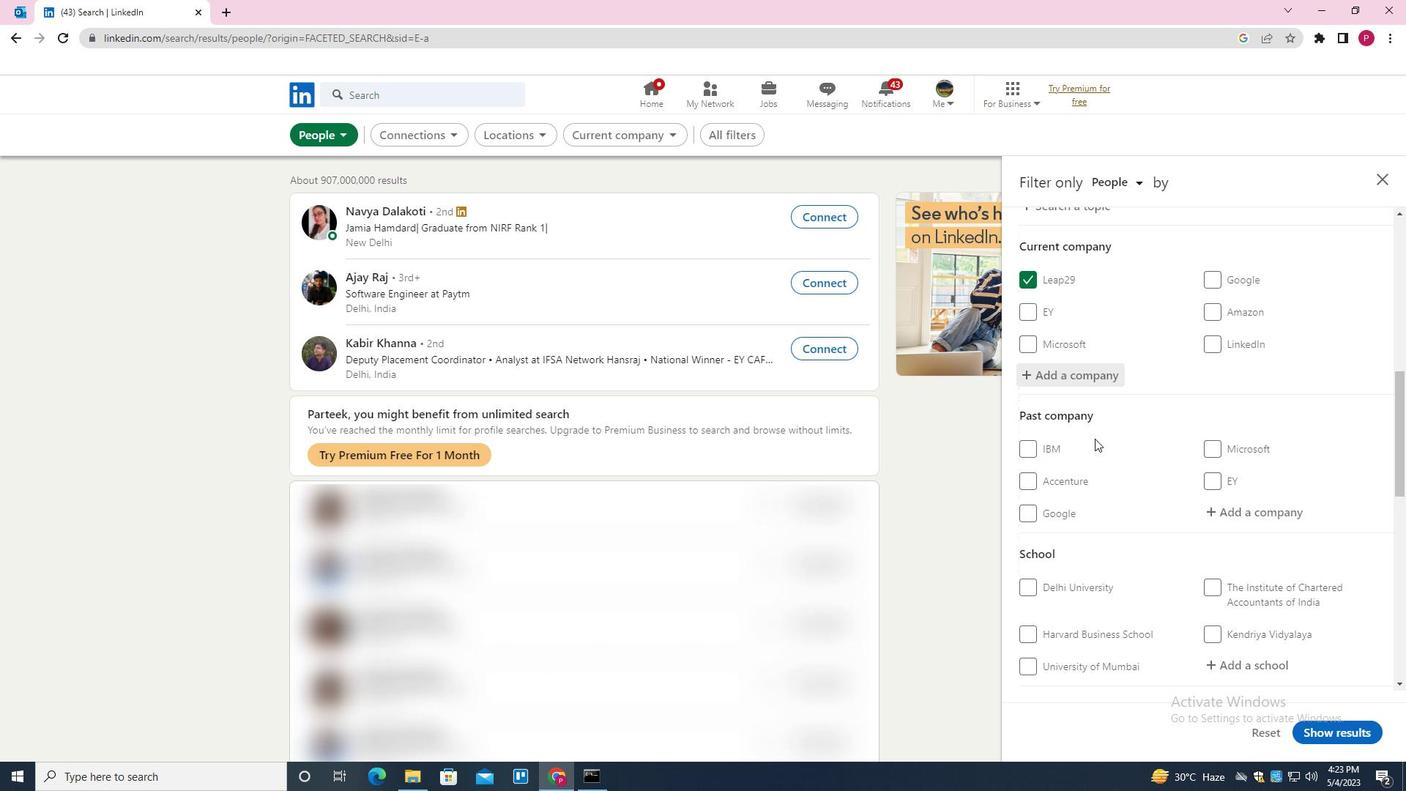 
Action: Mouse moved to (1100, 438)
Screenshot: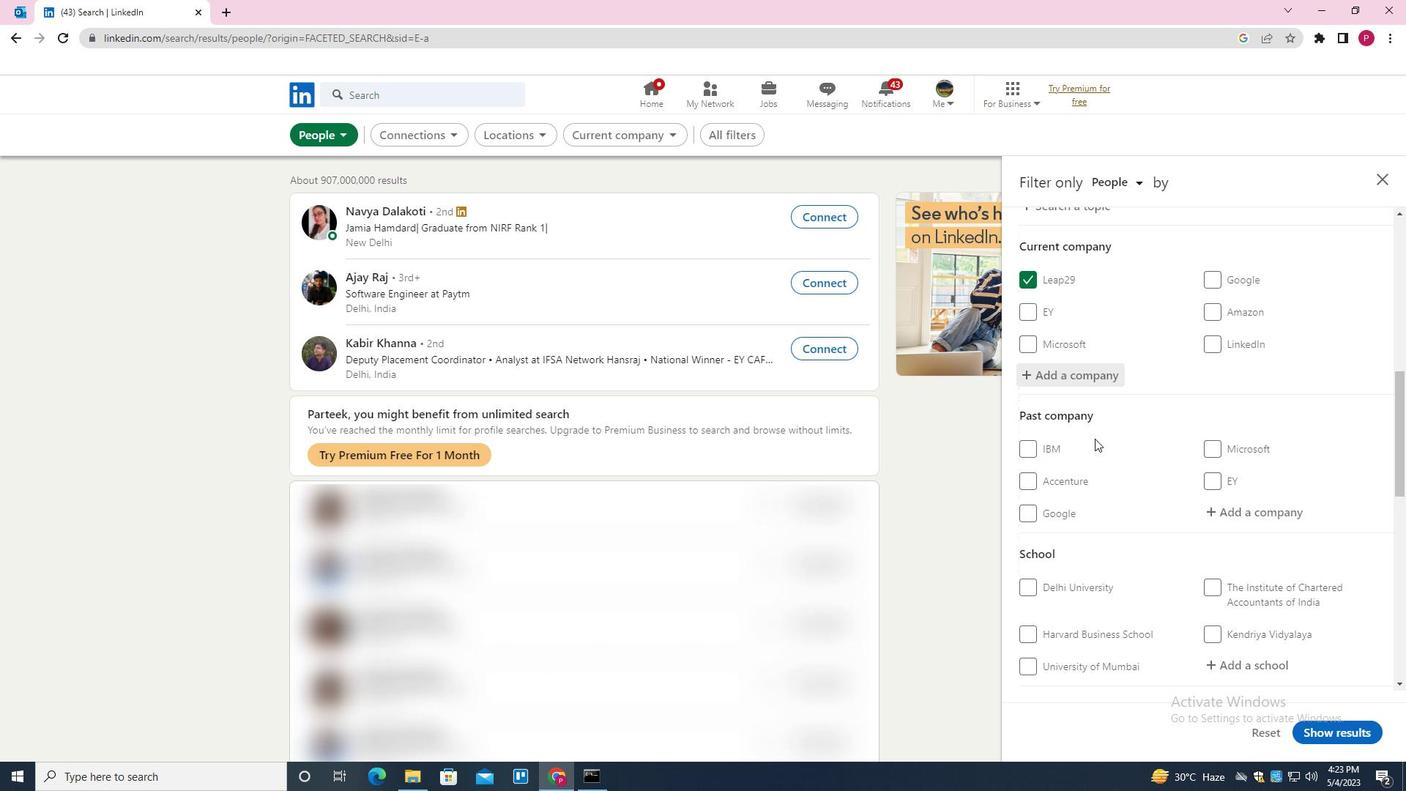 
Action: Mouse scrolled (1100, 437) with delta (0, 0)
Screenshot: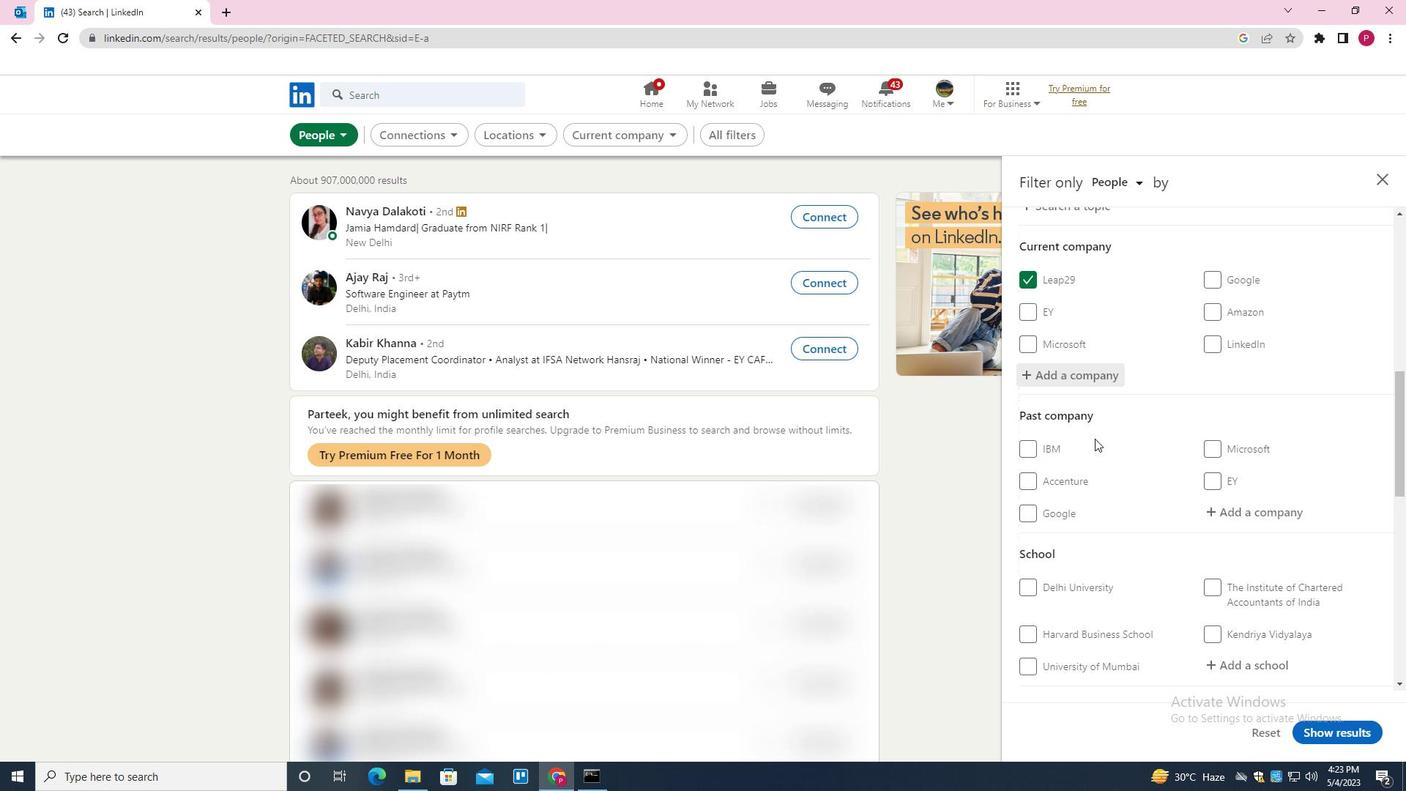 
Action: Mouse moved to (1104, 440)
Screenshot: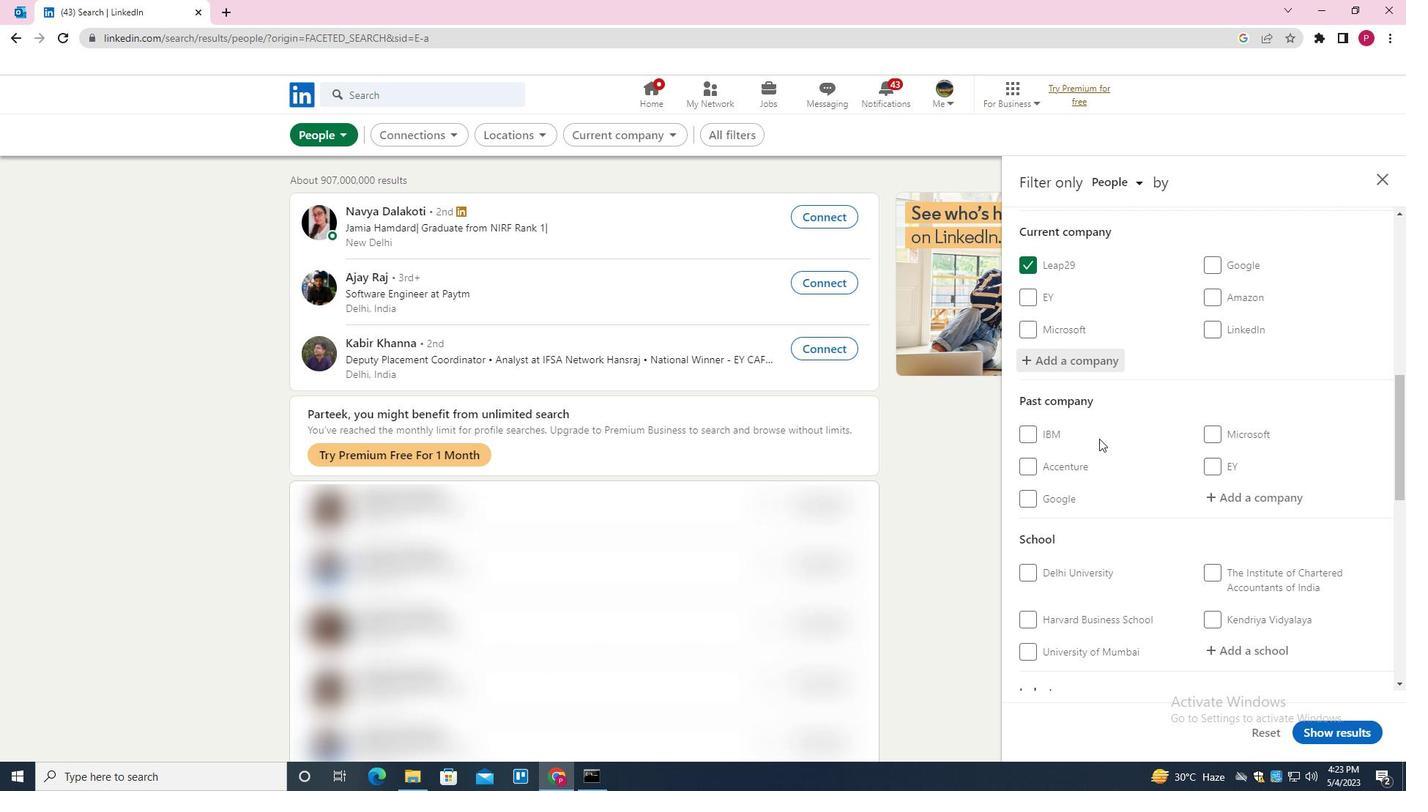 
Action: Mouse scrolled (1104, 439) with delta (0, 0)
Screenshot: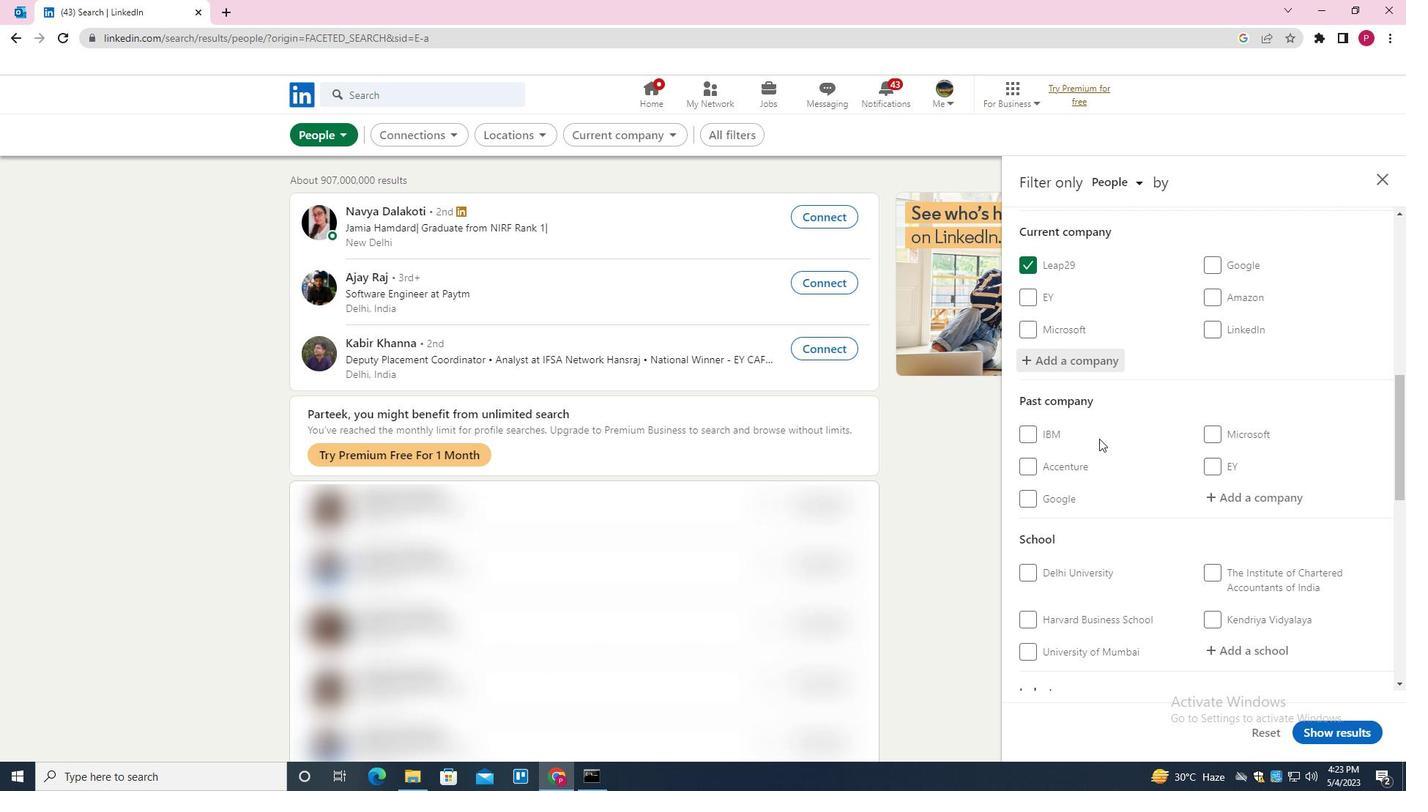 
Action: Mouse moved to (1232, 375)
Screenshot: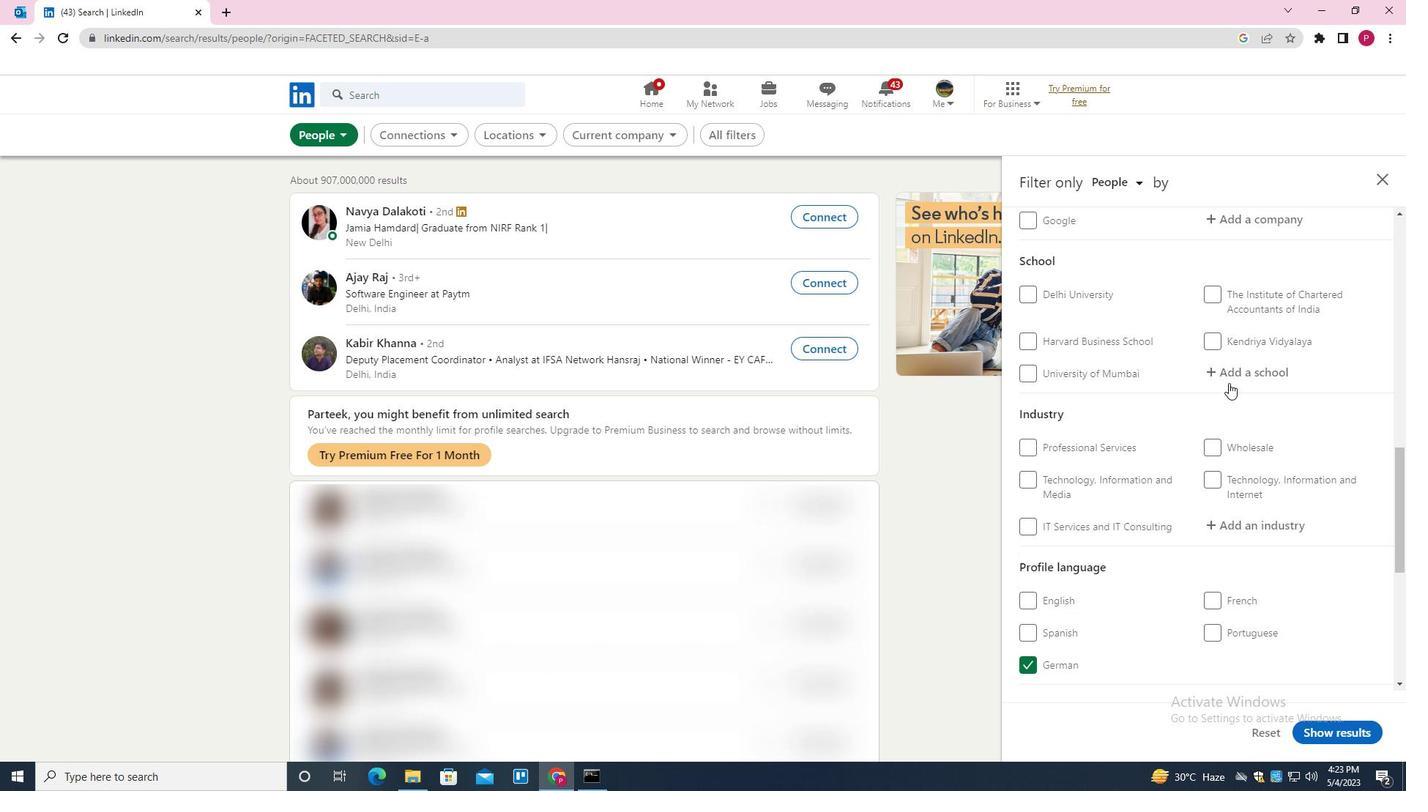 
Action: Mouse pressed left at (1232, 375)
Screenshot: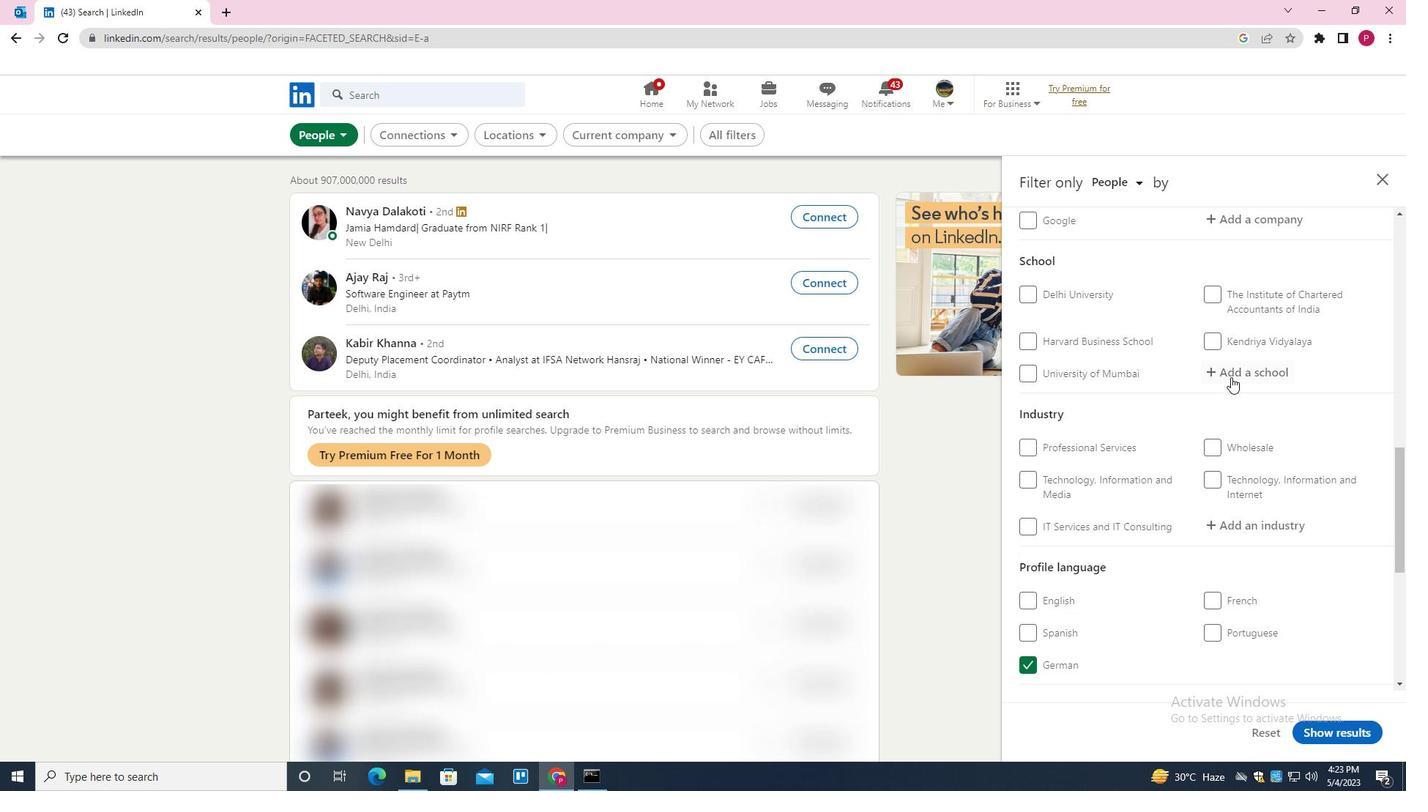
Action: Mouse moved to (1224, 380)
Screenshot: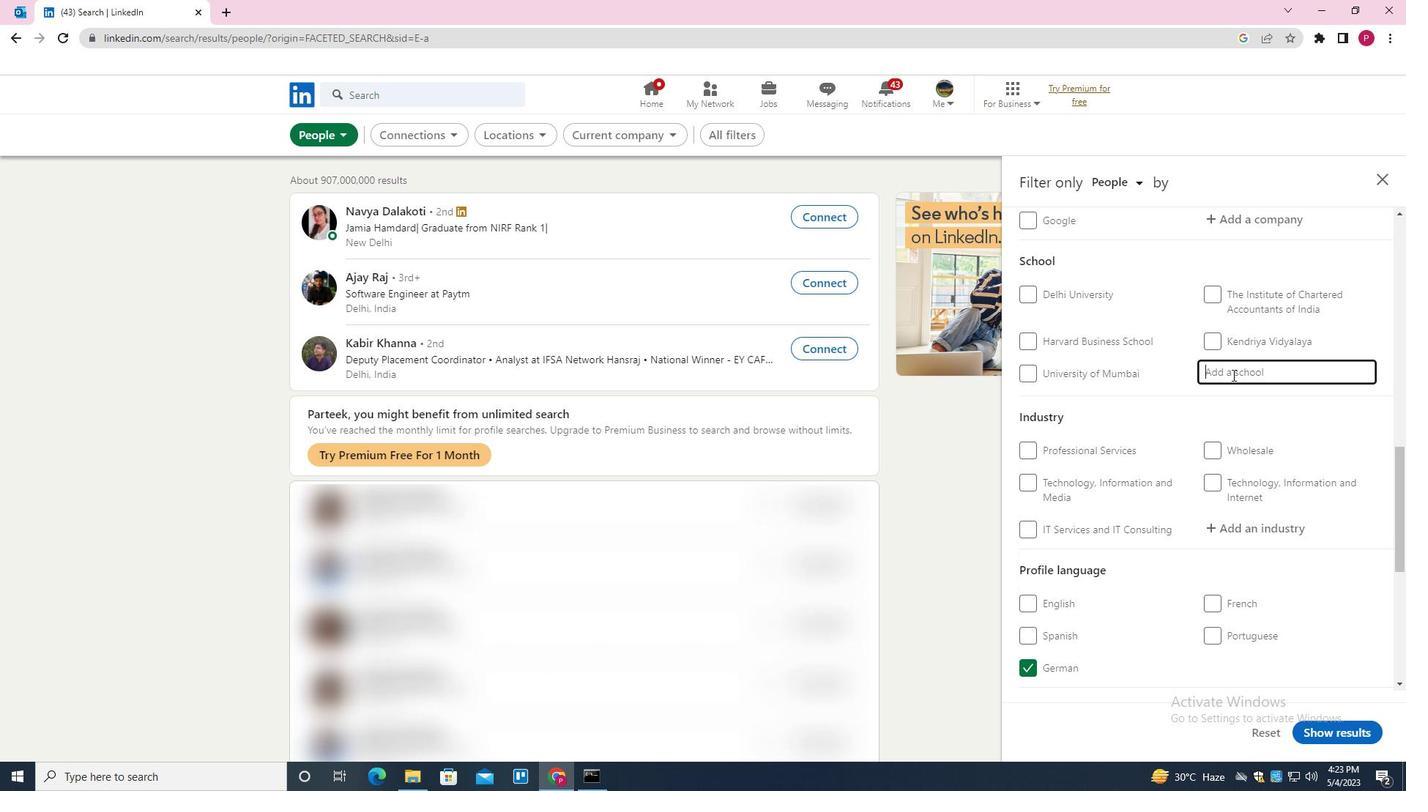 
Action: Key pressed <Key.shift>AMITY<Key.space><Key.shift><Key.shift><Key.shift>UNIVERSITY<Key.space><Key.down><Key.down><Key.down><Key.down><Key.down><Key.enter>
Screenshot: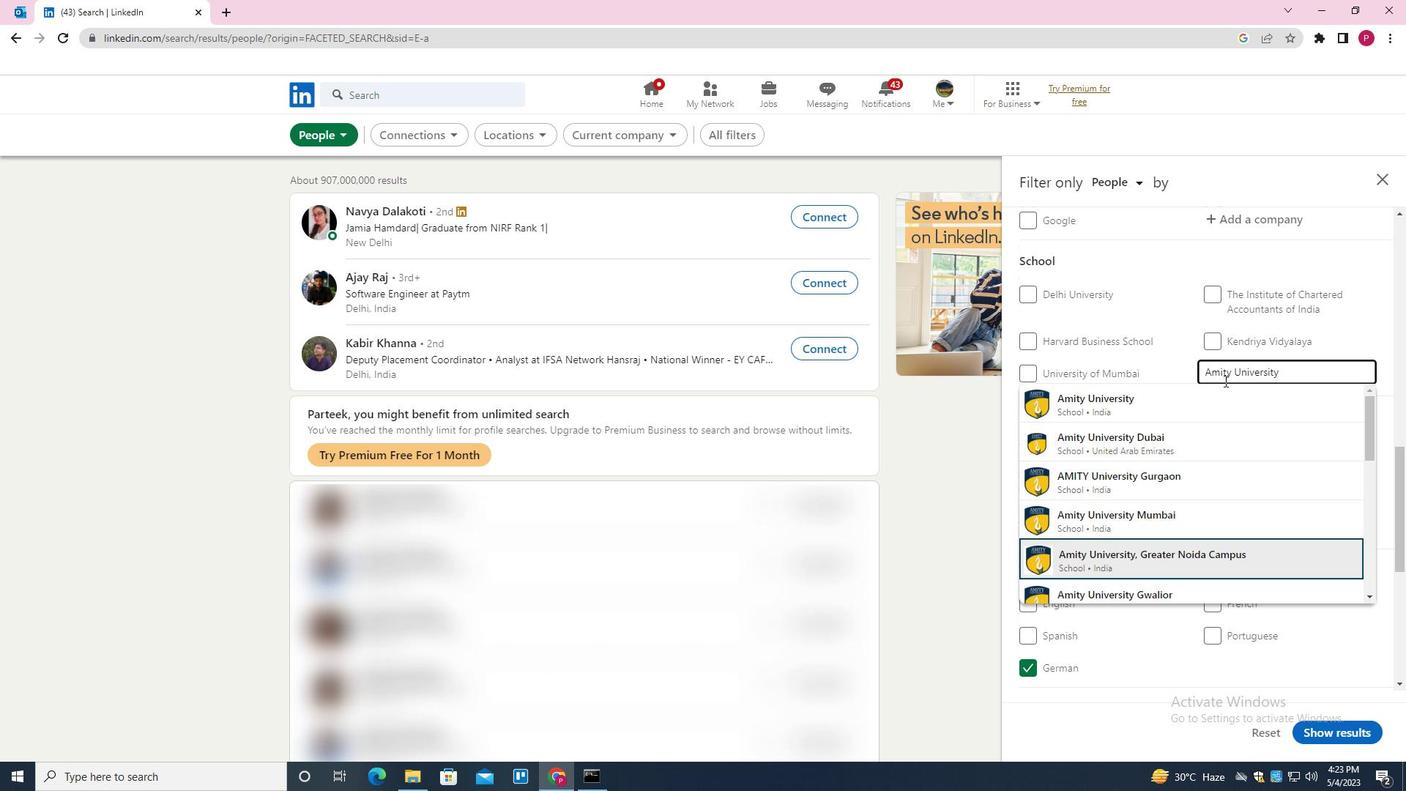 
Action: Mouse moved to (1125, 445)
Screenshot: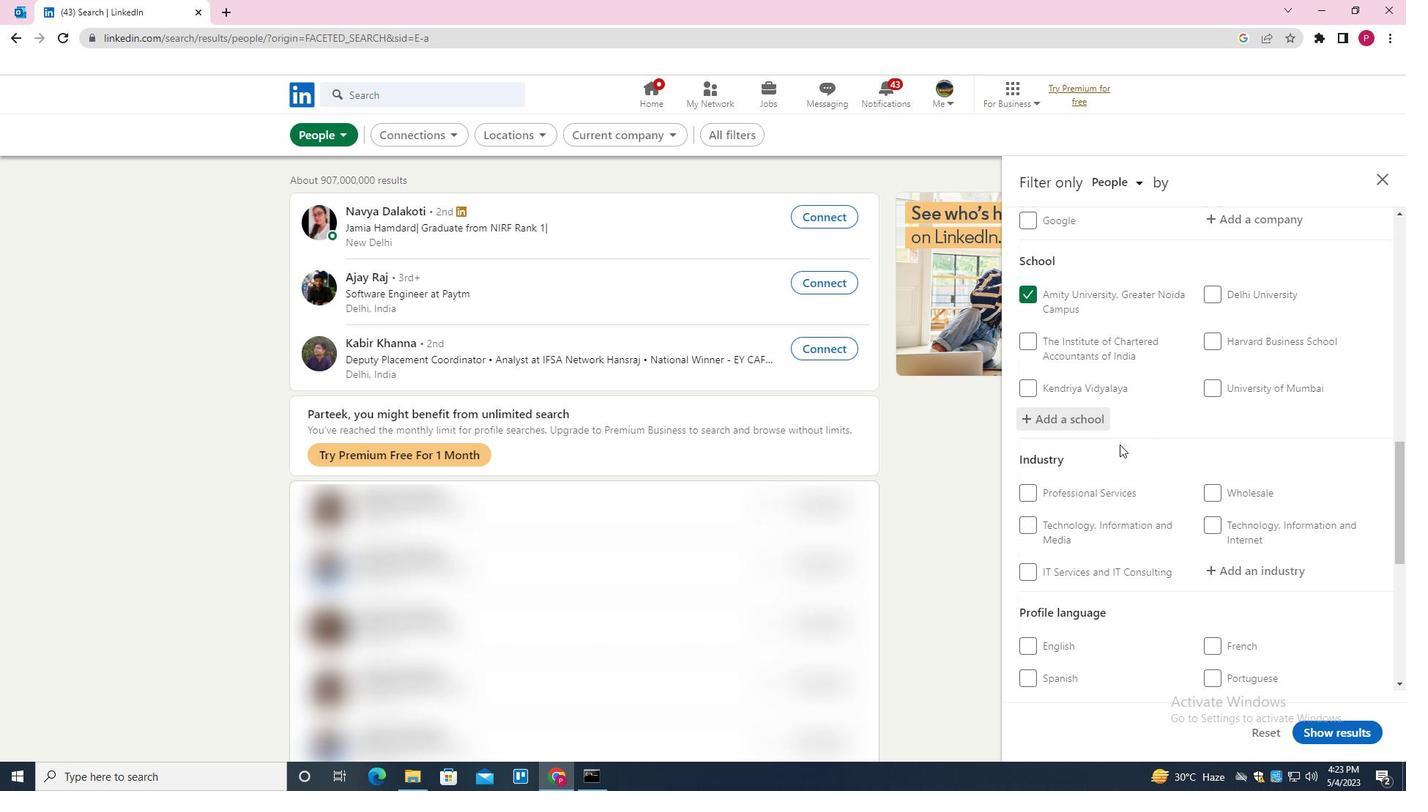 
Action: Mouse scrolled (1125, 444) with delta (0, 0)
Screenshot: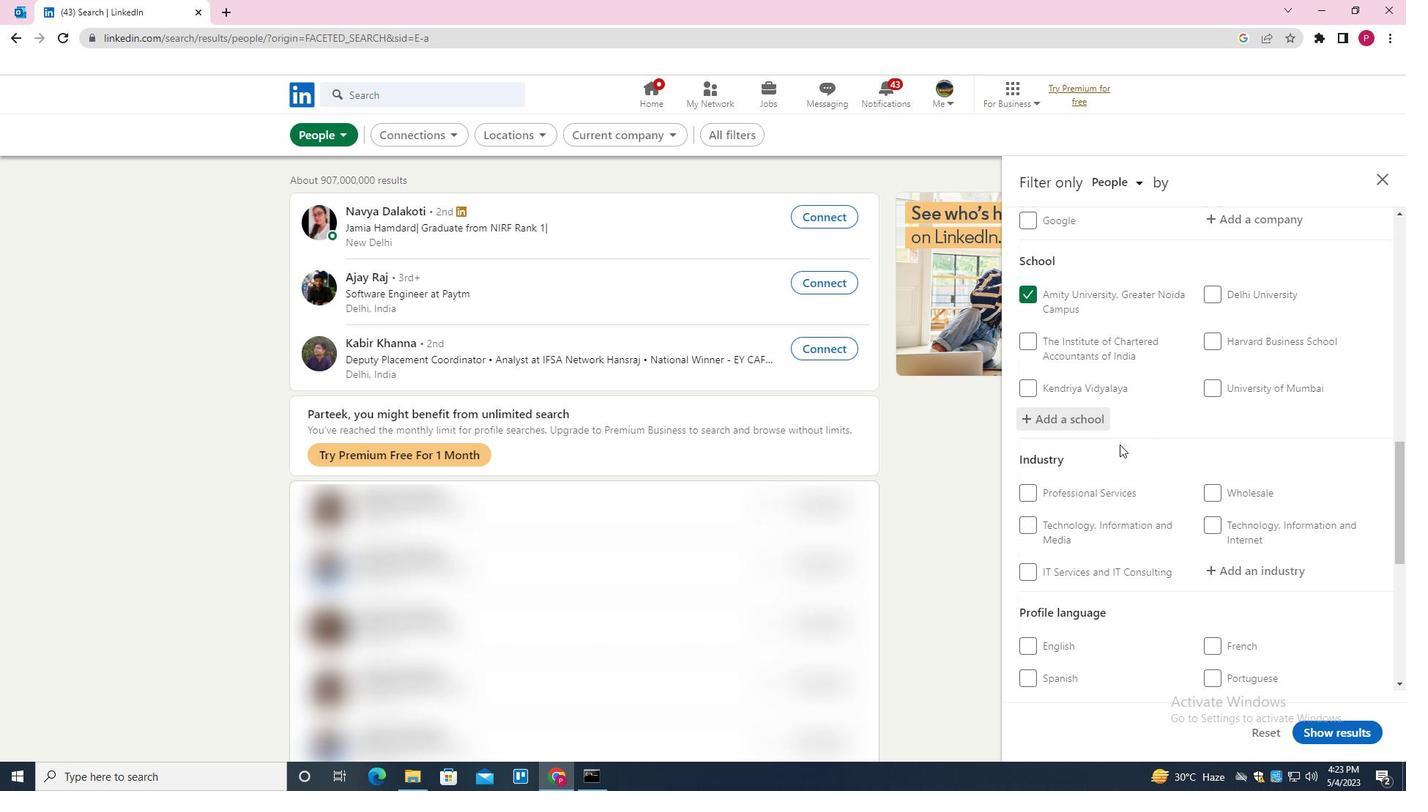 
Action: Mouse moved to (1135, 444)
Screenshot: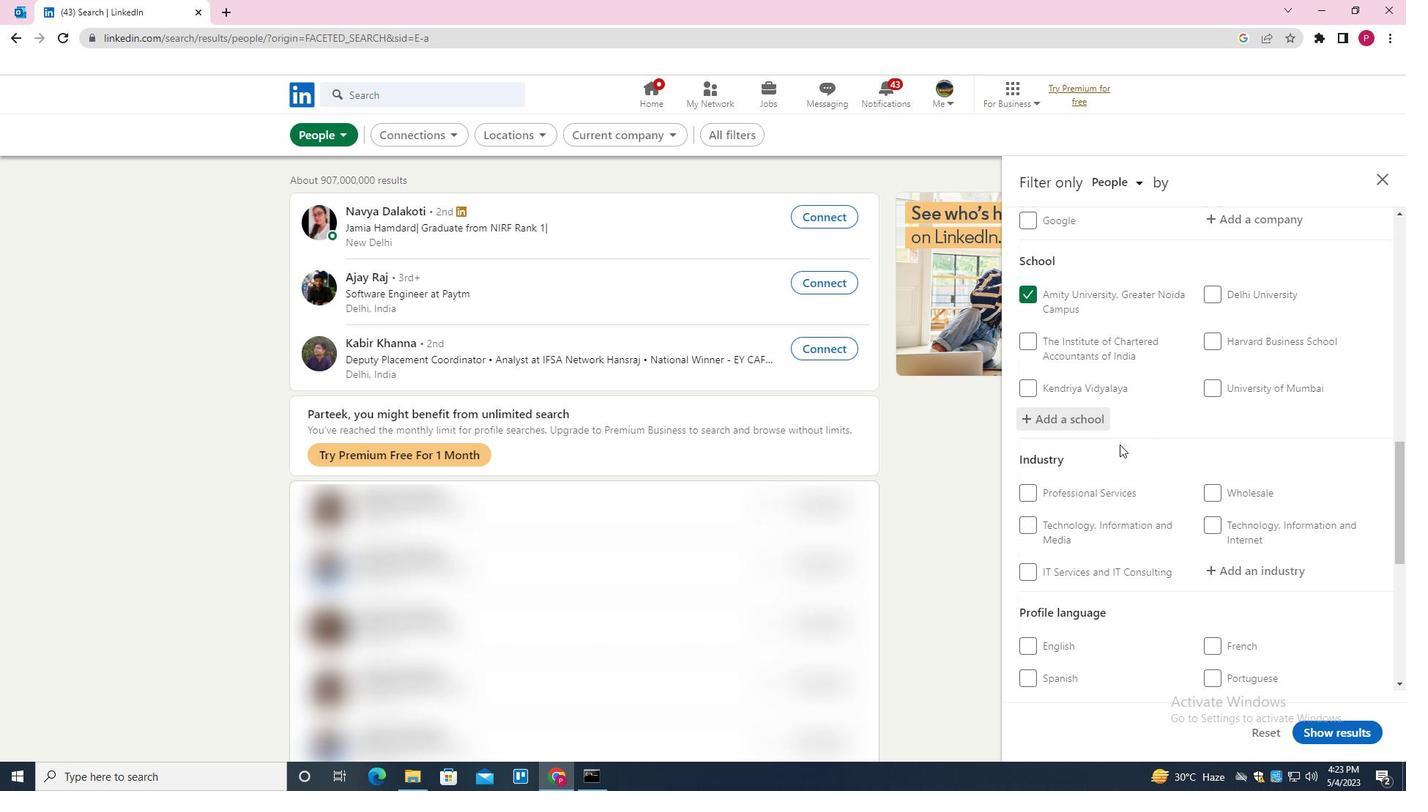 
Action: Mouse scrolled (1135, 443) with delta (0, 0)
Screenshot: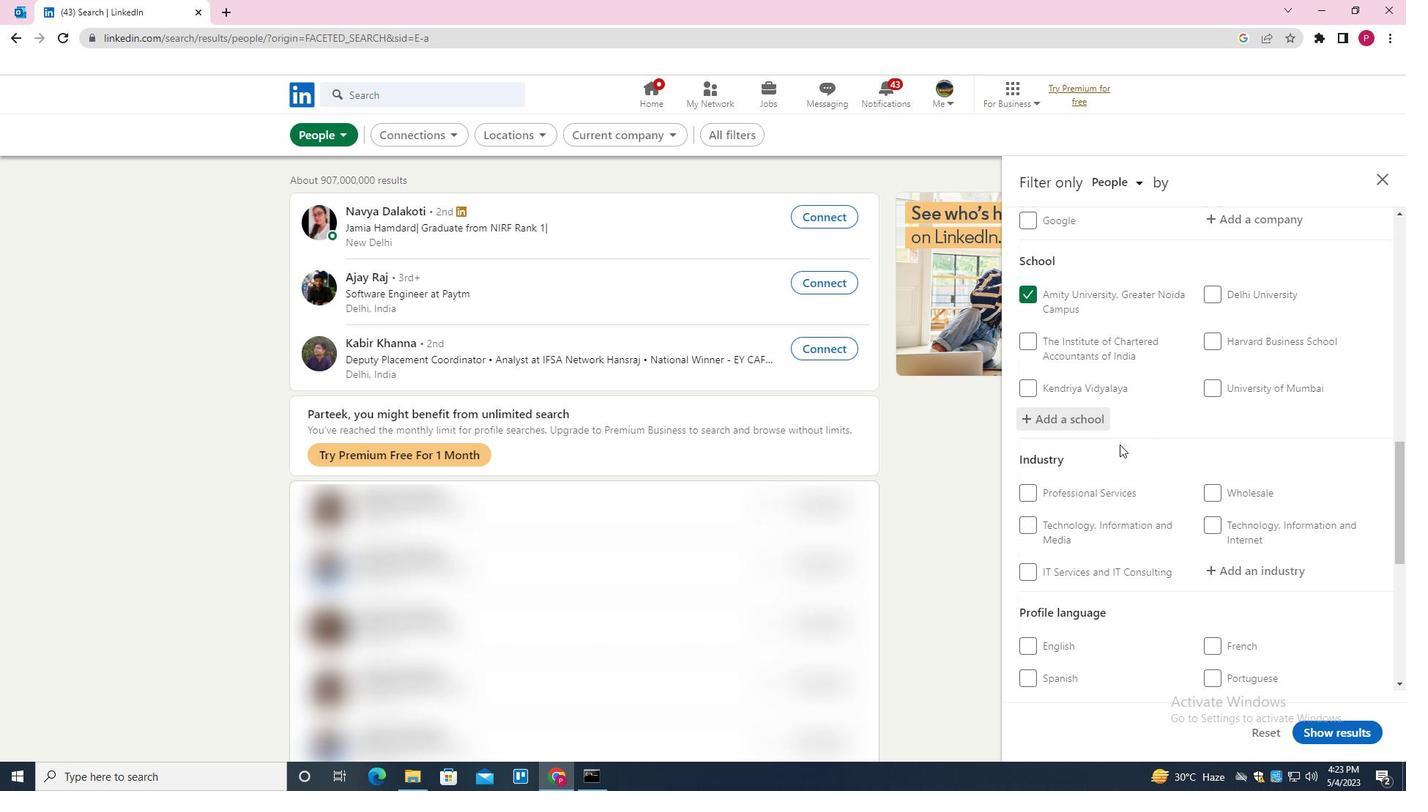 
Action: Mouse moved to (1144, 440)
Screenshot: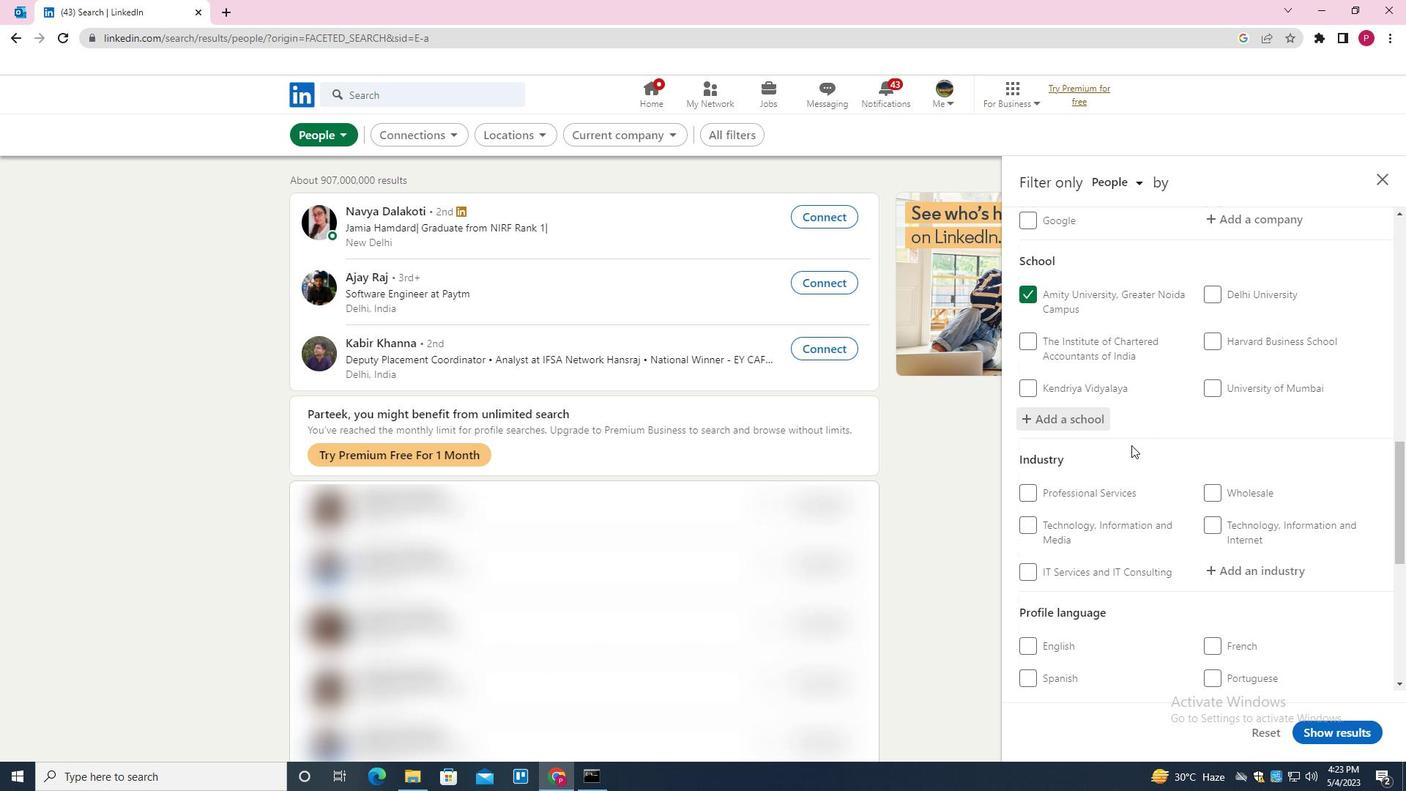 
Action: Mouse scrolled (1144, 439) with delta (0, 0)
Screenshot: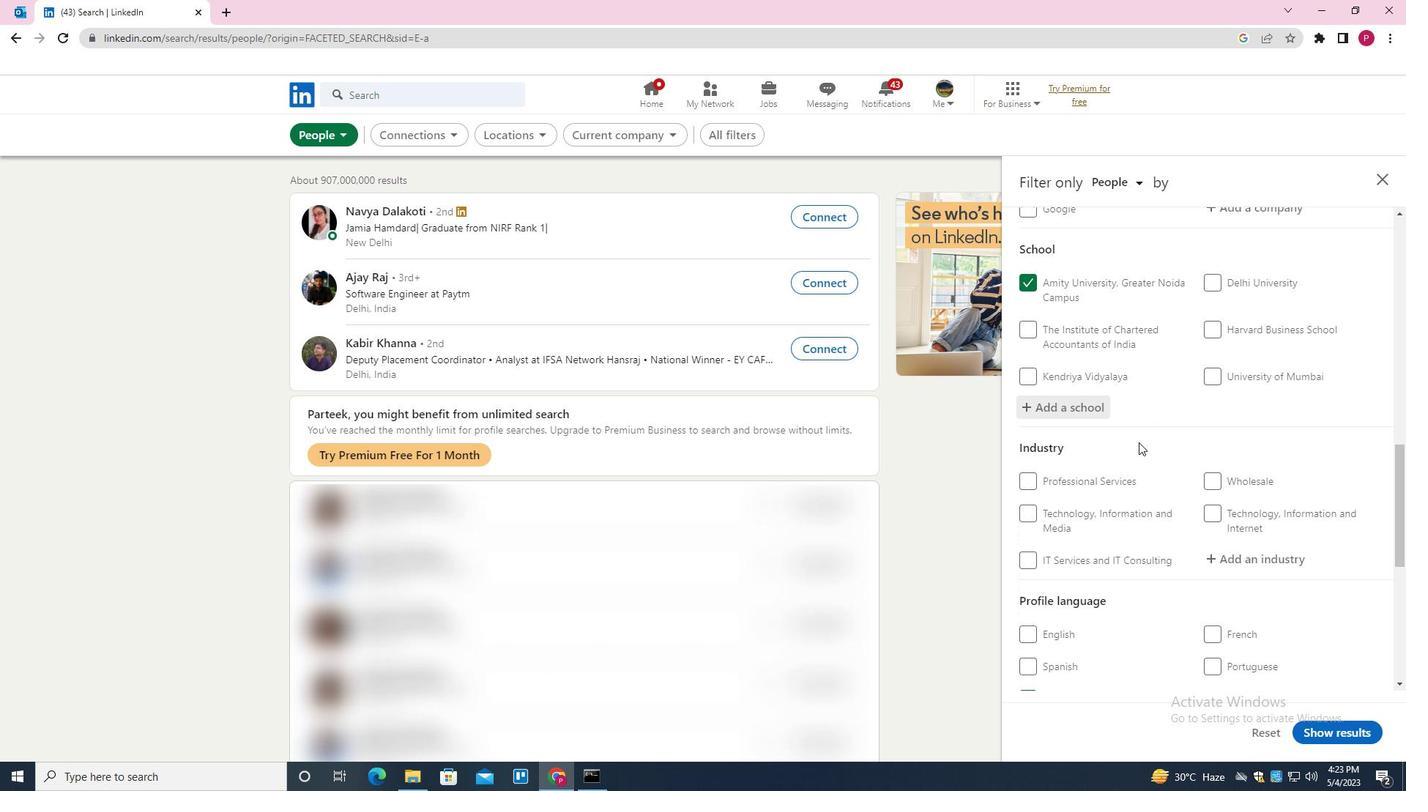 
Action: Mouse moved to (1266, 353)
Screenshot: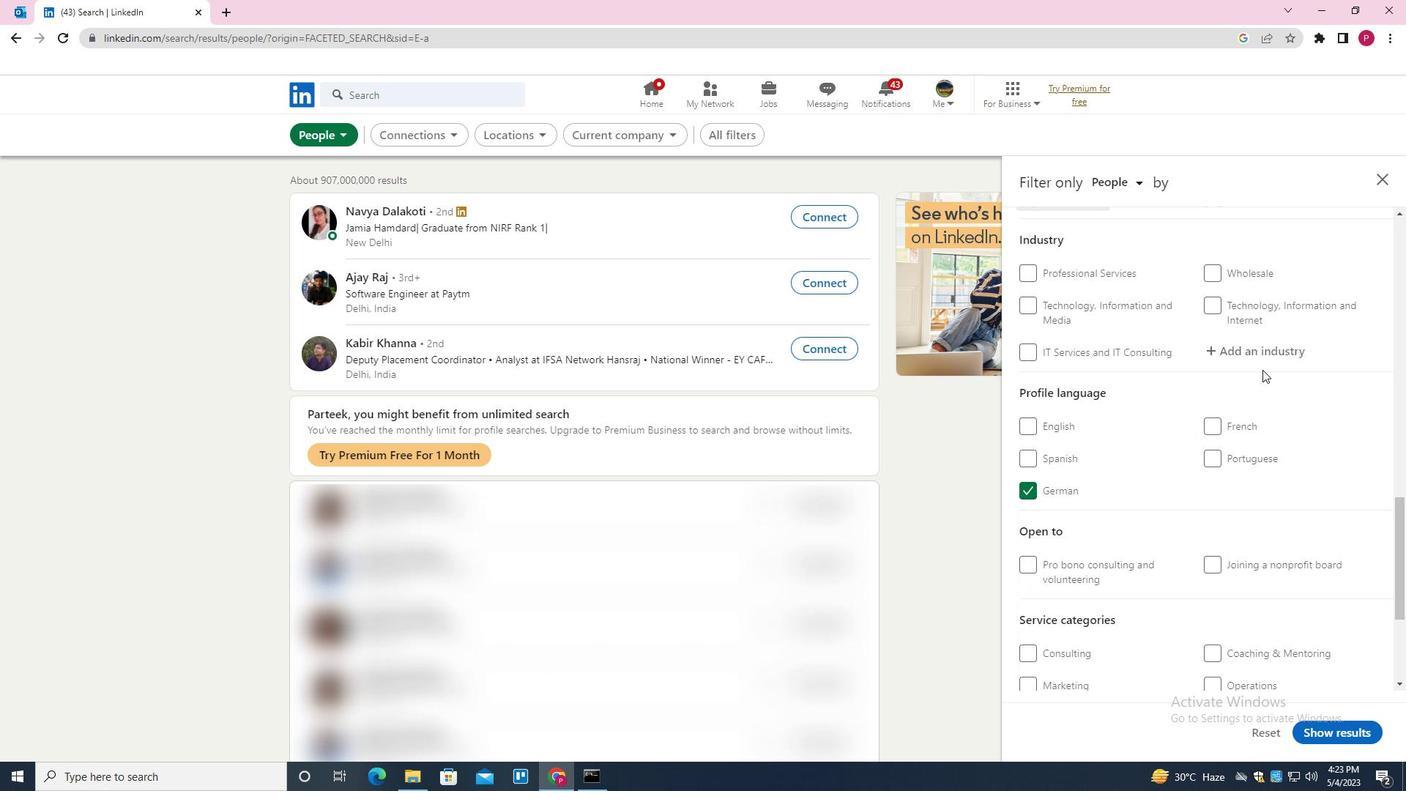 
Action: Mouse pressed left at (1266, 353)
Screenshot: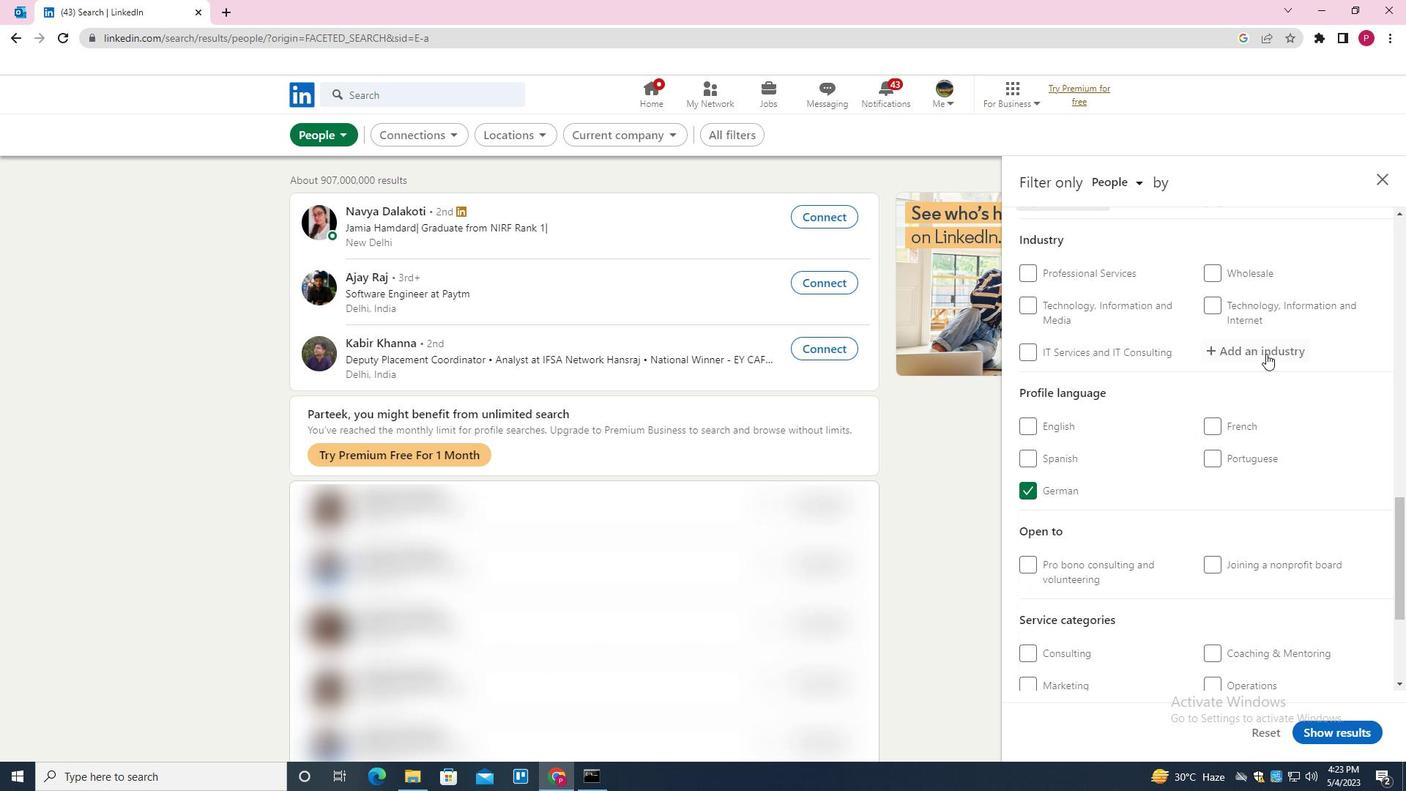 
Action: Key pressed <Key.shift><Key.shift><Key.shift><Key.shift><<Key.backspace>METAL<Key.space><Key.shift>ORE<Key.space><Key.shift>MINING<Key.down><Key.enter>
Screenshot: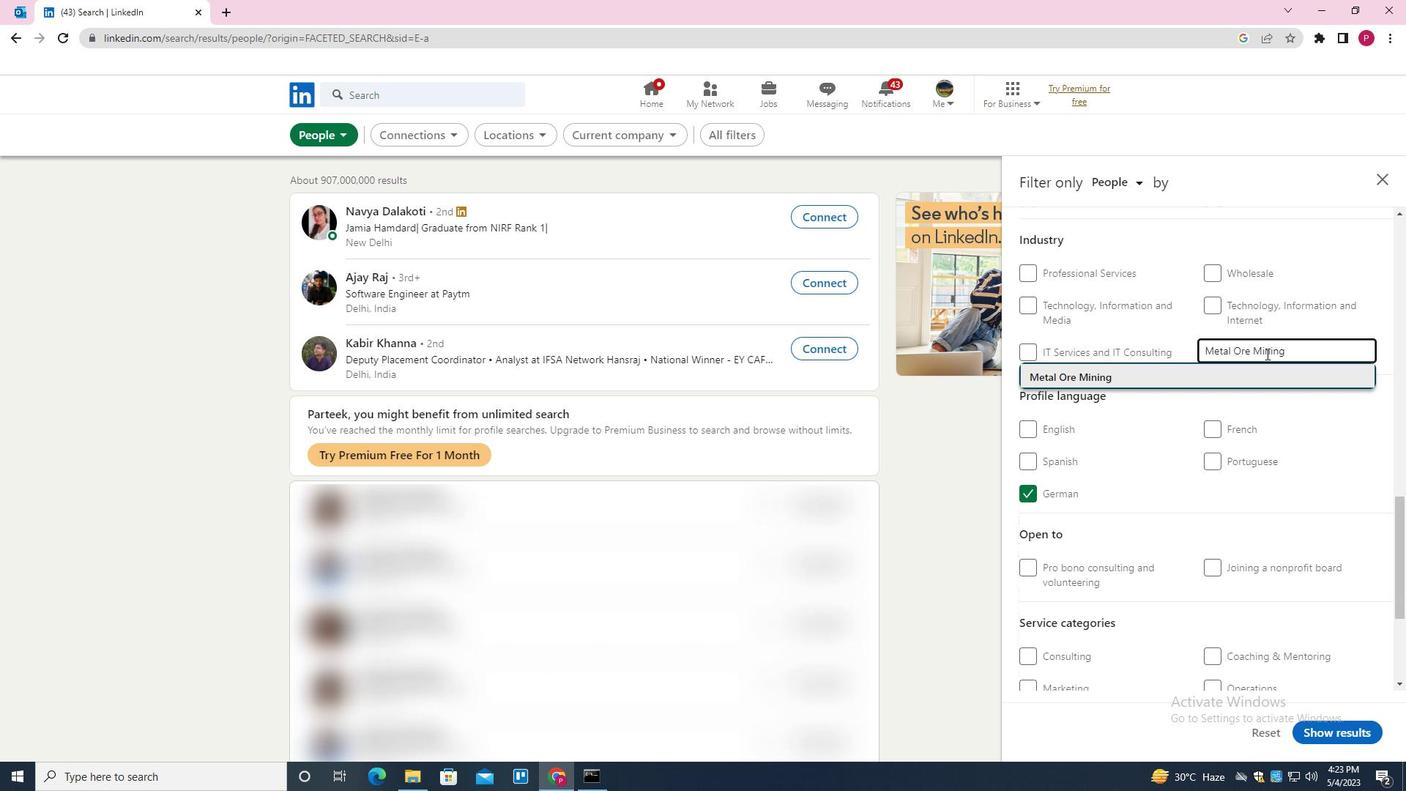 
Action: Mouse moved to (1196, 402)
Screenshot: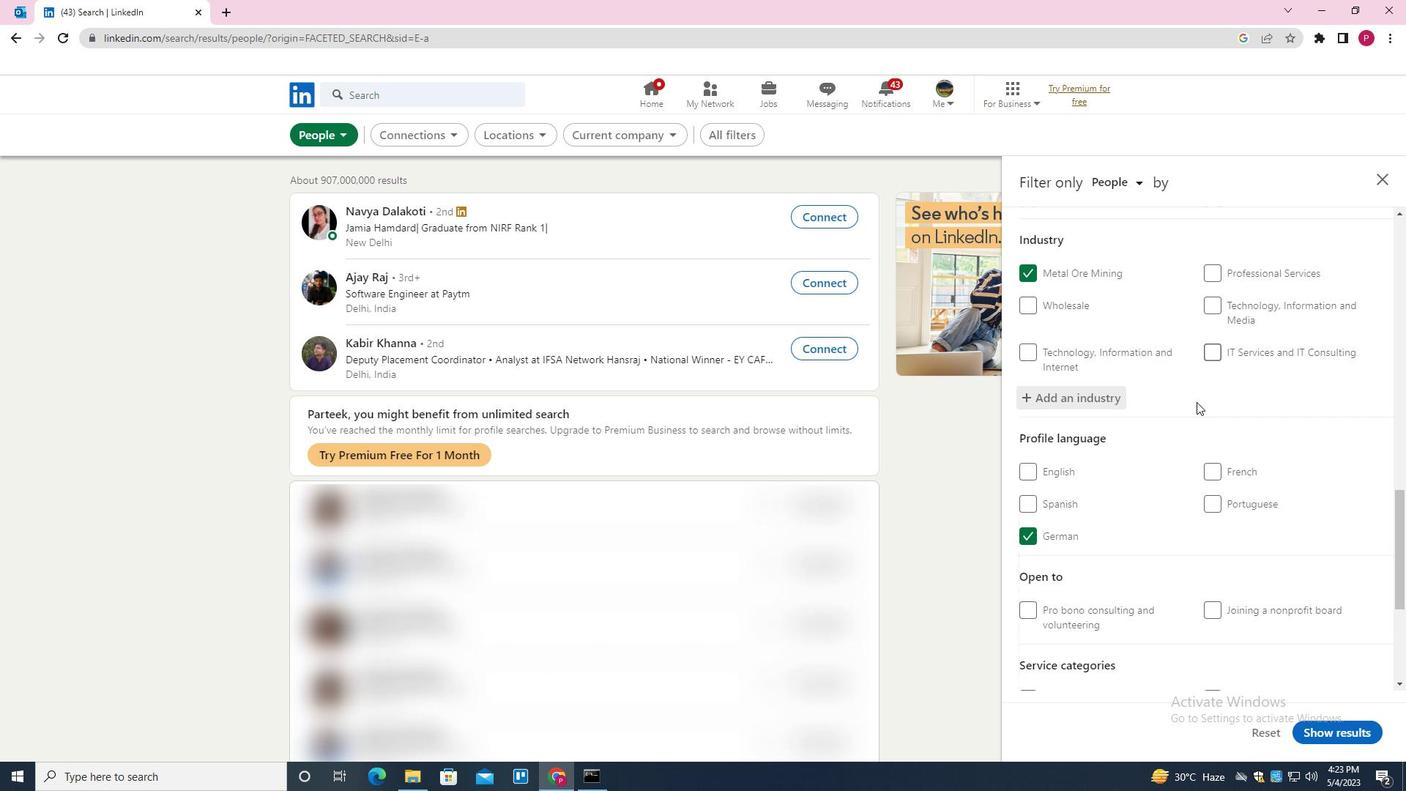 
Action: Mouse scrolled (1196, 401) with delta (0, 0)
Screenshot: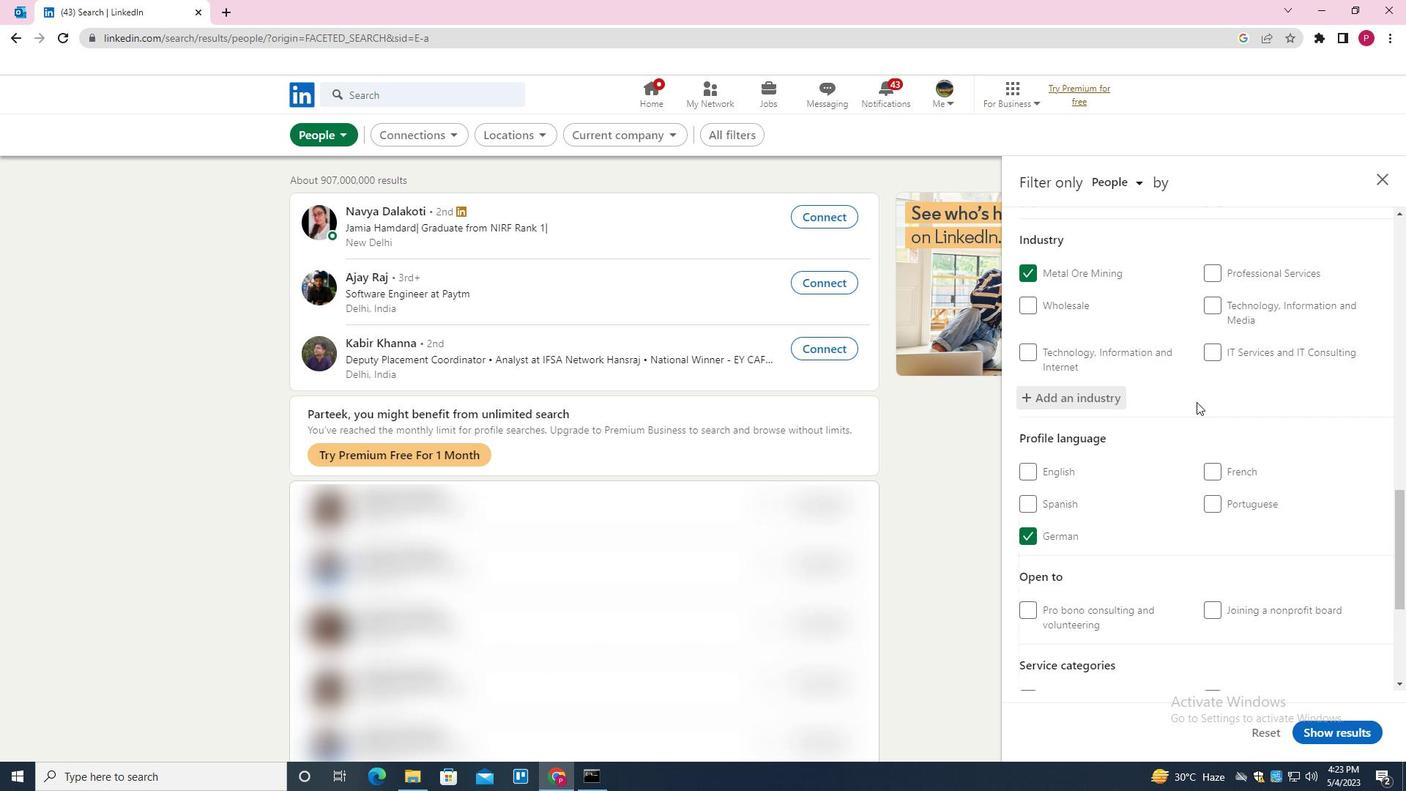 
Action: Mouse scrolled (1196, 401) with delta (0, 0)
Screenshot: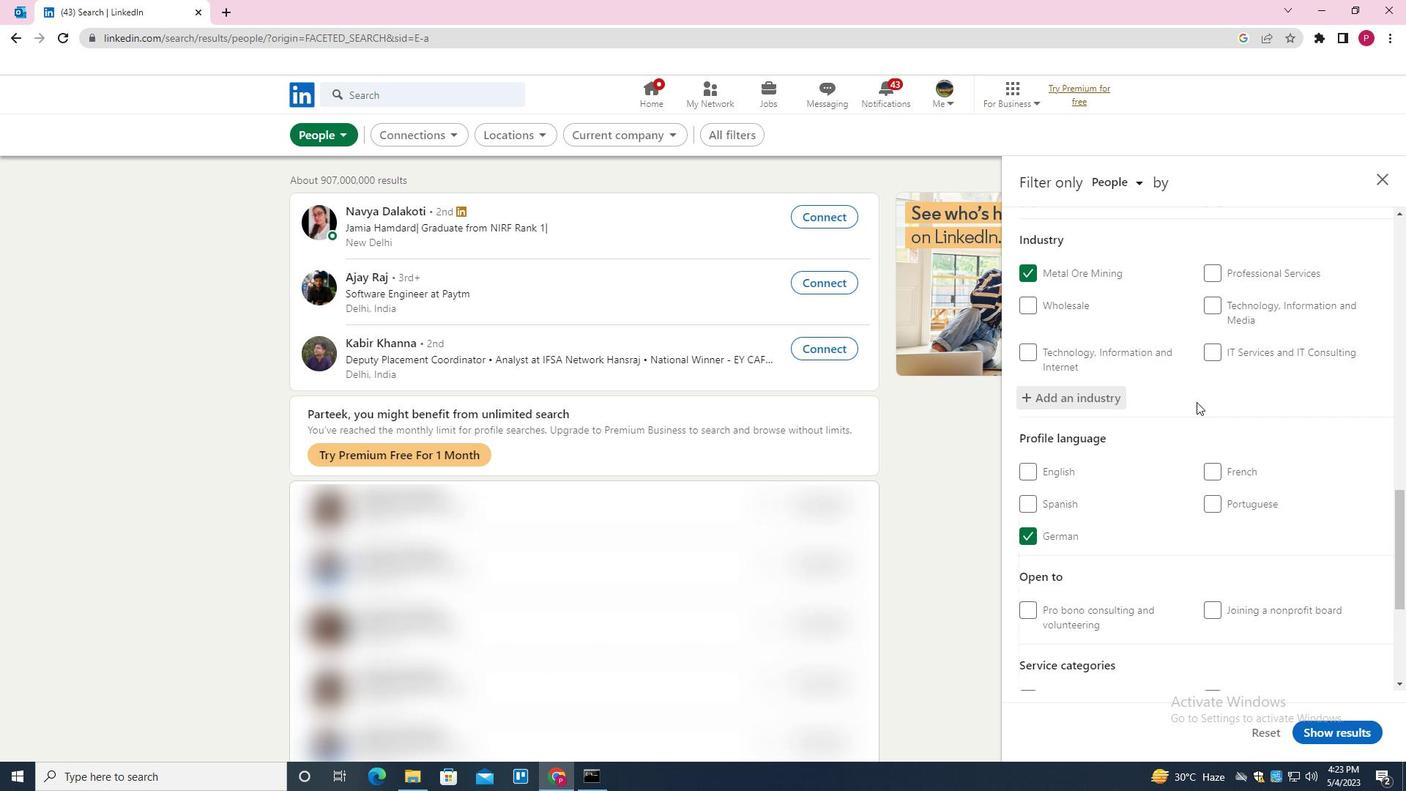
Action: Mouse scrolled (1196, 401) with delta (0, 0)
Screenshot: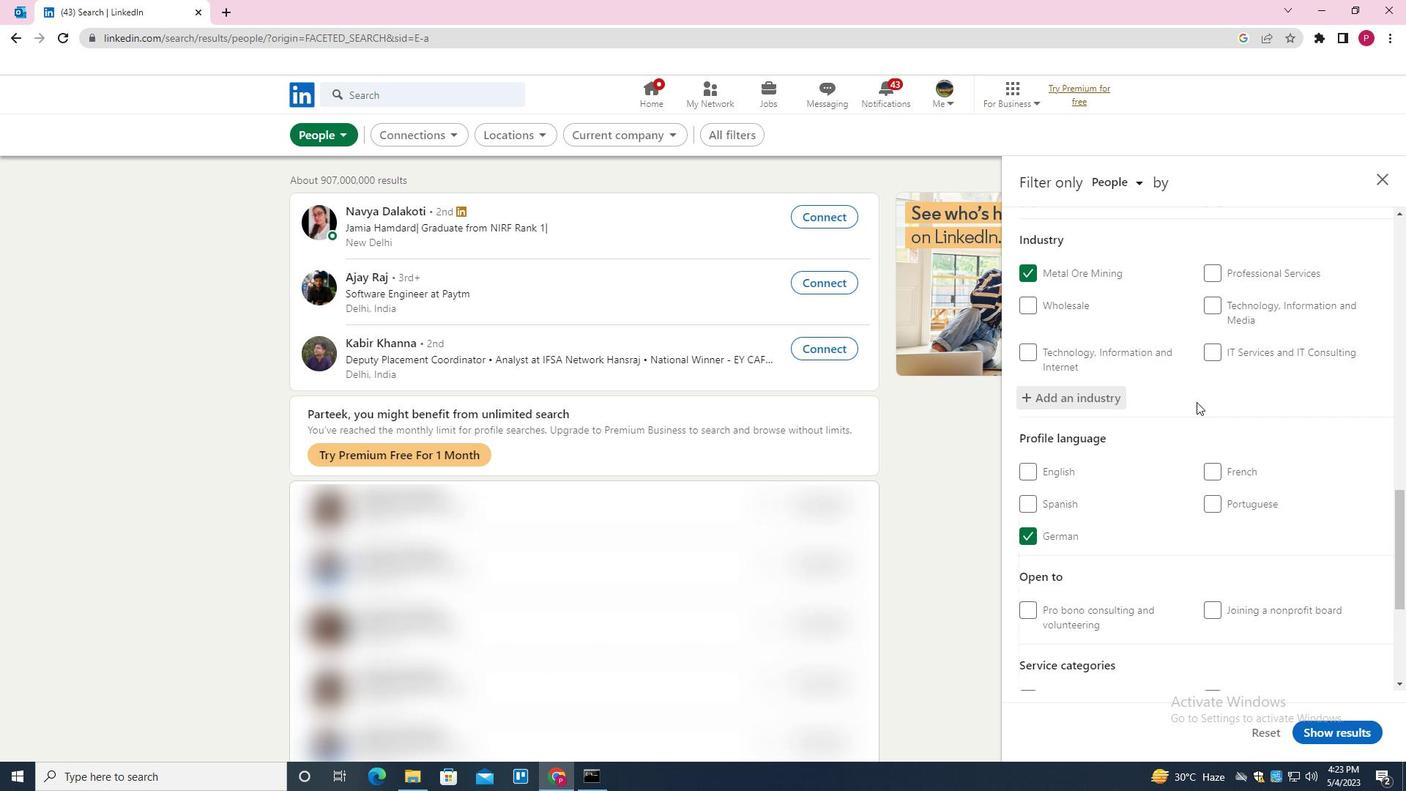 
Action: Mouse scrolled (1196, 401) with delta (0, 0)
Screenshot: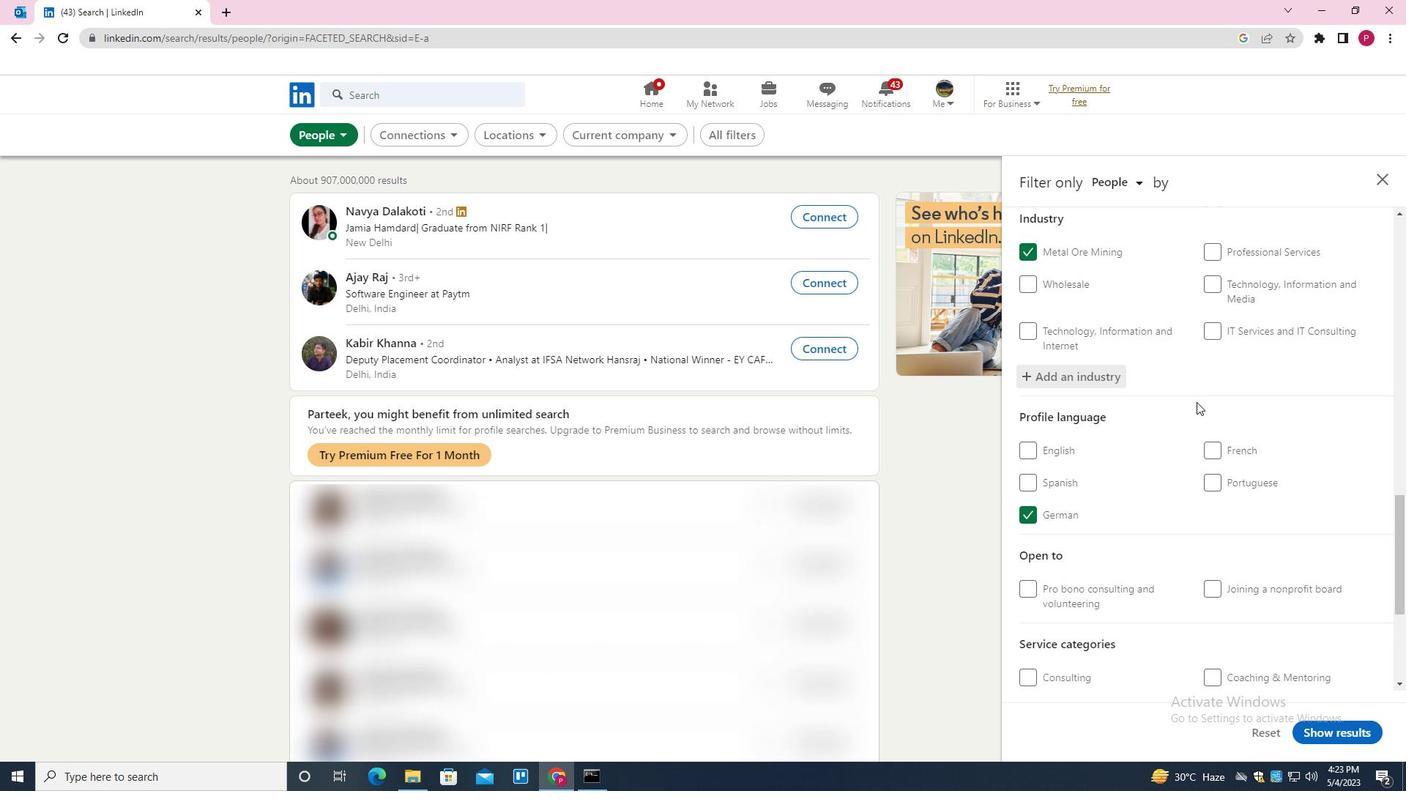 
Action: Mouse scrolled (1196, 401) with delta (0, 0)
Screenshot: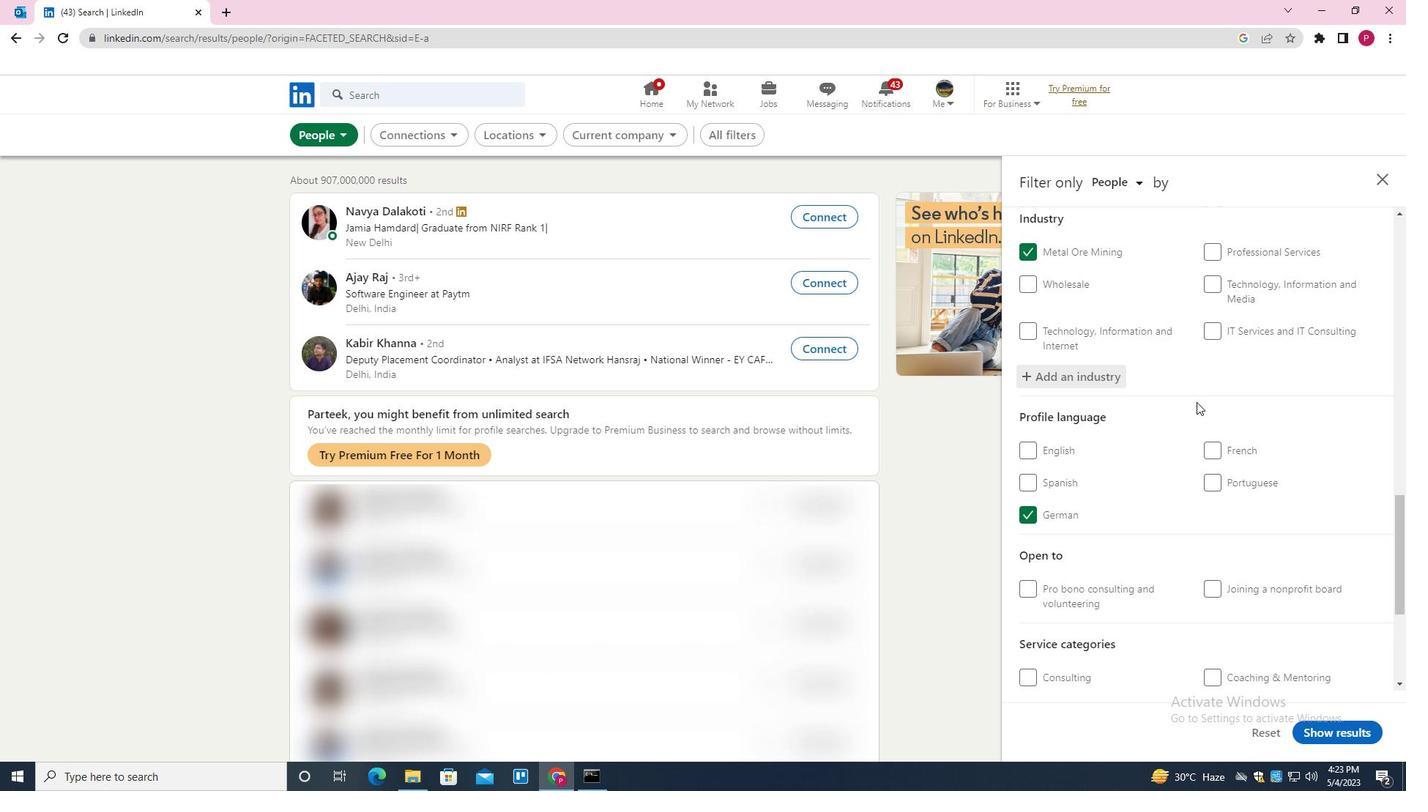 
Action: Mouse moved to (1248, 483)
Screenshot: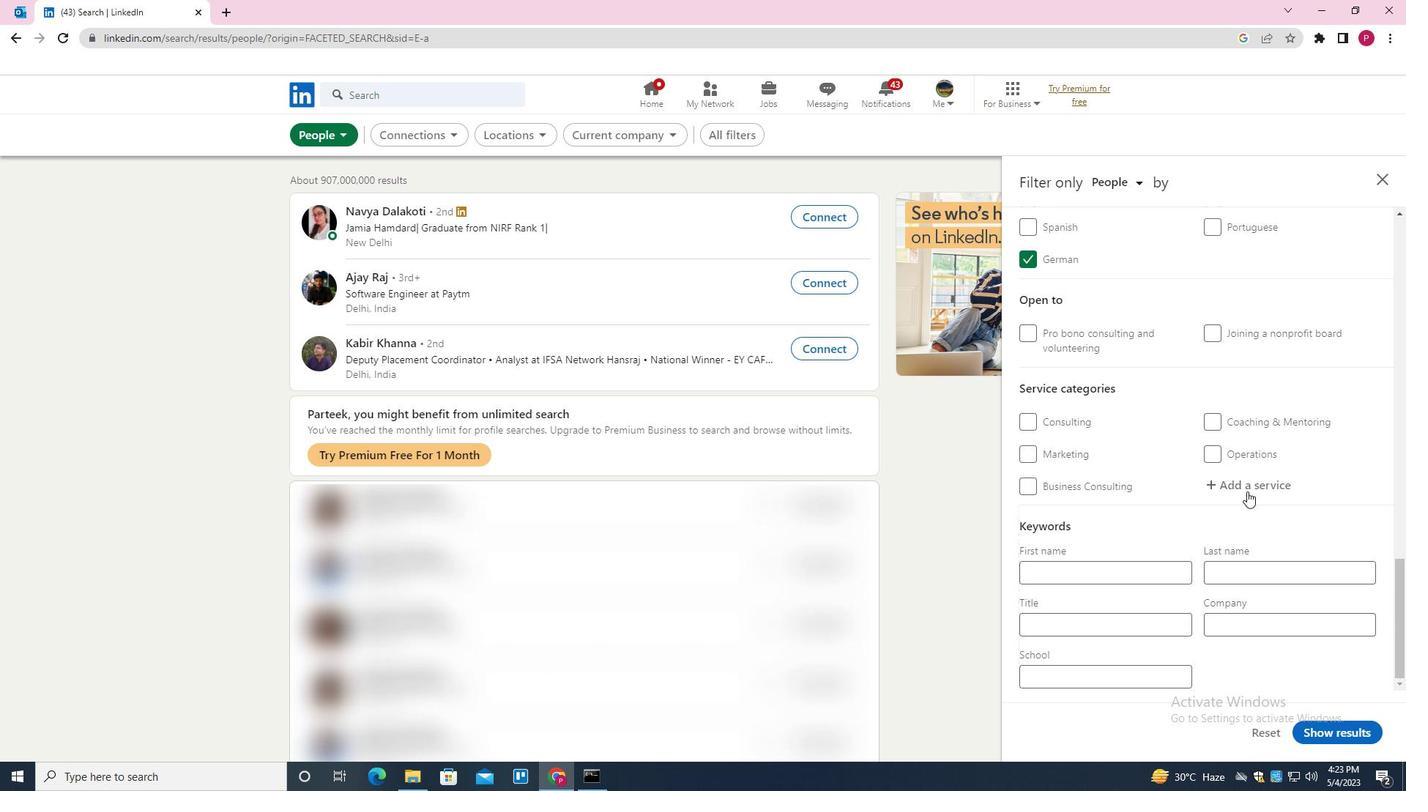 
Action: Mouse pressed left at (1248, 483)
Screenshot: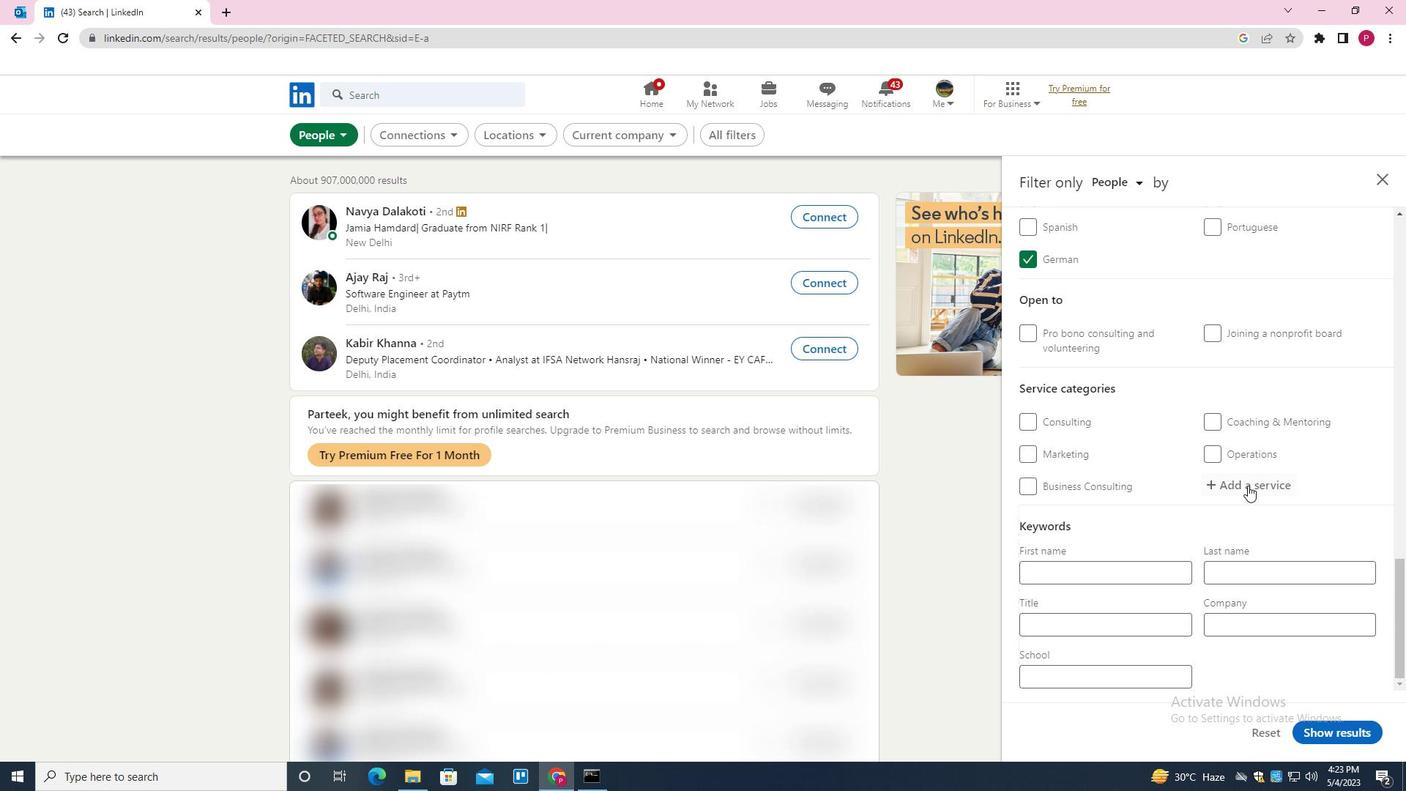
Action: Key pressed <Key.shift><Key.shift><Key.shift><Key.shift><Key.shift><Key.shift><Key.shift><Key.shift>REA<Key.backspace>SEARCH<Key.enter>
Screenshot: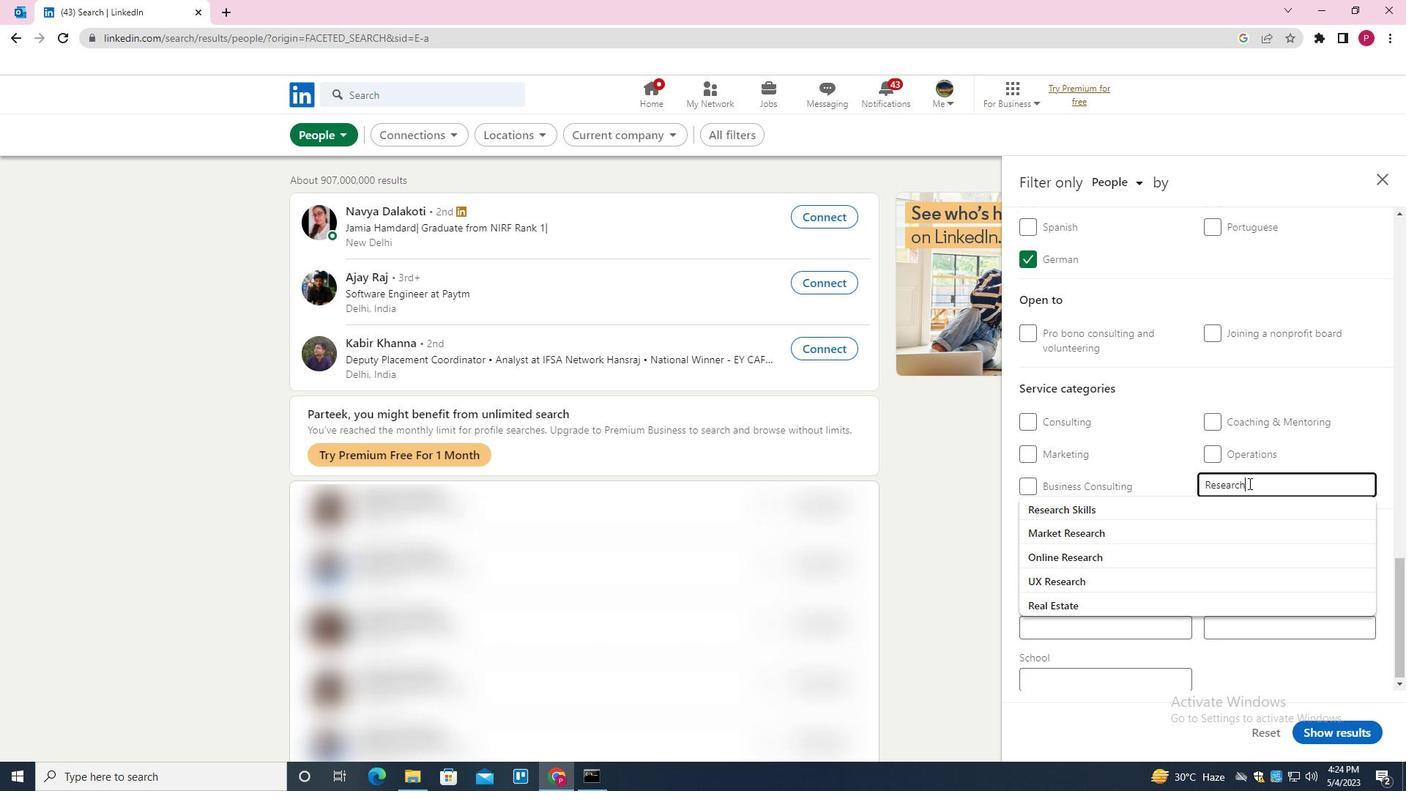 
Action: Mouse moved to (1213, 524)
Screenshot: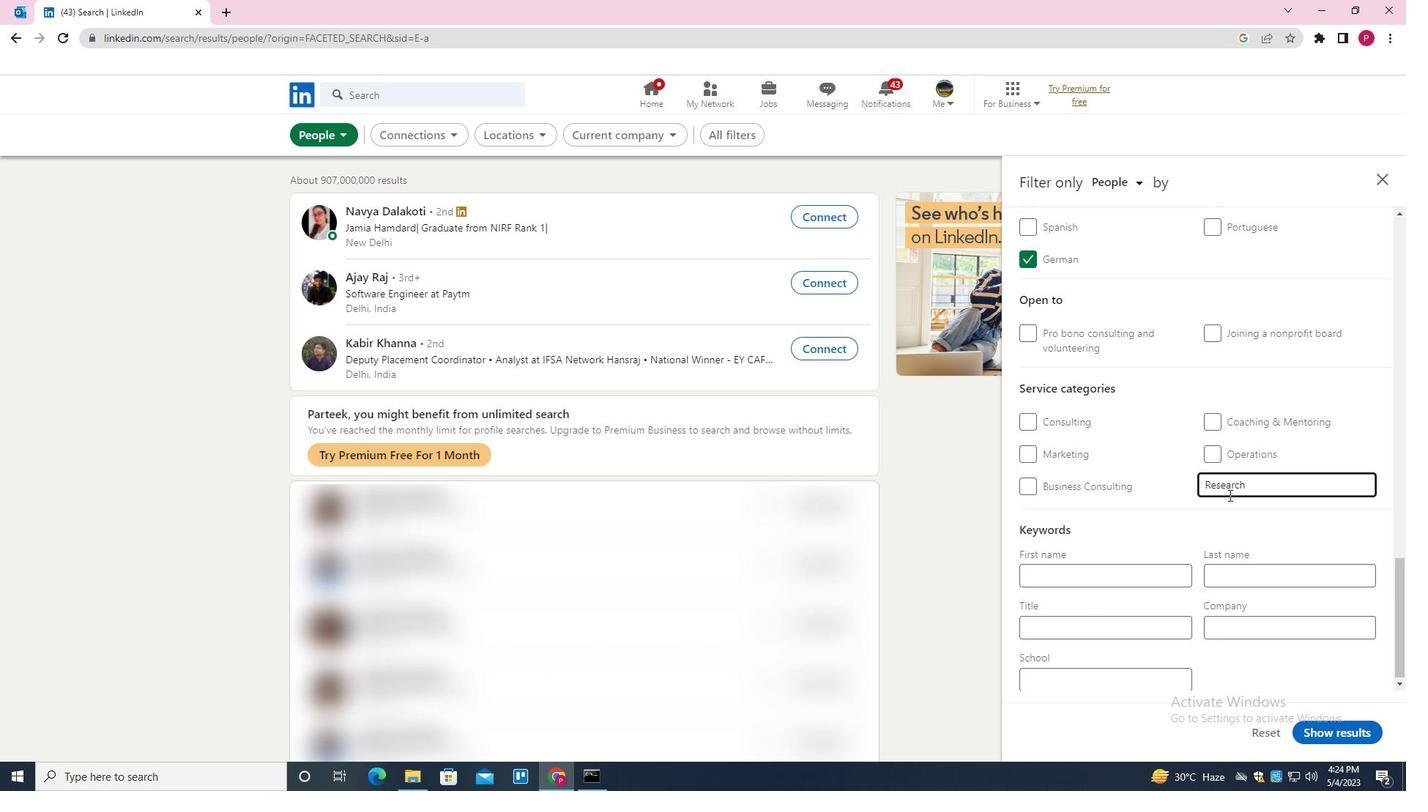 
Action: Mouse scrolled (1213, 523) with delta (0, 0)
Screenshot: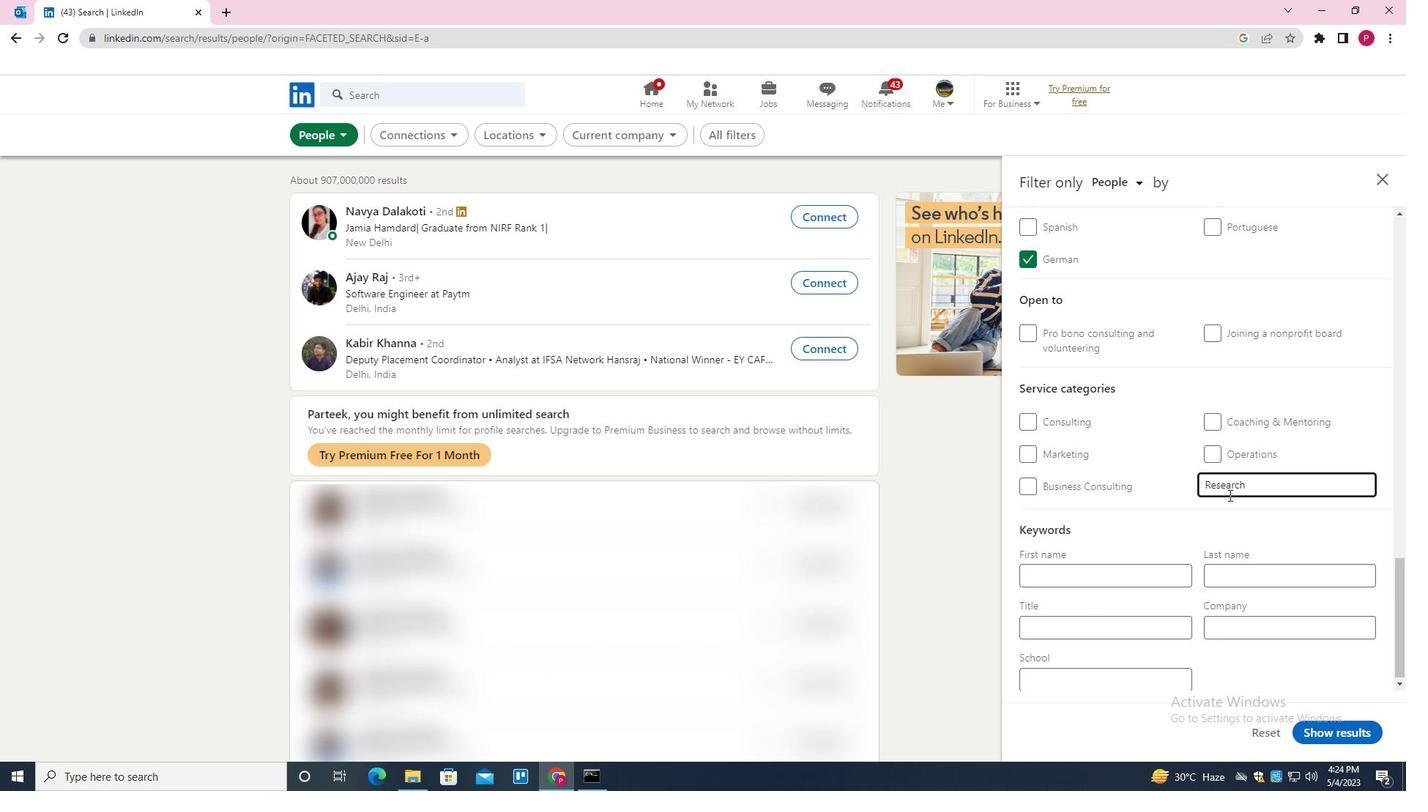 
Action: Mouse moved to (1212, 536)
Screenshot: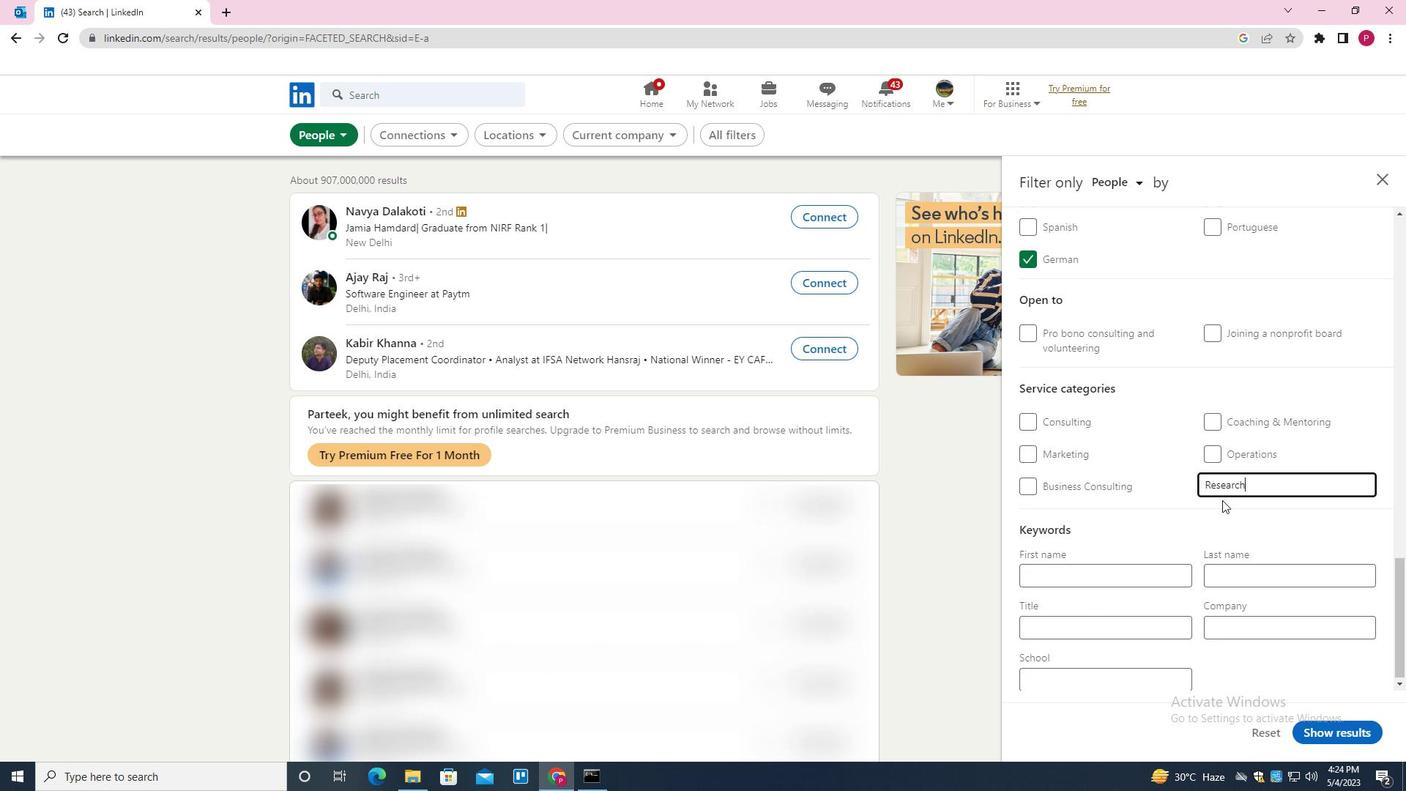 
Action: Mouse scrolled (1212, 535) with delta (0, 0)
Screenshot: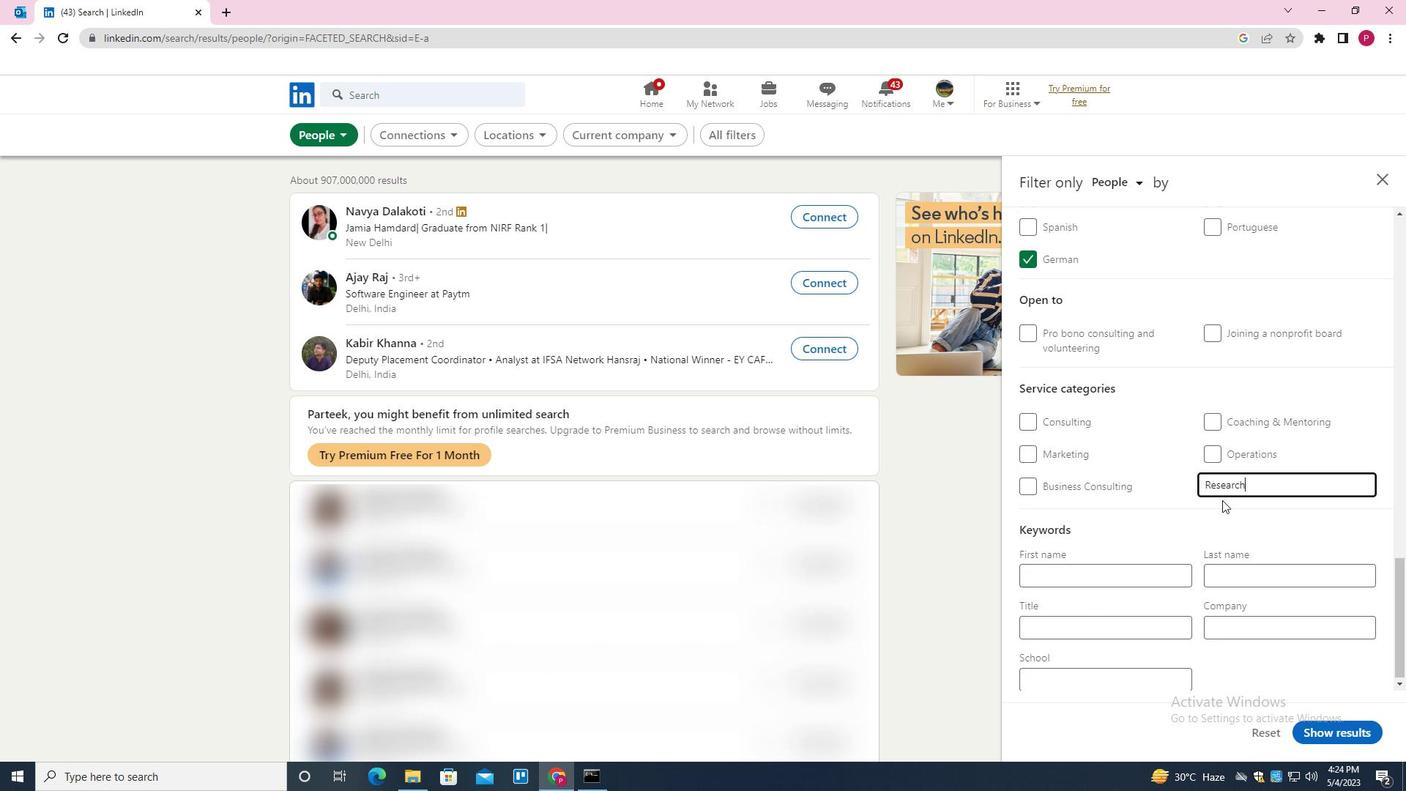 
Action: Mouse moved to (1206, 555)
Screenshot: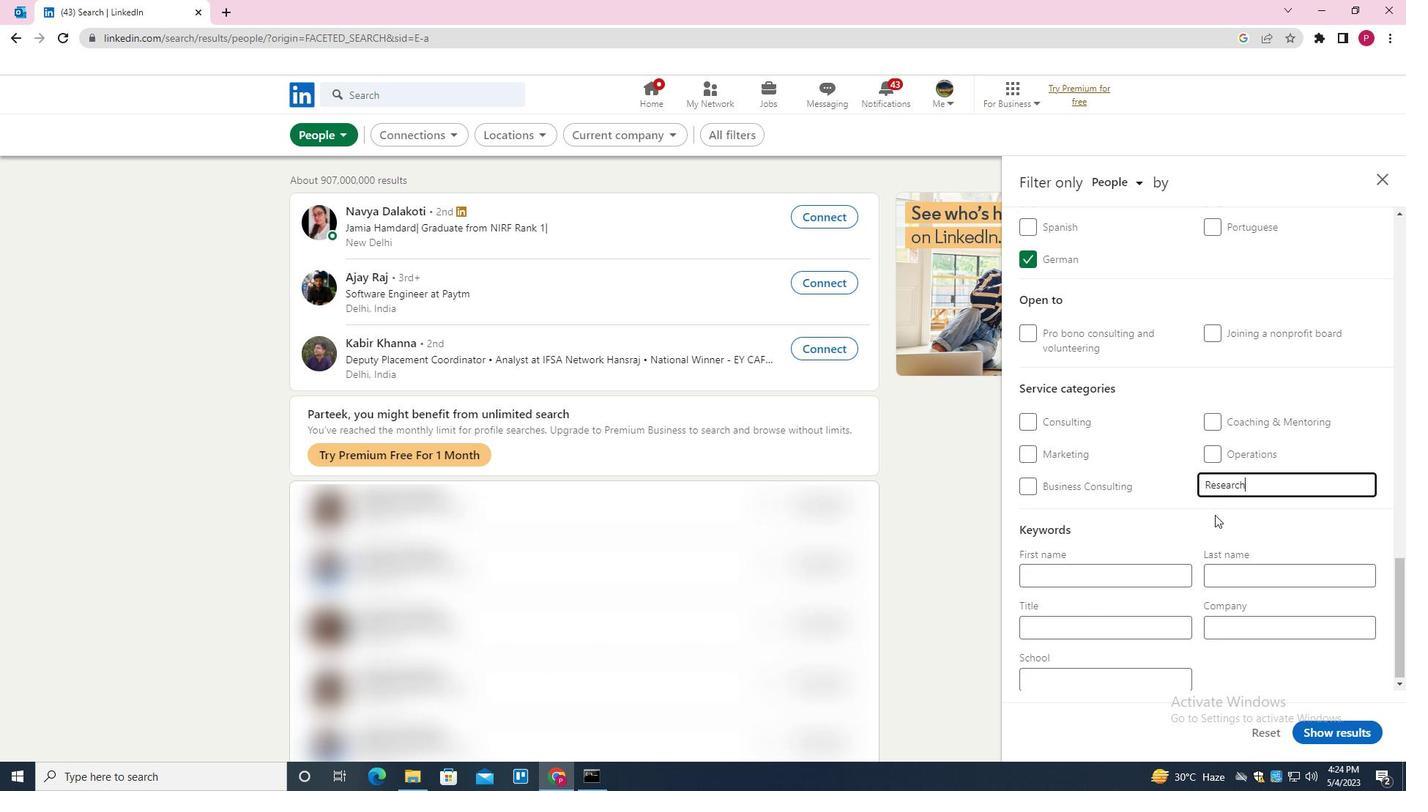 
Action: Mouse scrolled (1206, 554) with delta (0, 0)
Screenshot: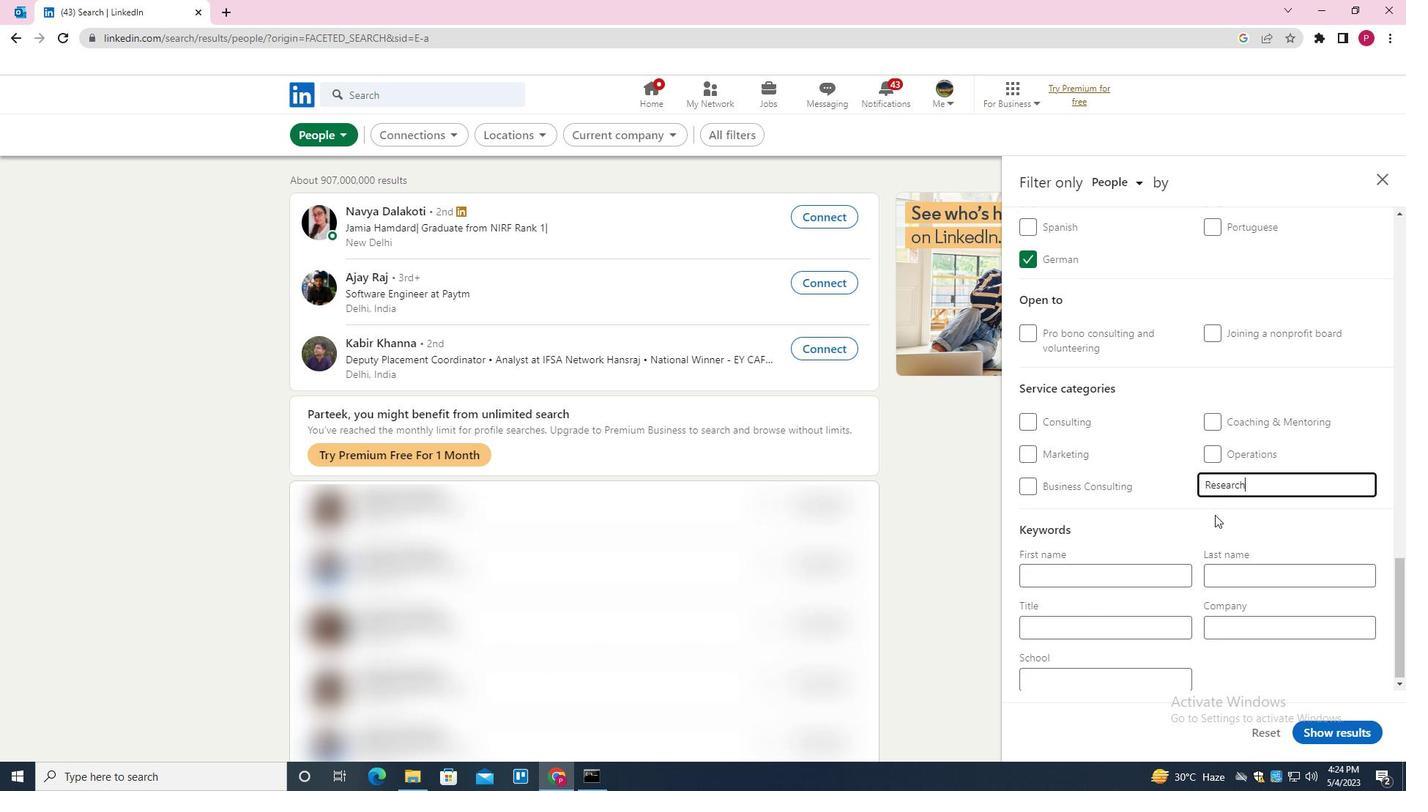 
Action: Mouse moved to (1162, 621)
Screenshot: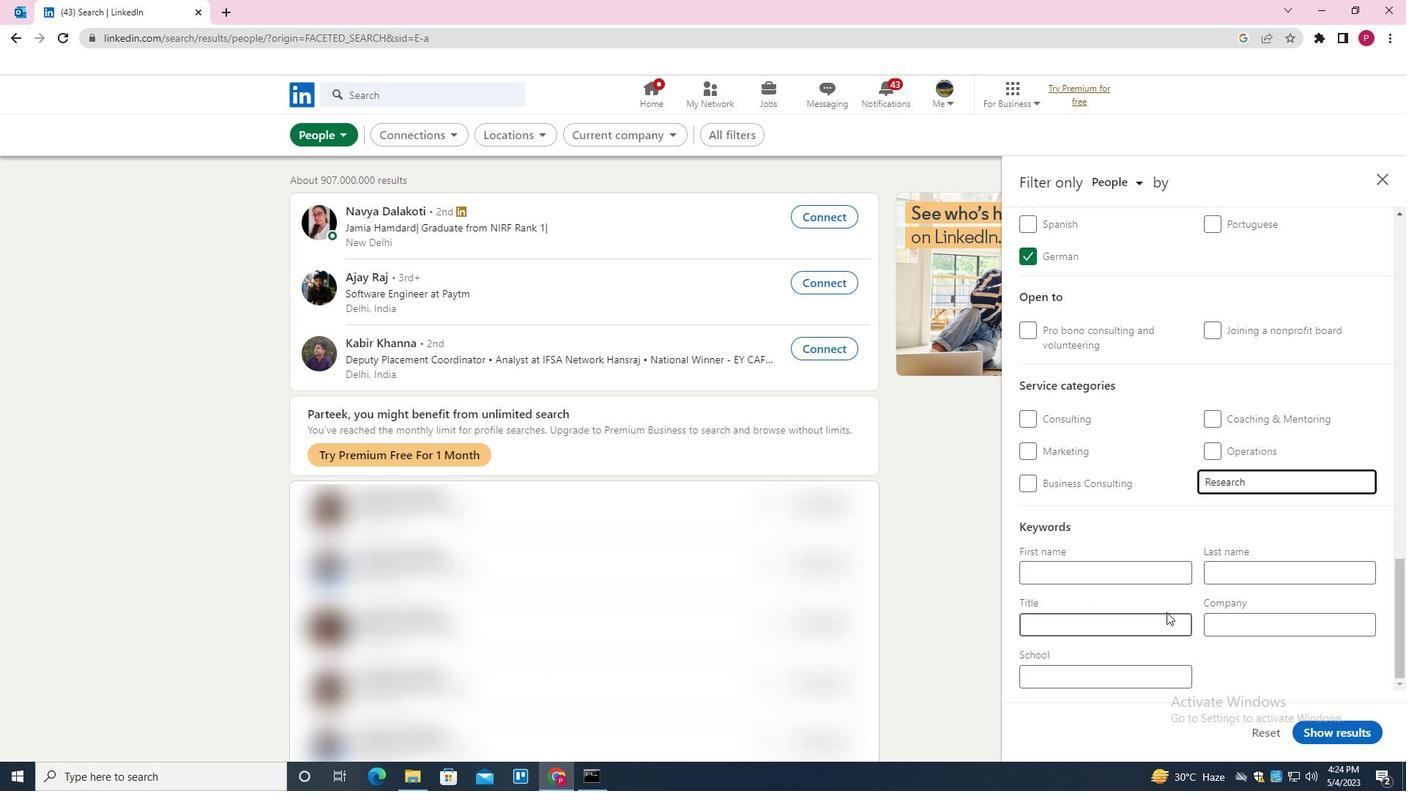 
Action: Mouse pressed left at (1162, 621)
Screenshot: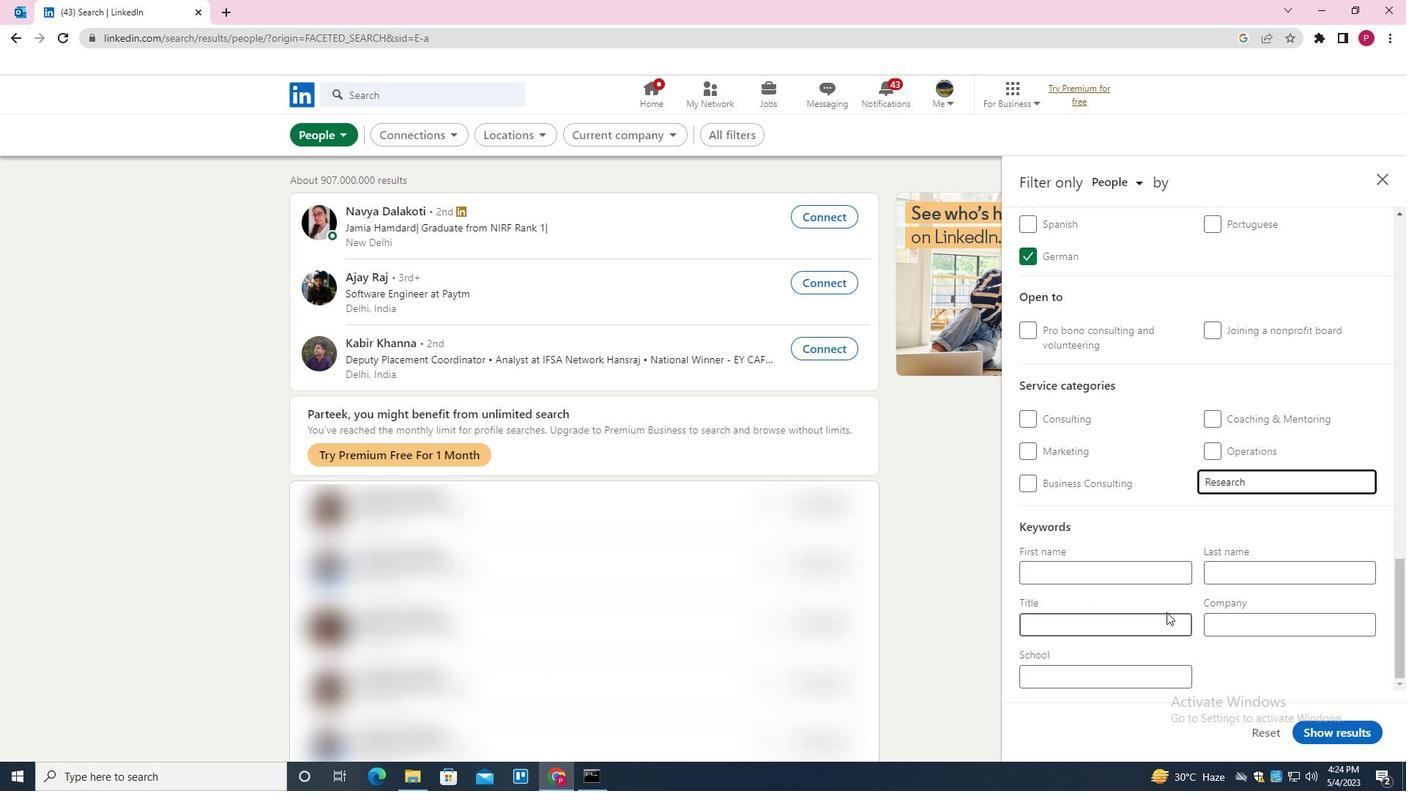 
Action: Key pressed <Key.shift>PRODUCY<Key.backspace>T<Key.space><Key.shift>MANAGER
Screenshot: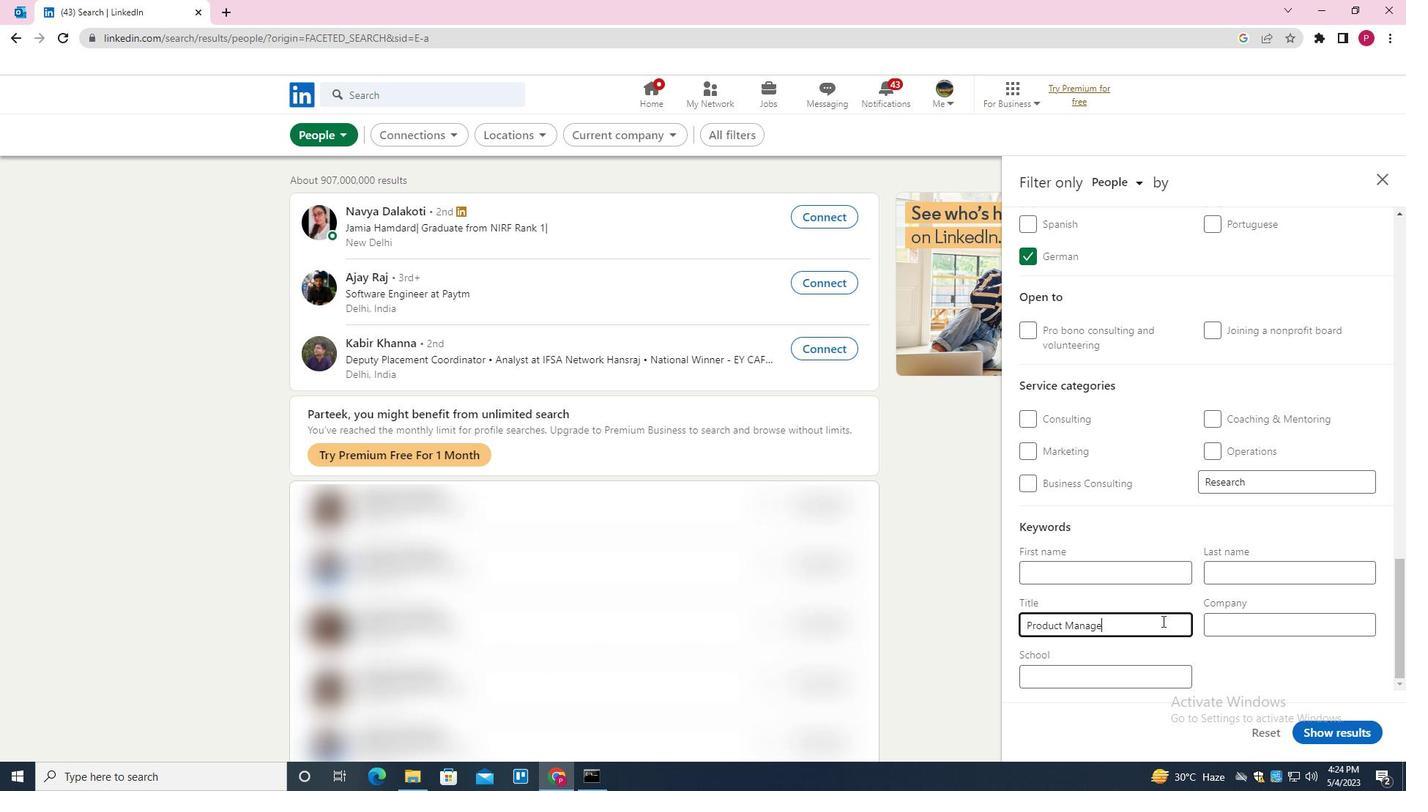 
Action: Mouse moved to (1316, 729)
Screenshot: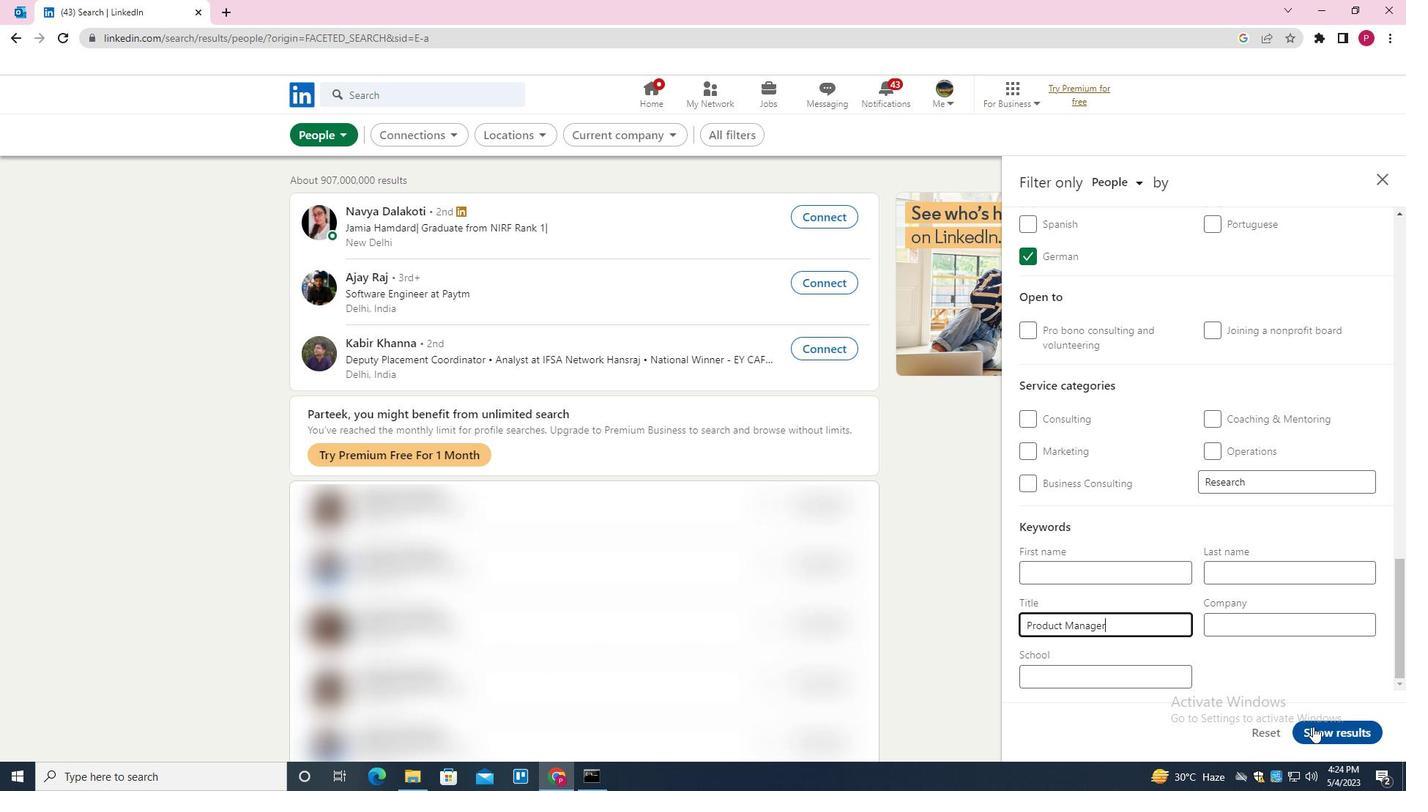 
Action: Mouse pressed left at (1316, 729)
Screenshot: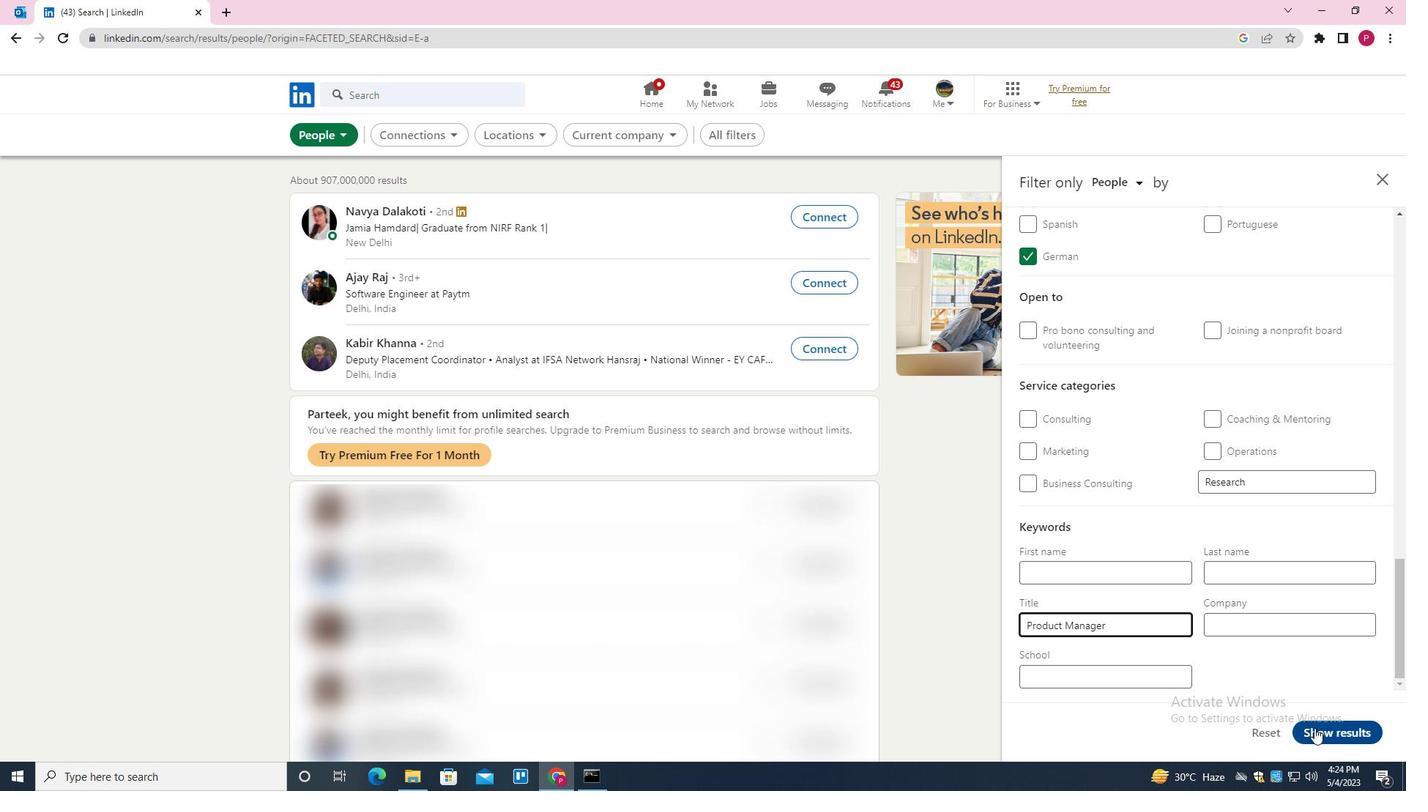 
Action: Mouse moved to (733, 353)
Screenshot: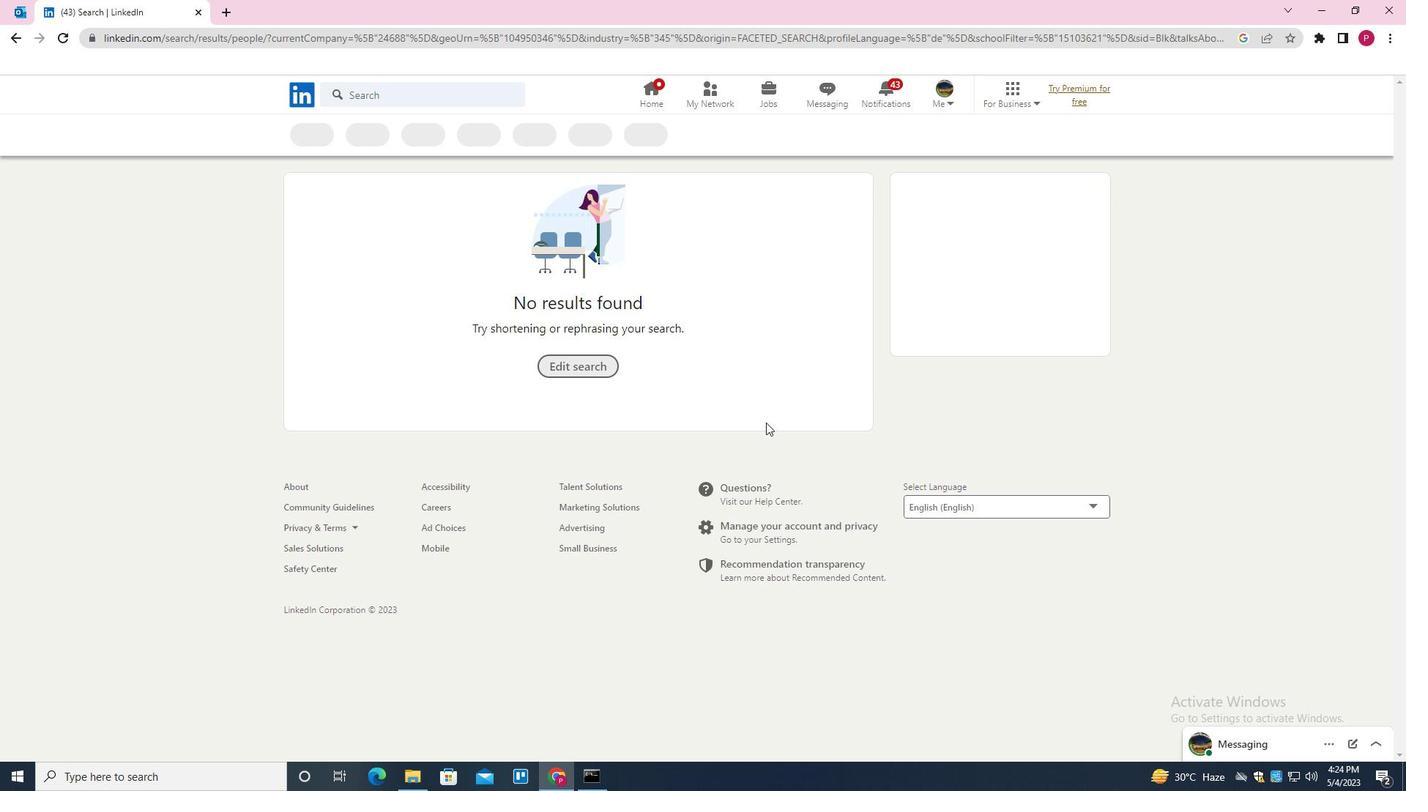 
